 Task: Research Airbnb options in Tonosho, Japan from 6th December, 2023 to 10th December, 2023 for 1 adult.1  bedroom having 1 bed and 1 bathroom. Property type can be hotel. Look for 3 properties as per requirement.
Action: Mouse moved to (428, 86)
Screenshot: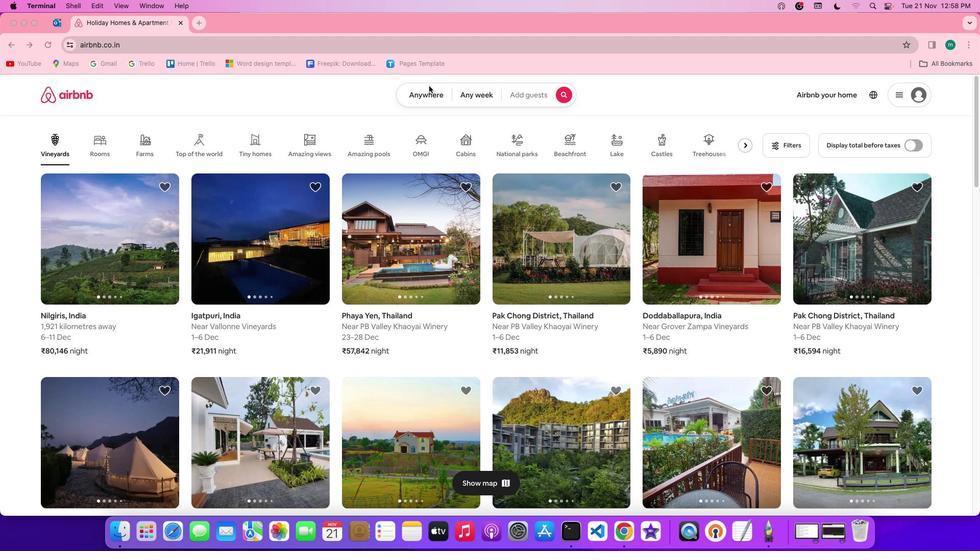
Action: Mouse pressed left at (428, 86)
Screenshot: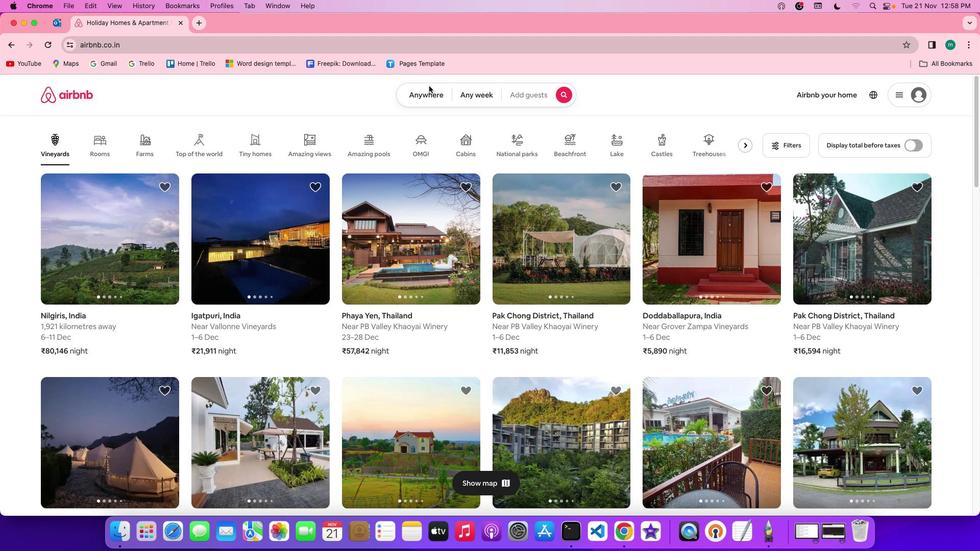 
Action: Mouse pressed left at (428, 86)
Screenshot: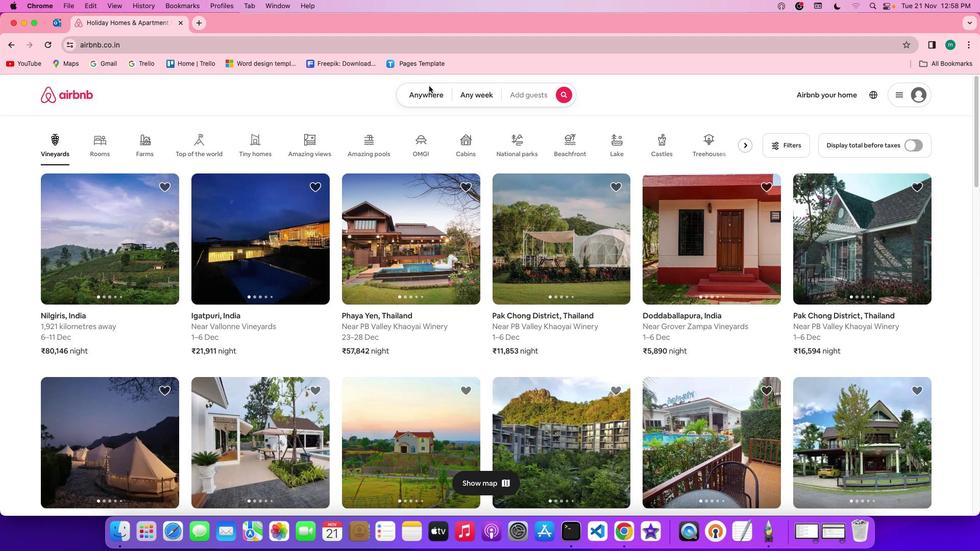 
Action: Mouse moved to (376, 128)
Screenshot: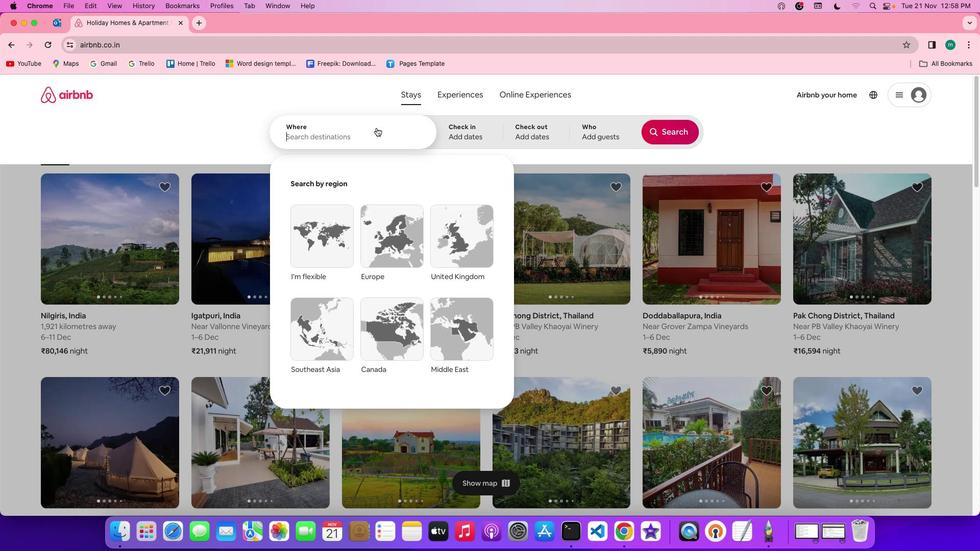 
Action: Mouse pressed left at (376, 128)
Screenshot: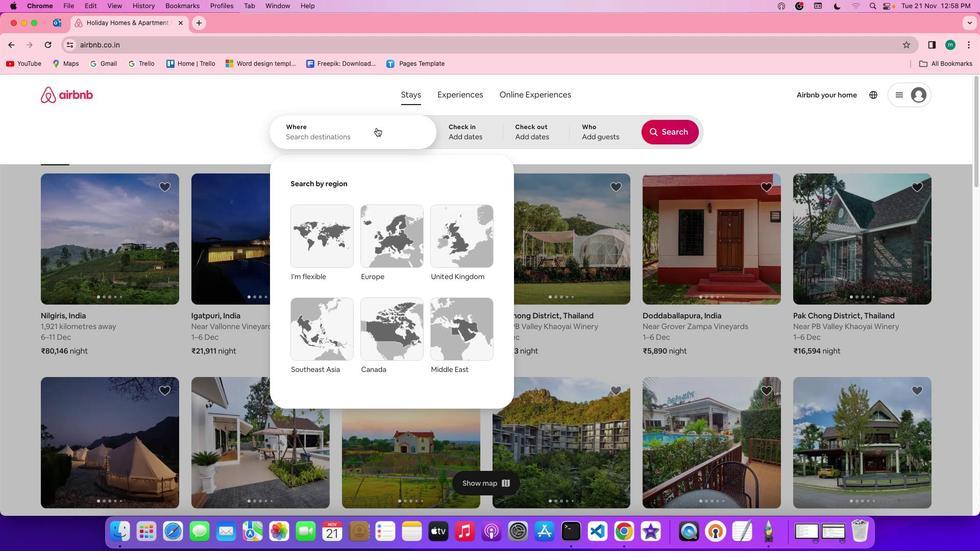 
Action: Key pressed Key.shift'T''o''n''o''s''h''o'','Key.spaceKey.shift'j''a''p''a''n'
Screenshot: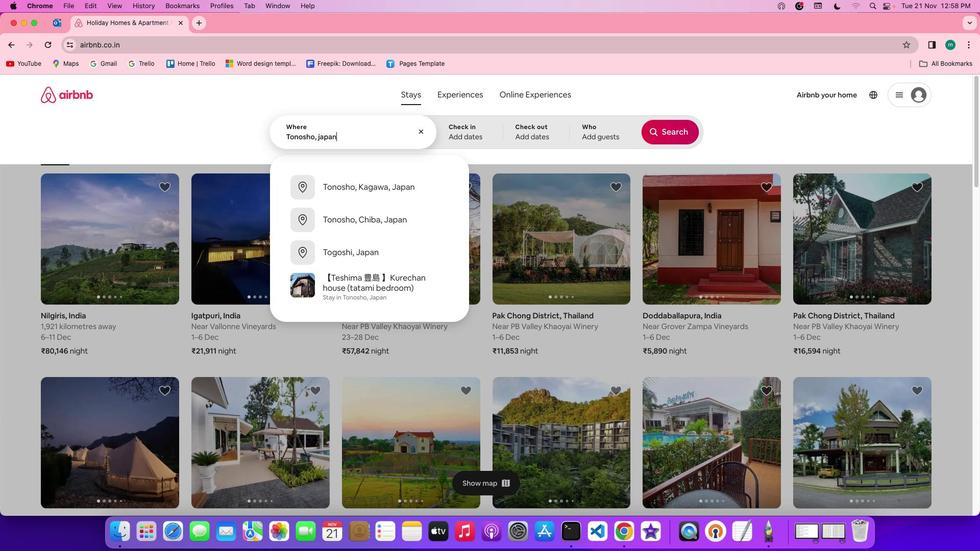 
Action: Mouse moved to (479, 131)
Screenshot: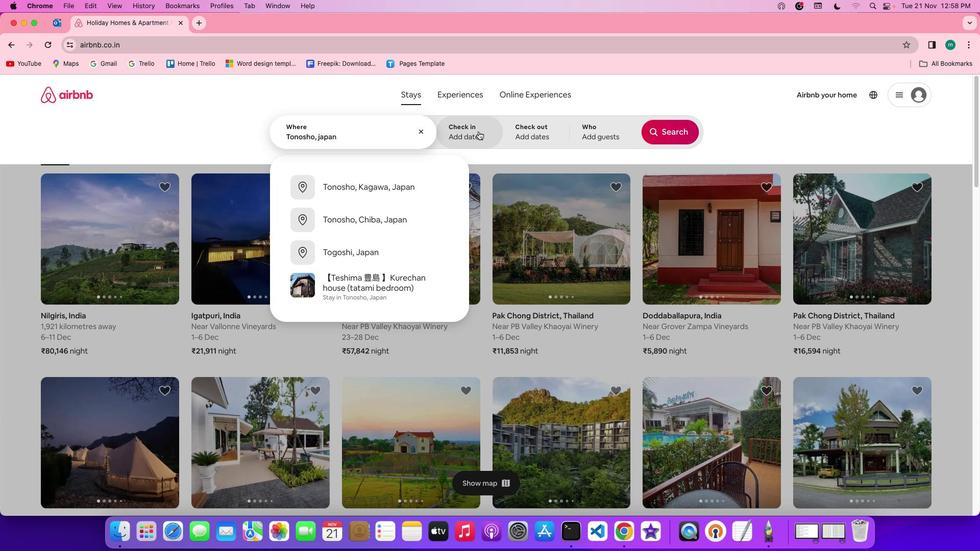 
Action: Mouse pressed left at (479, 131)
Screenshot: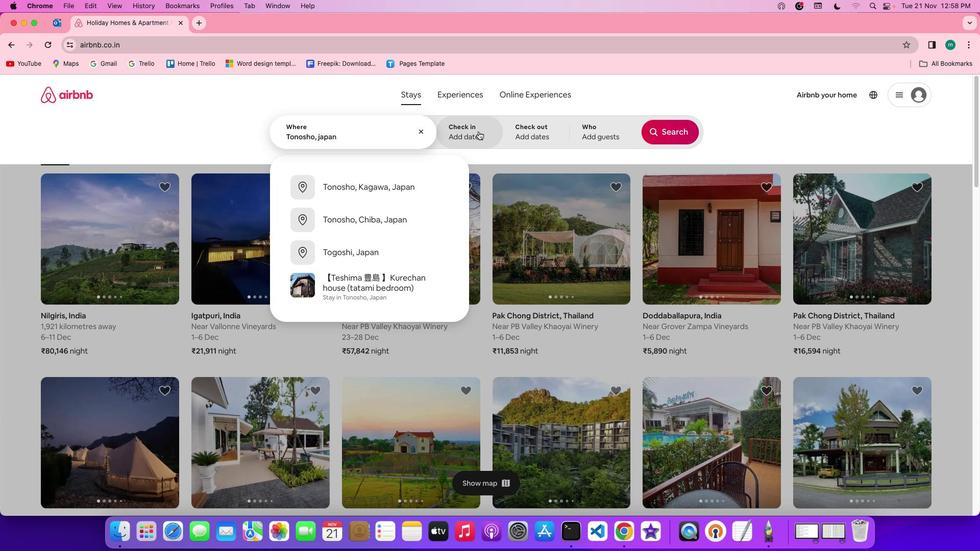 
Action: Mouse moved to (582, 279)
Screenshot: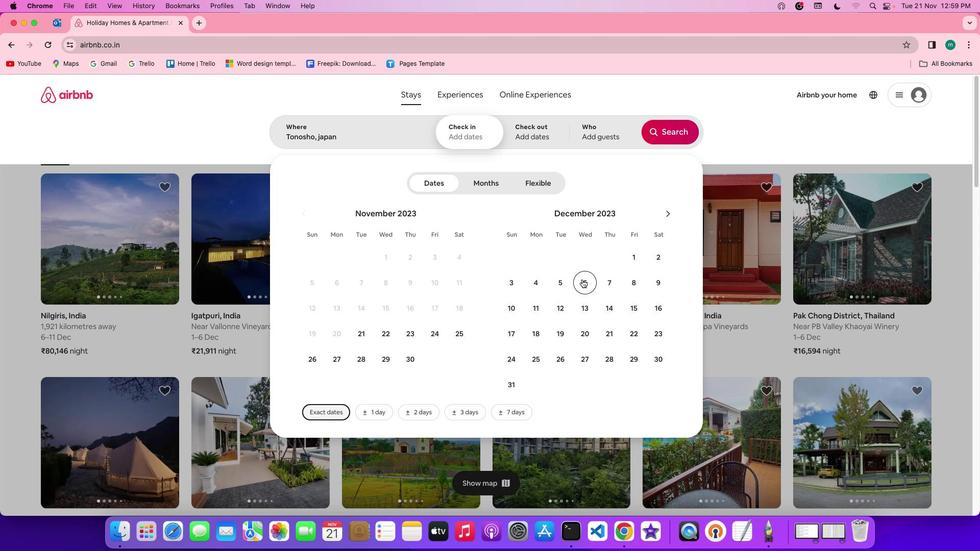 
Action: Mouse pressed left at (582, 279)
Screenshot: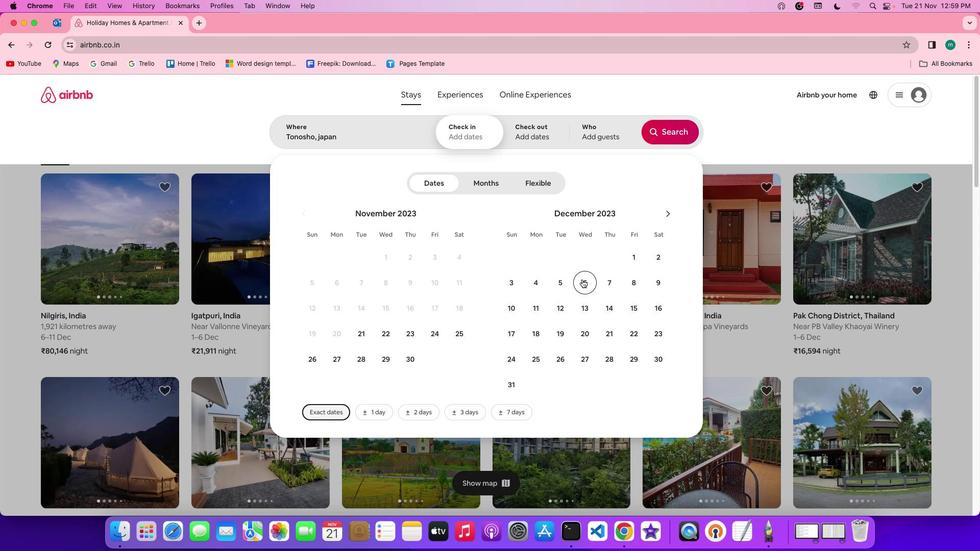 
Action: Mouse moved to (510, 312)
Screenshot: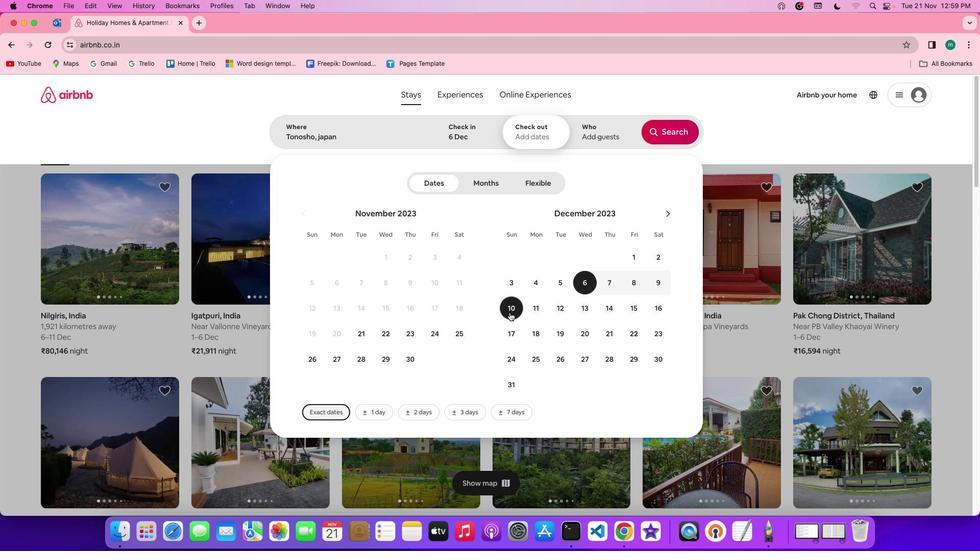 
Action: Mouse pressed left at (510, 312)
Screenshot: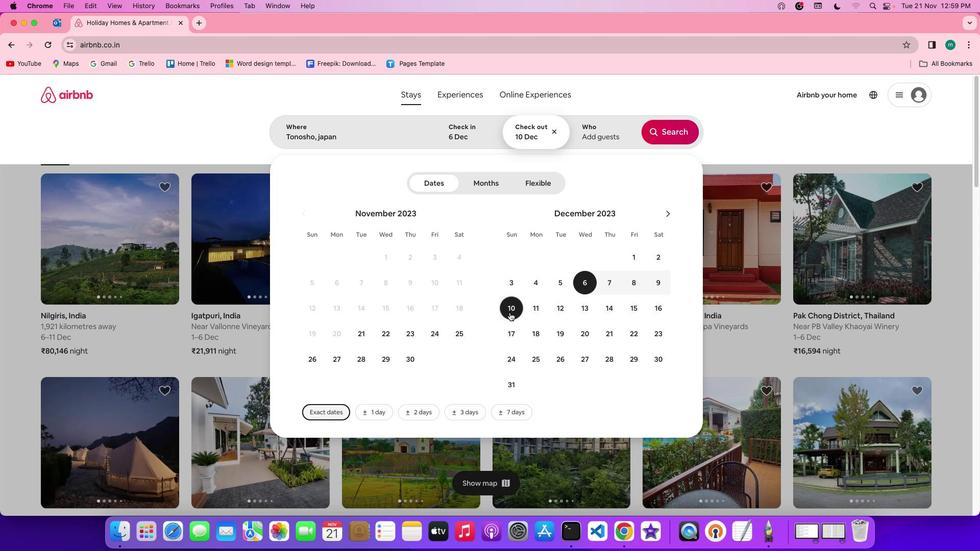 
Action: Mouse moved to (589, 137)
Screenshot: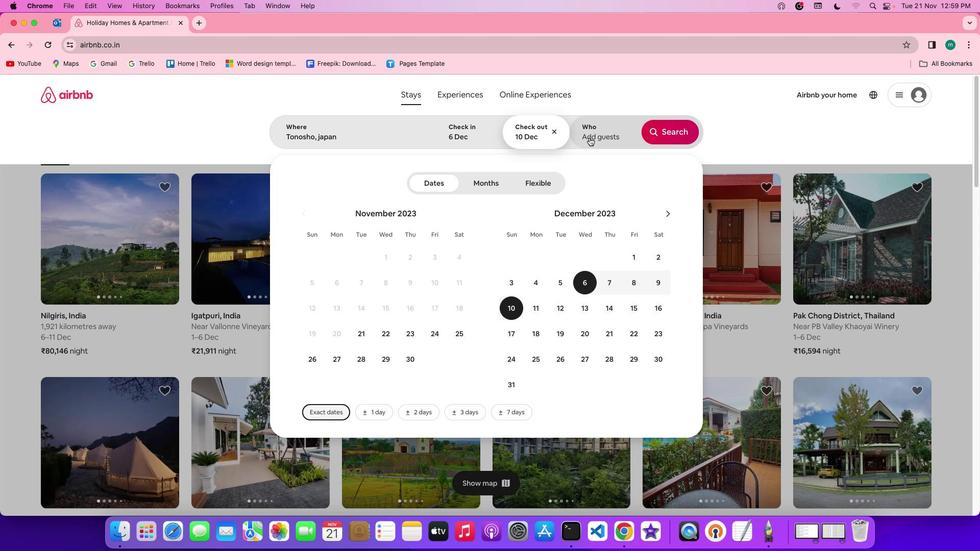 
Action: Mouse pressed left at (589, 137)
Screenshot: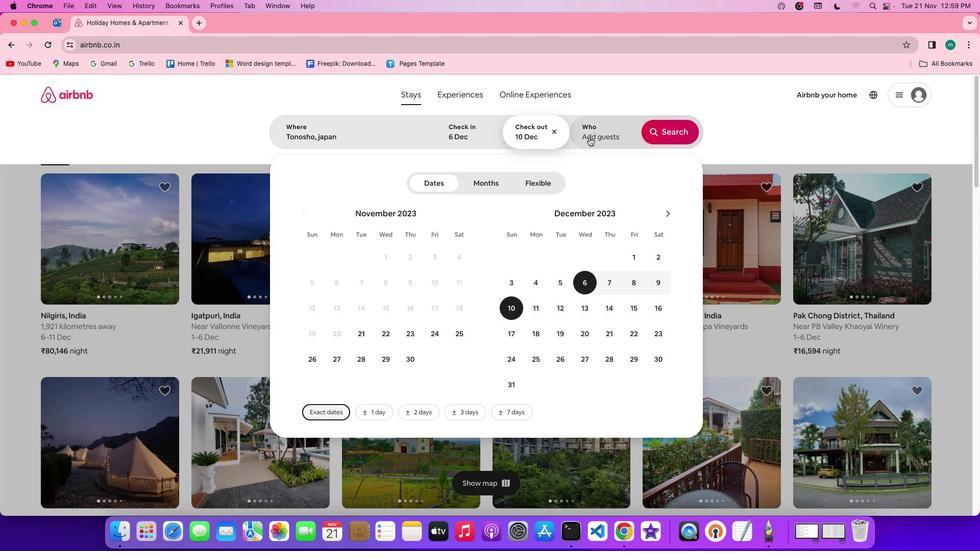 
Action: Mouse moved to (675, 184)
Screenshot: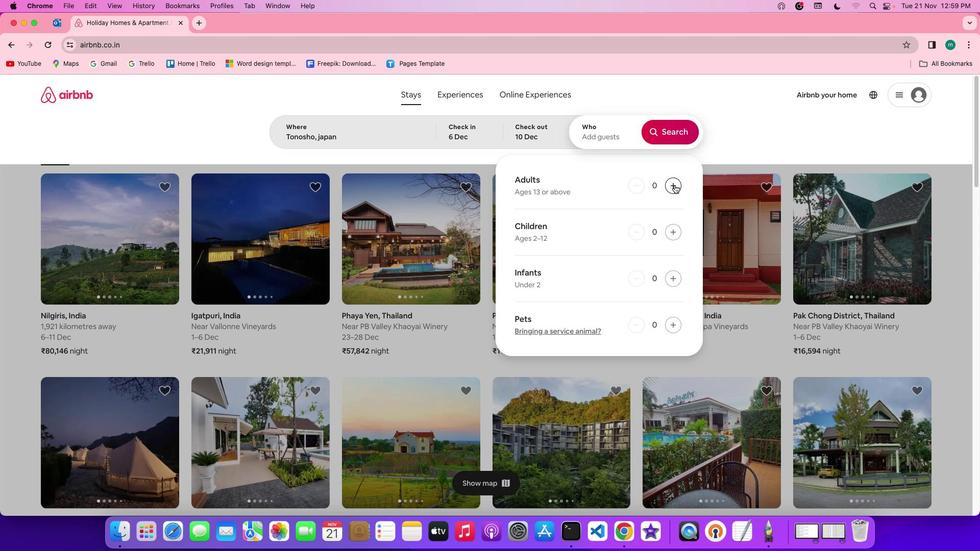 
Action: Mouse pressed left at (675, 184)
Screenshot: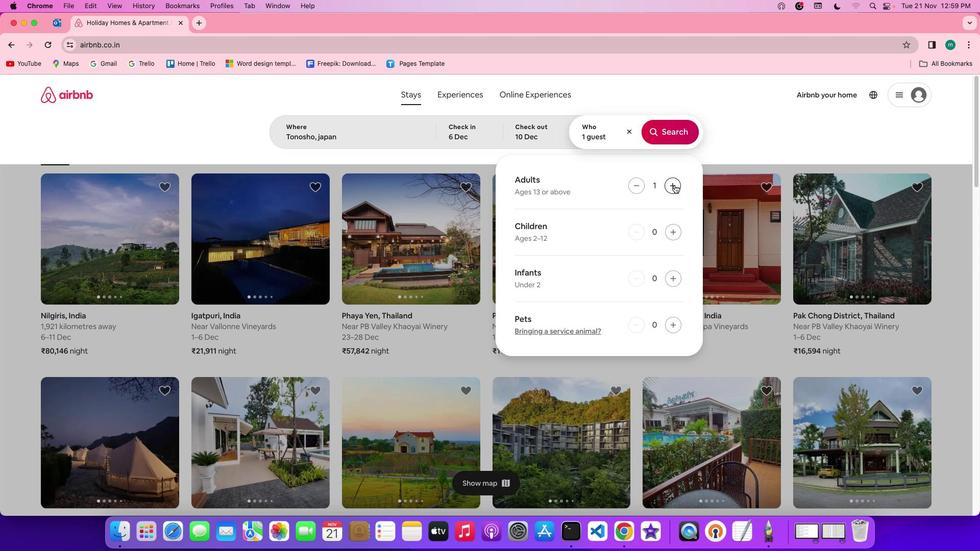 
Action: Mouse moved to (673, 130)
Screenshot: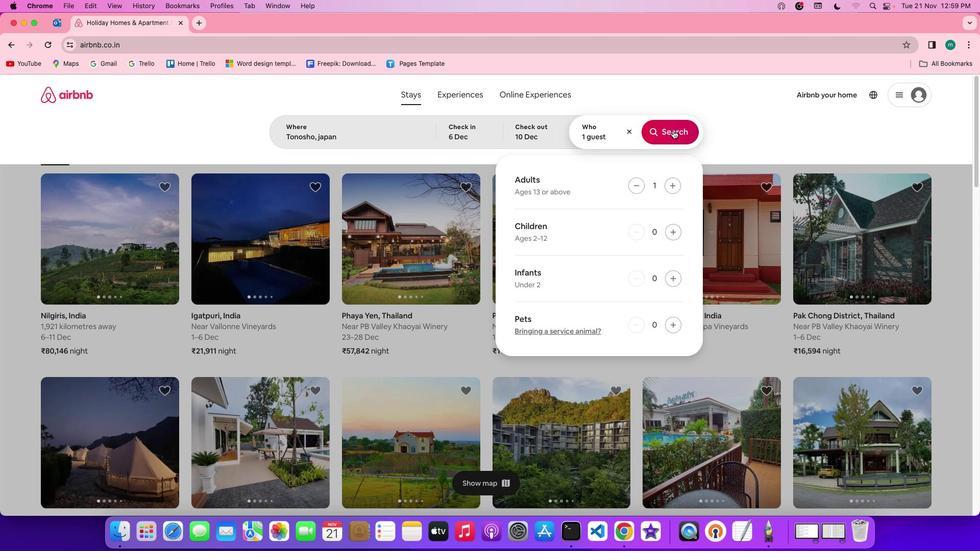 
Action: Mouse pressed left at (673, 130)
Screenshot: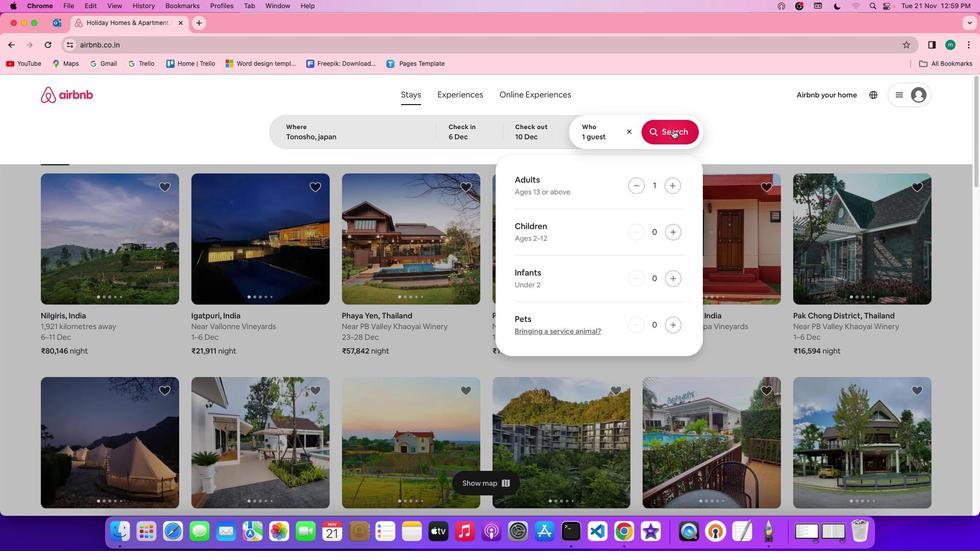 
Action: Mouse moved to (810, 137)
Screenshot: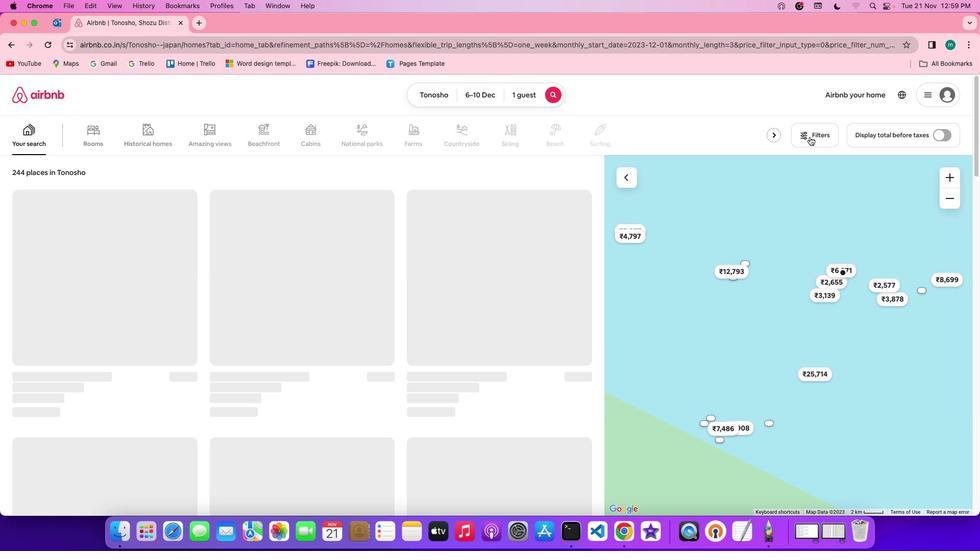 
Action: Mouse pressed left at (810, 137)
Screenshot: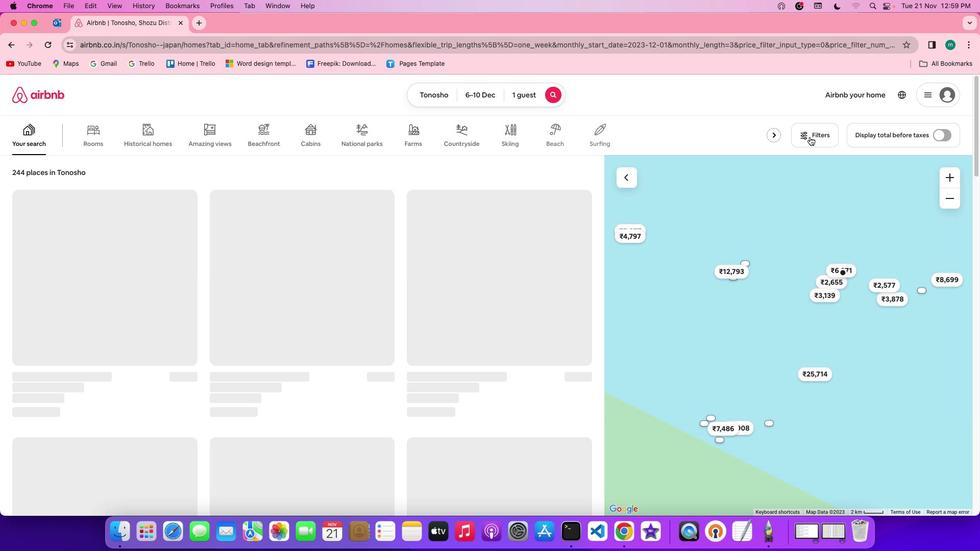 
Action: Mouse moved to (595, 253)
Screenshot: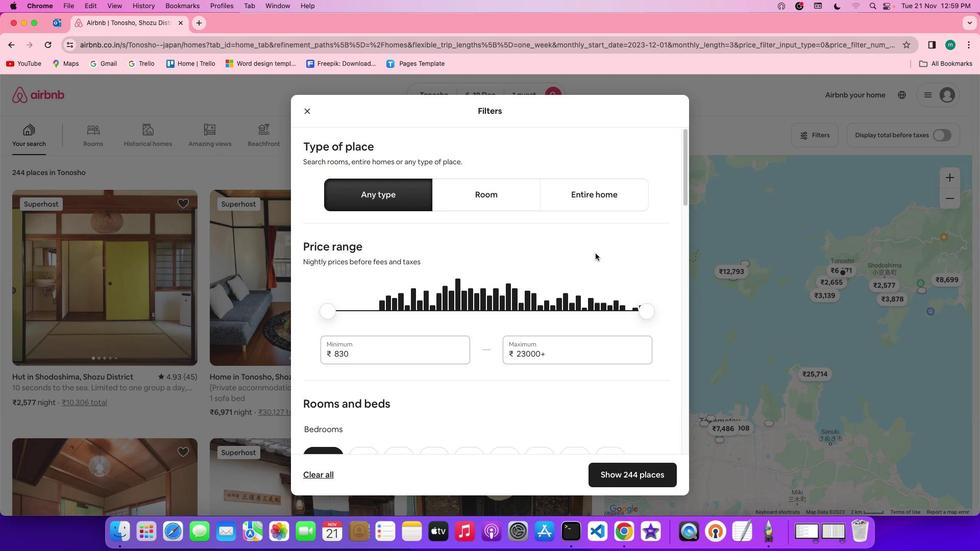 
Action: Mouse scrolled (595, 253) with delta (0, 0)
Screenshot: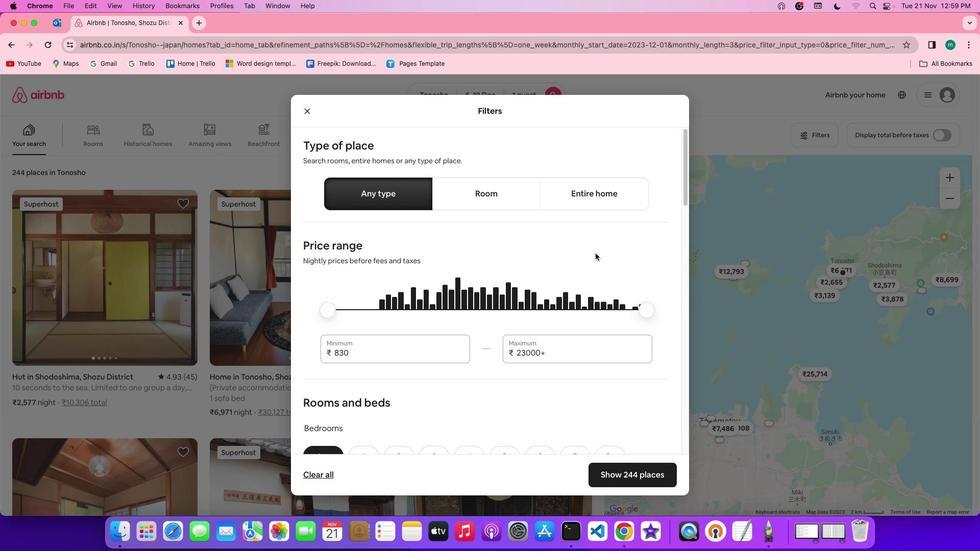 
Action: Mouse moved to (595, 253)
Screenshot: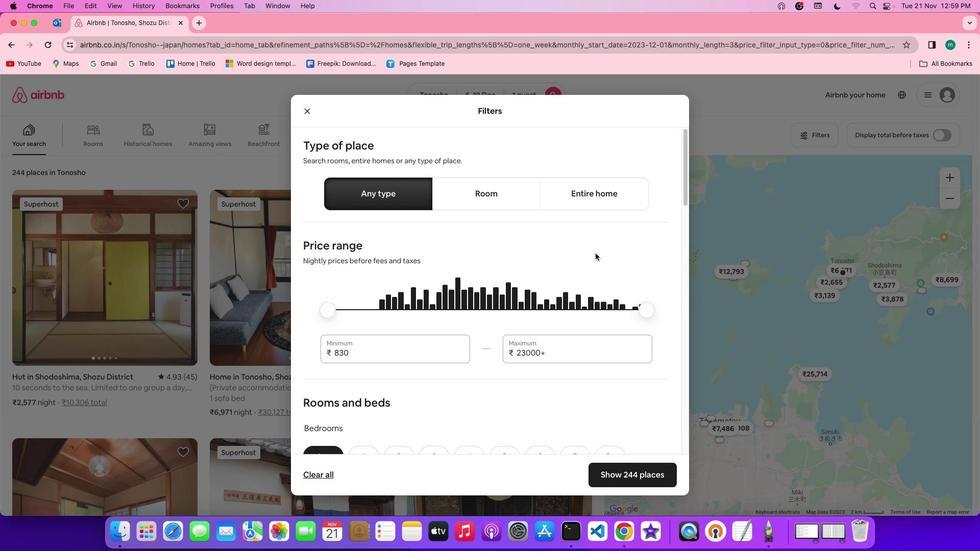 
Action: Mouse scrolled (595, 253) with delta (0, 0)
Screenshot: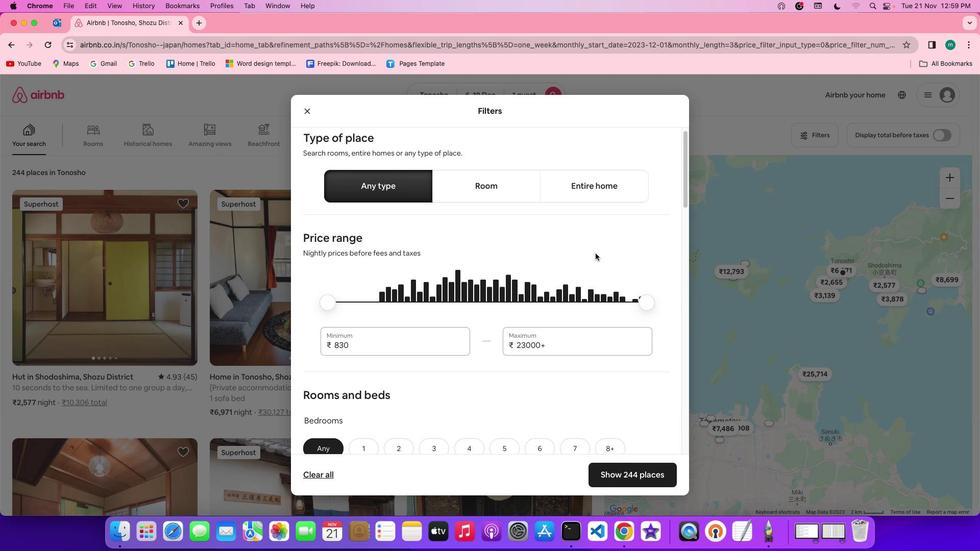 
Action: Mouse scrolled (595, 253) with delta (0, -1)
Screenshot: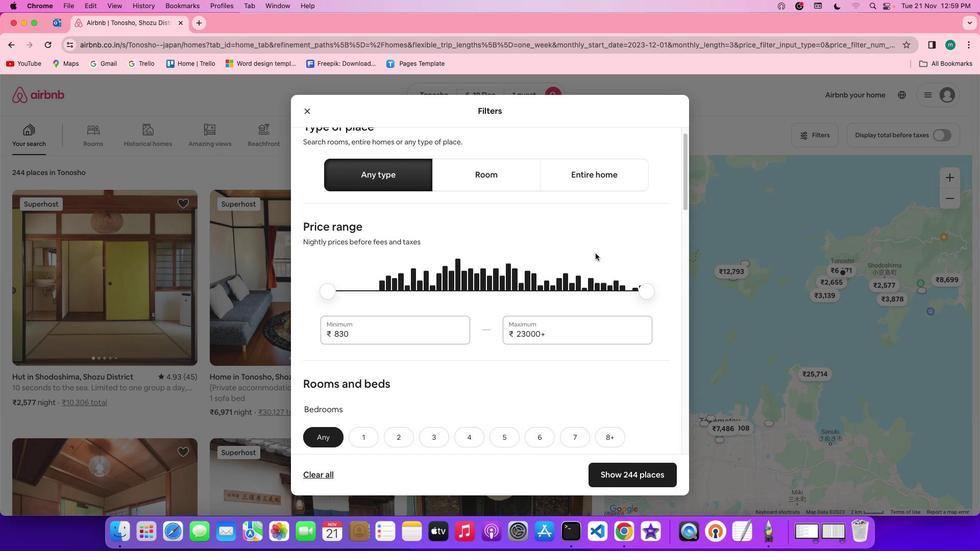 
Action: Mouse scrolled (595, 253) with delta (0, 0)
Screenshot: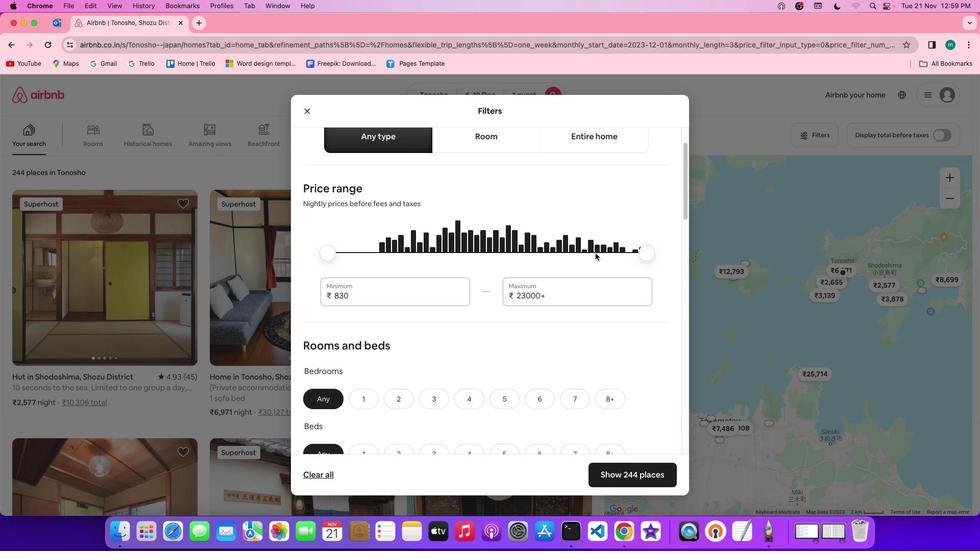 
Action: Mouse scrolled (595, 253) with delta (0, 0)
Screenshot: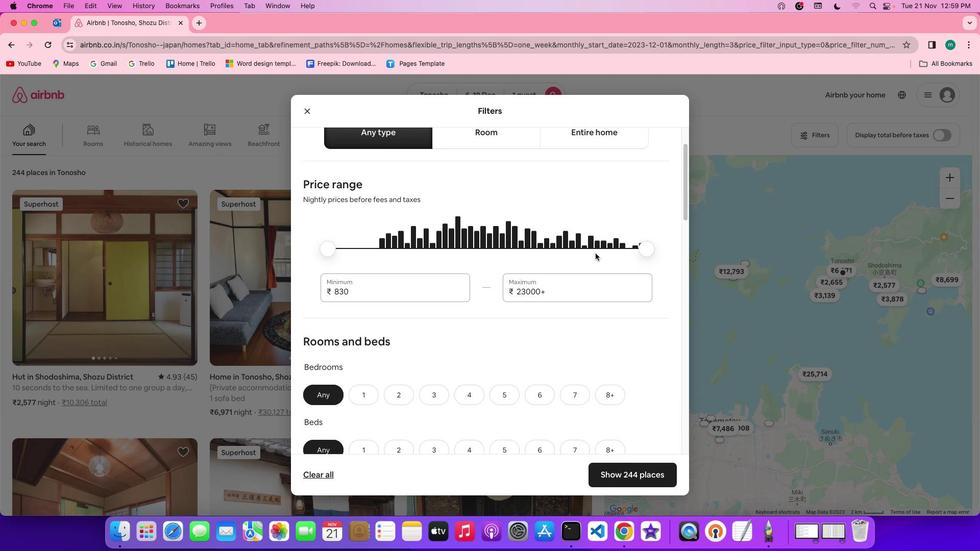 
Action: Mouse scrolled (595, 253) with delta (0, -1)
Screenshot: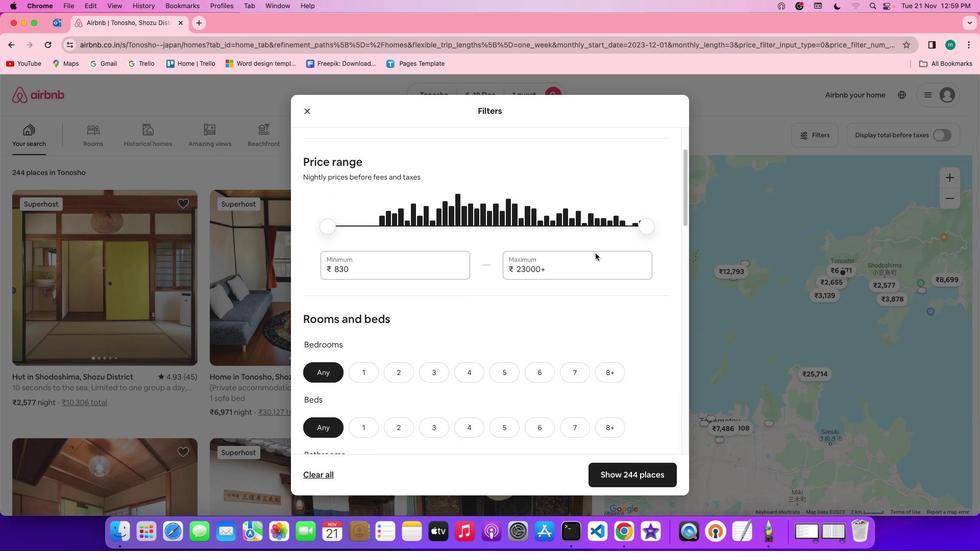 
Action: Mouse scrolled (595, 253) with delta (0, 0)
Screenshot: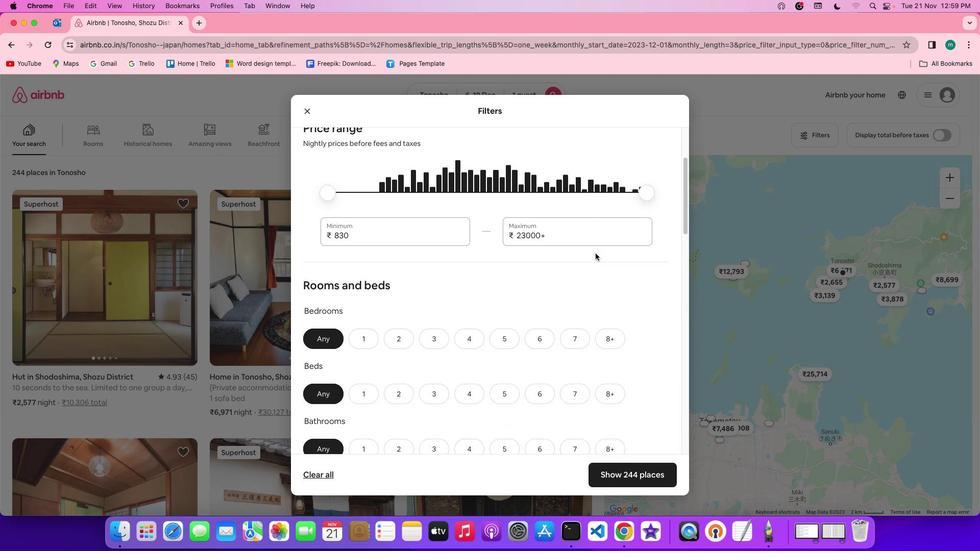 
Action: Mouse scrolled (595, 253) with delta (0, 0)
Screenshot: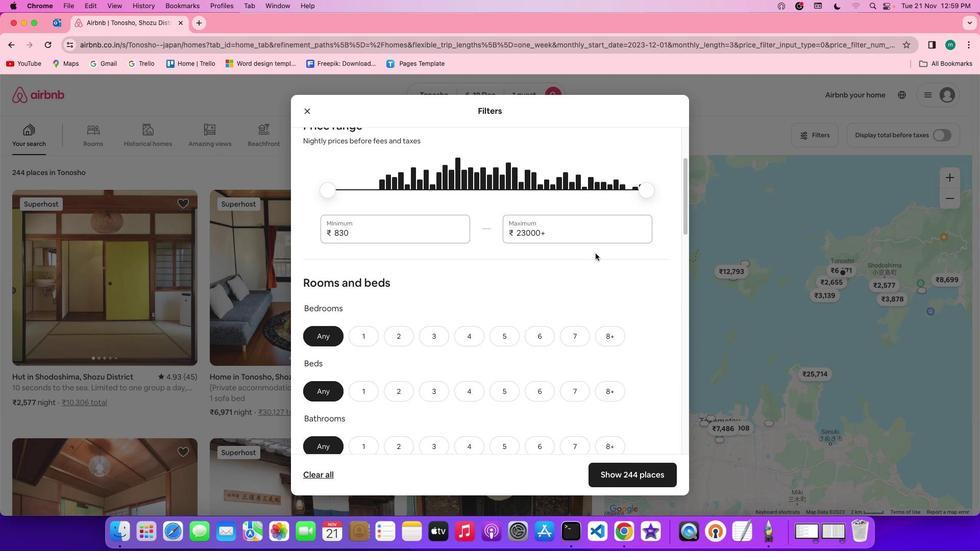 
Action: Mouse scrolled (595, 253) with delta (0, 0)
Screenshot: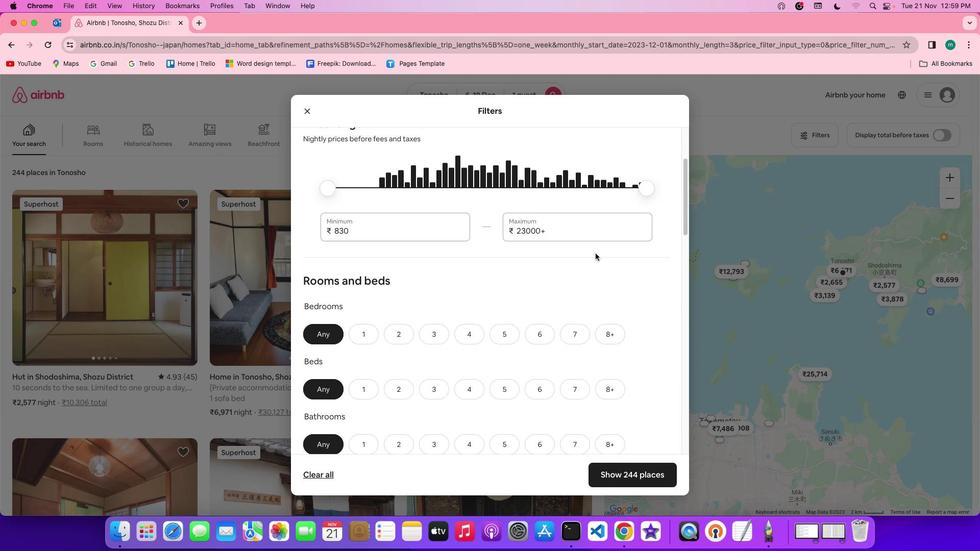 
Action: Mouse scrolled (595, 253) with delta (0, 0)
Screenshot: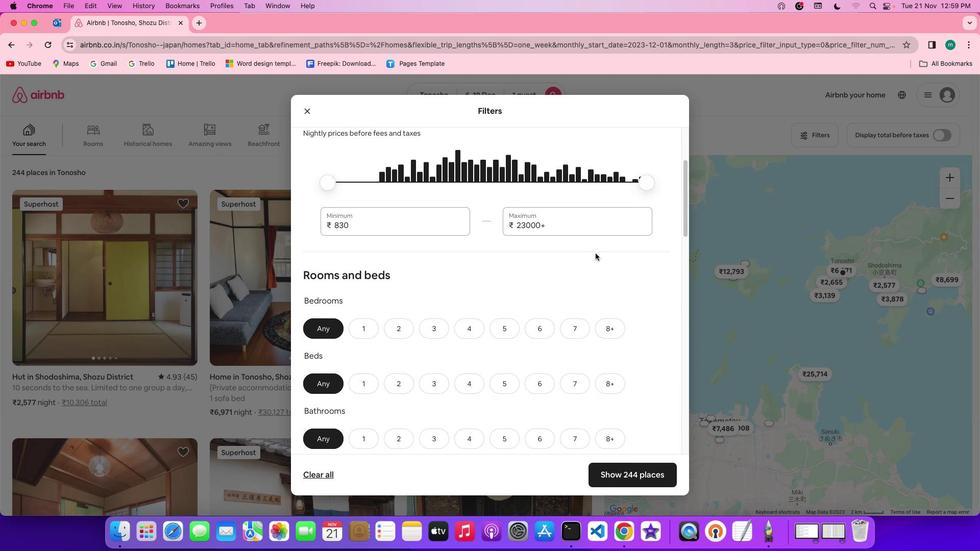 
Action: Mouse scrolled (595, 253) with delta (0, 0)
Screenshot: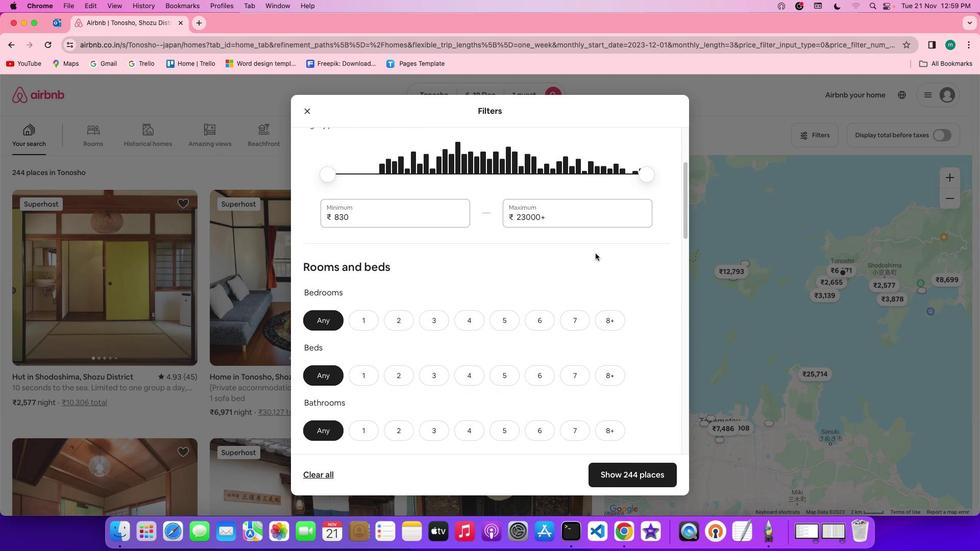 
Action: Mouse moved to (360, 317)
Screenshot: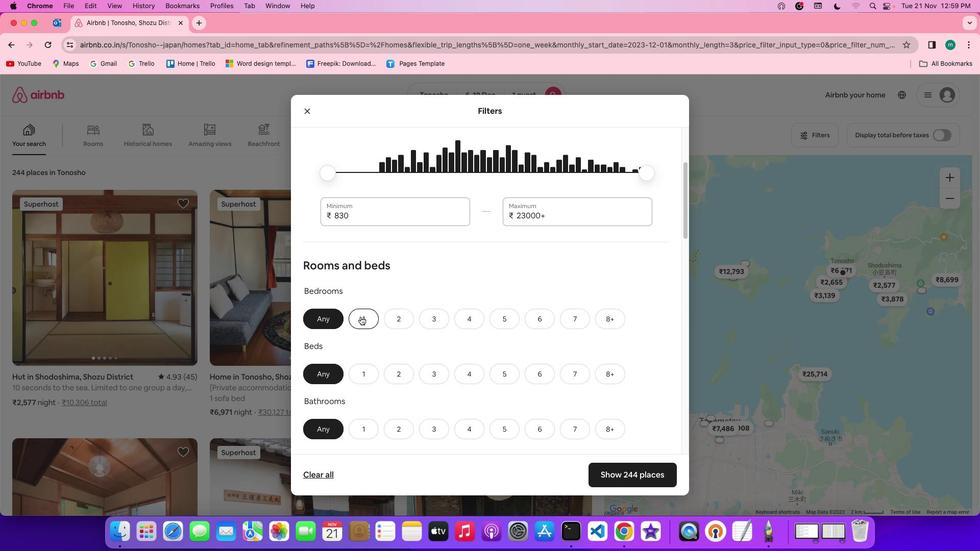 
Action: Mouse pressed left at (360, 317)
Screenshot: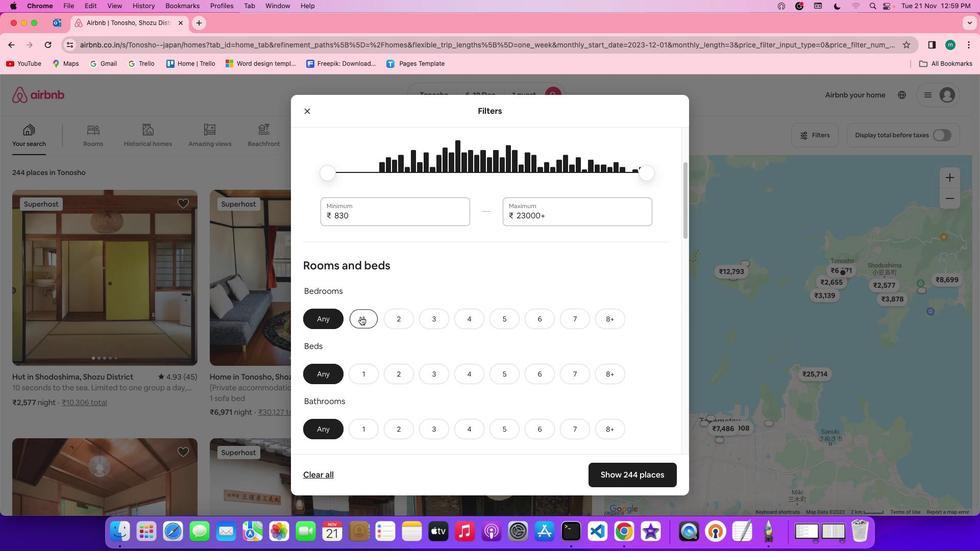 
Action: Mouse moved to (360, 369)
Screenshot: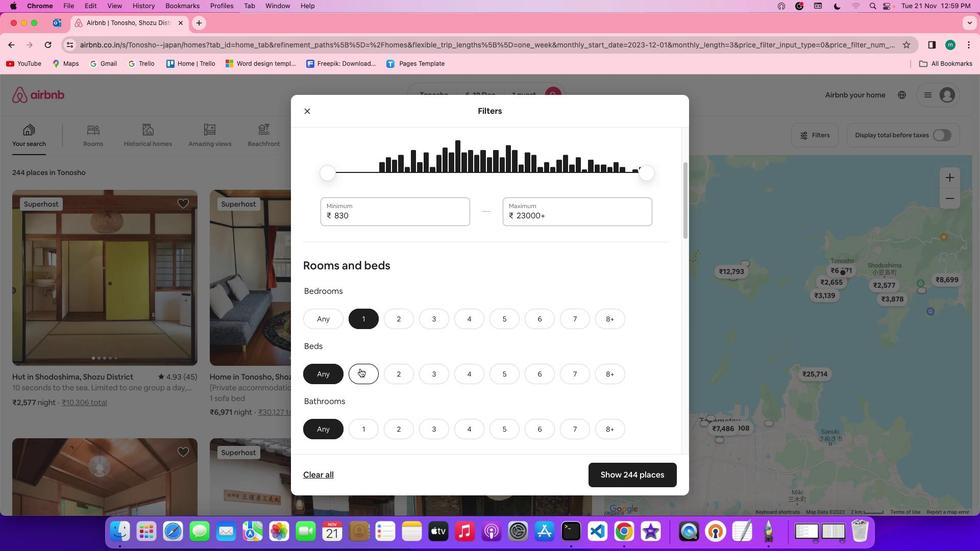 
Action: Mouse pressed left at (360, 369)
Screenshot: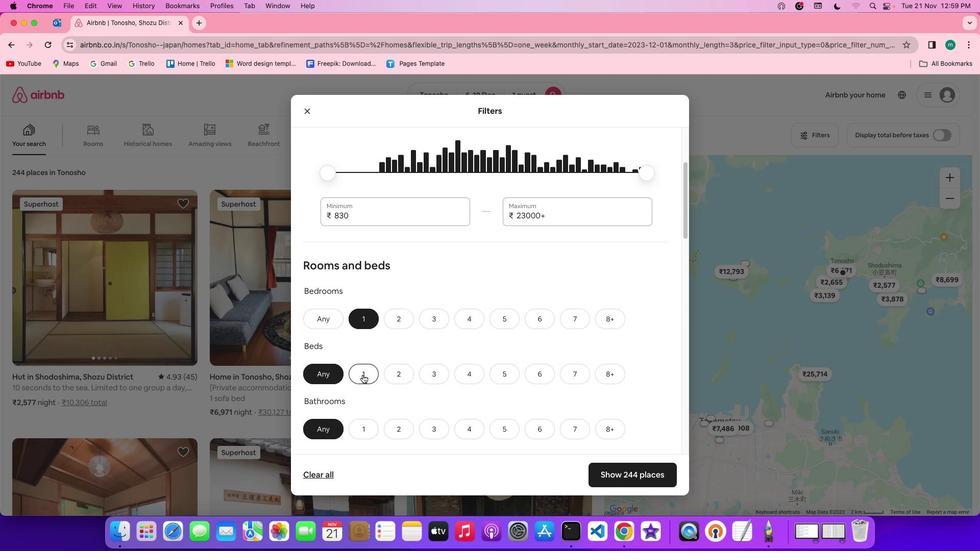 
Action: Mouse moved to (368, 425)
Screenshot: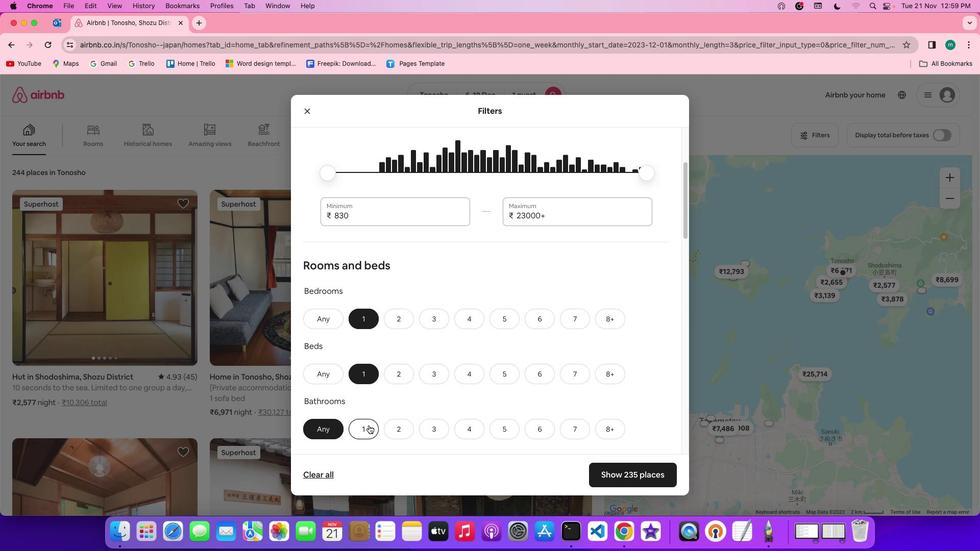 
Action: Mouse pressed left at (368, 425)
Screenshot: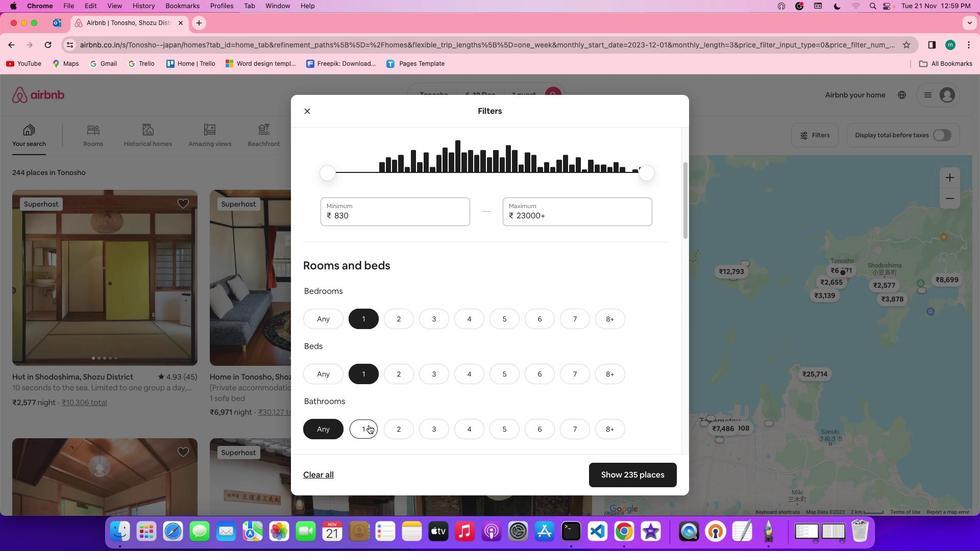 
Action: Mouse moved to (505, 393)
Screenshot: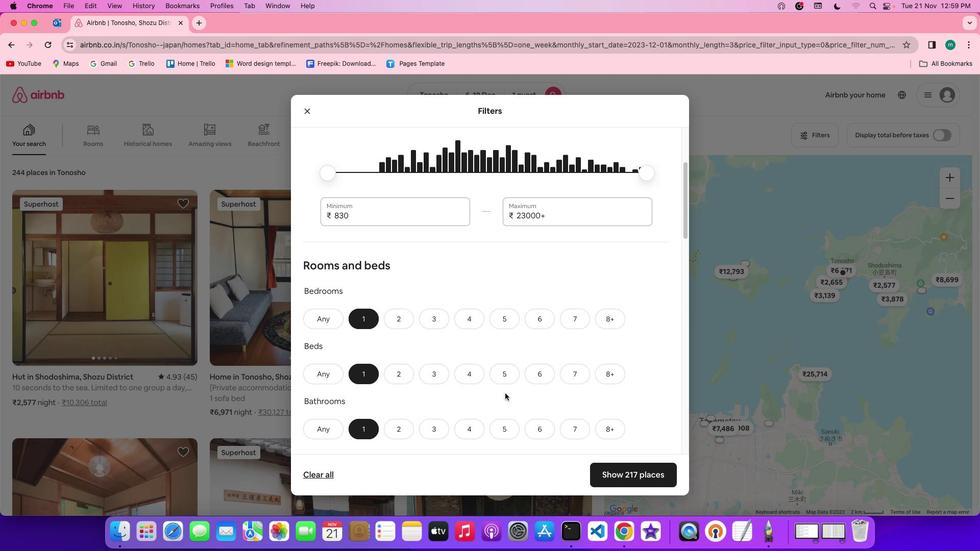 
Action: Mouse scrolled (505, 393) with delta (0, 0)
Screenshot: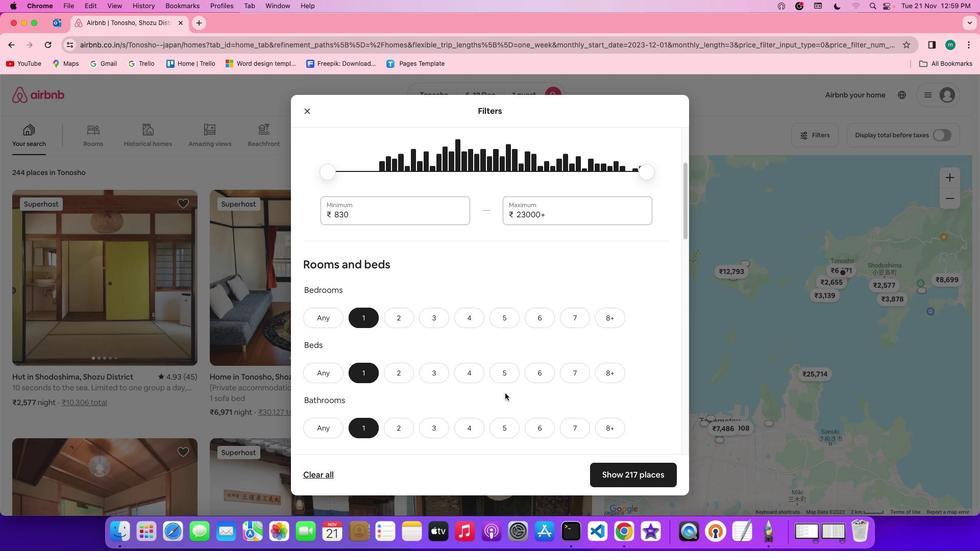 
Action: Mouse scrolled (505, 393) with delta (0, 0)
Screenshot: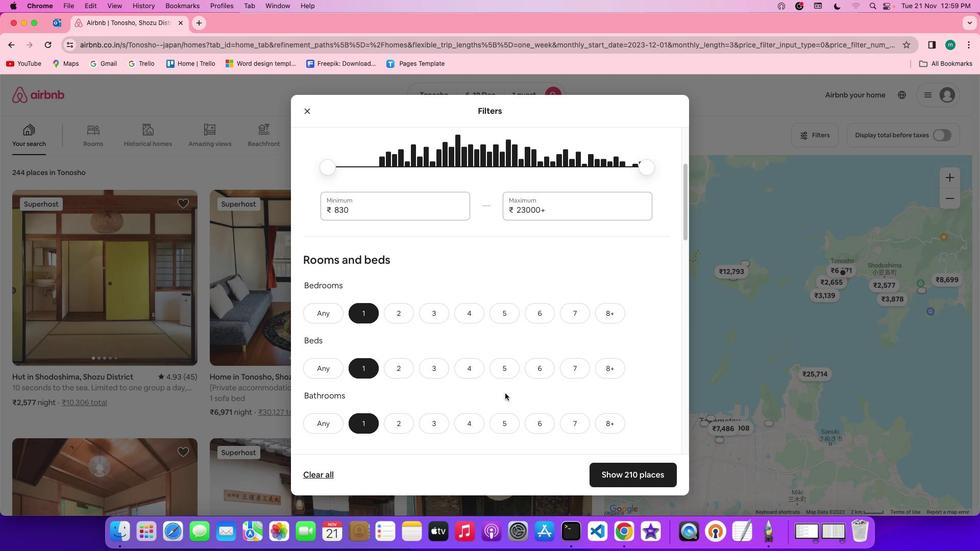 
Action: Mouse scrolled (505, 393) with delta (0, 0)
Screenshot: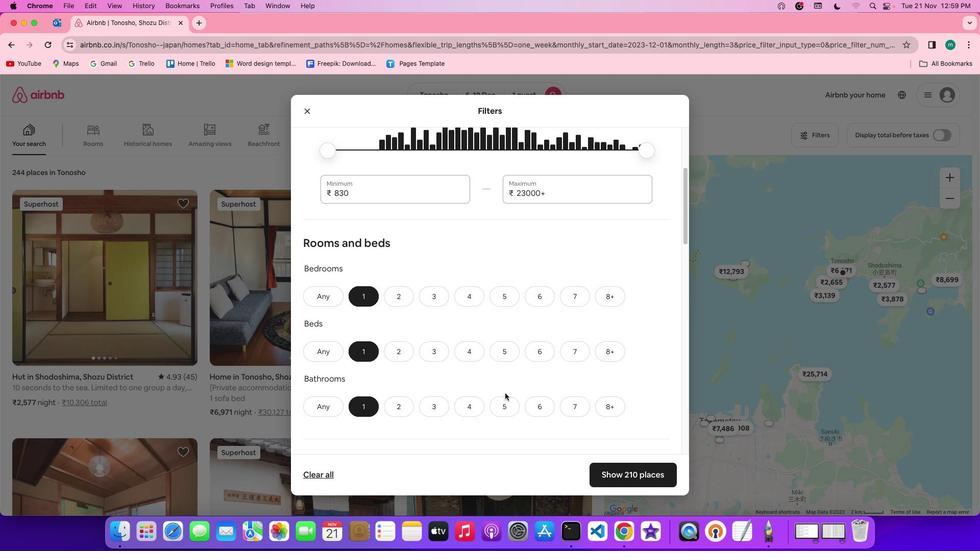 
Action: Mouse scrolled (505, 393) with delta (0, 0)
Screenshot: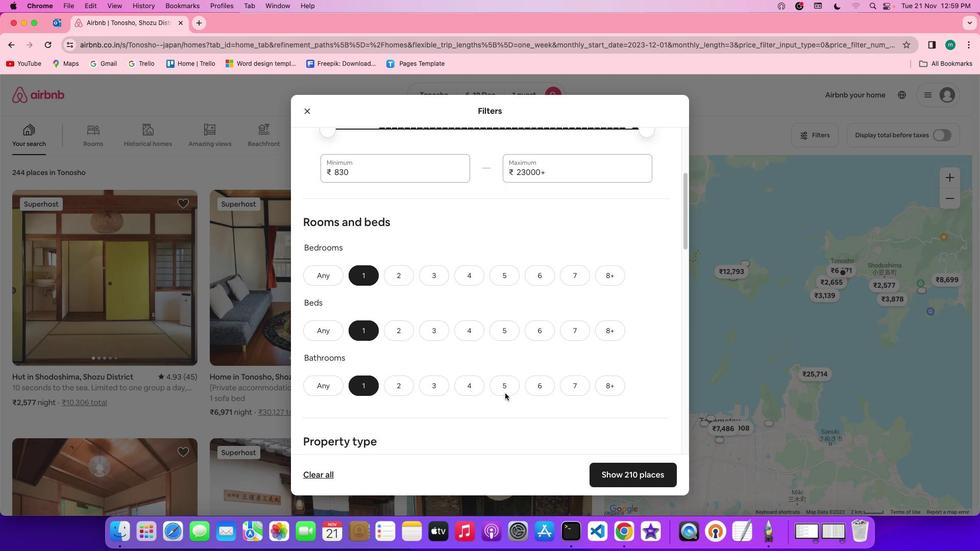 
Action: Mouse moved to (506, 393)
Screenshot: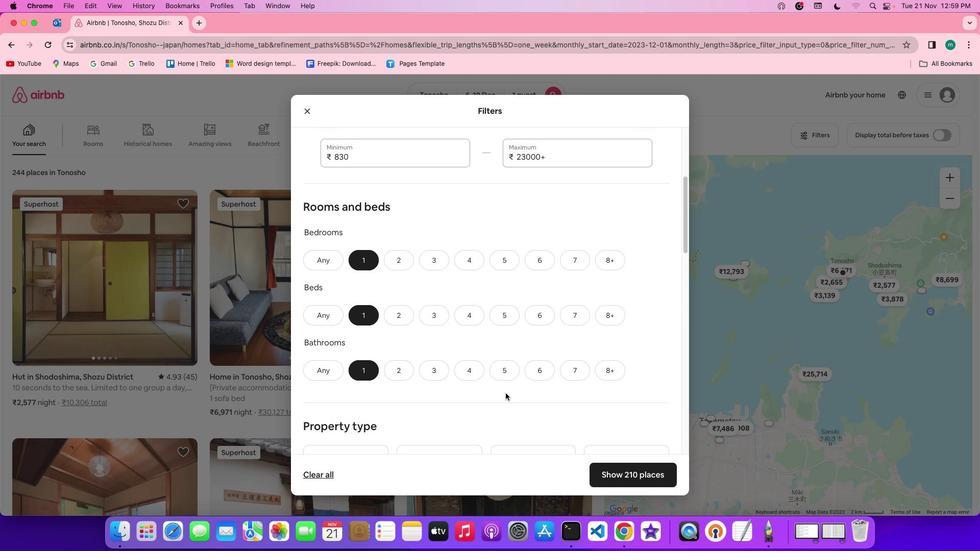 
Action: Mouse scrolled (506, 393) with delta (0, 0)
Screenshot: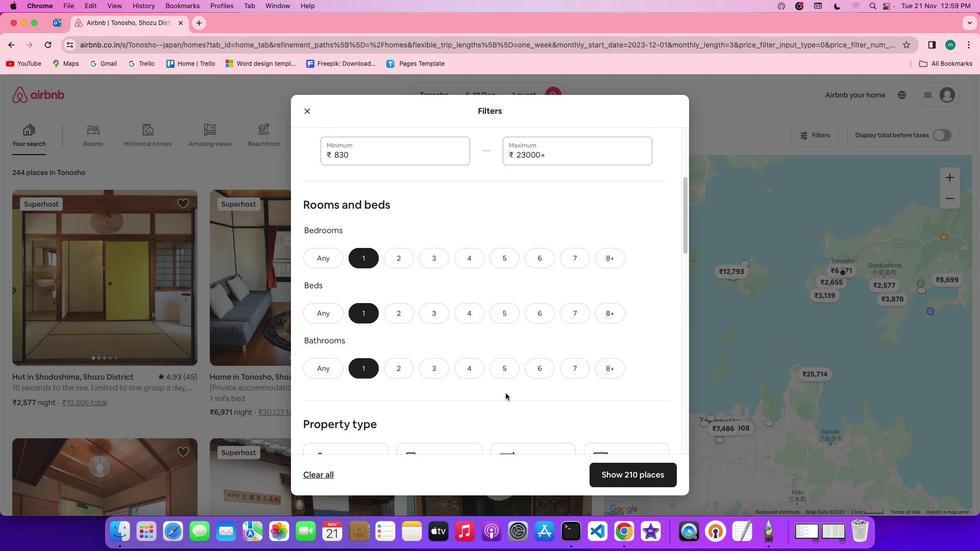 
Action: Mouse scrolled (506, 393) with delta (0, 0)
Screenshot: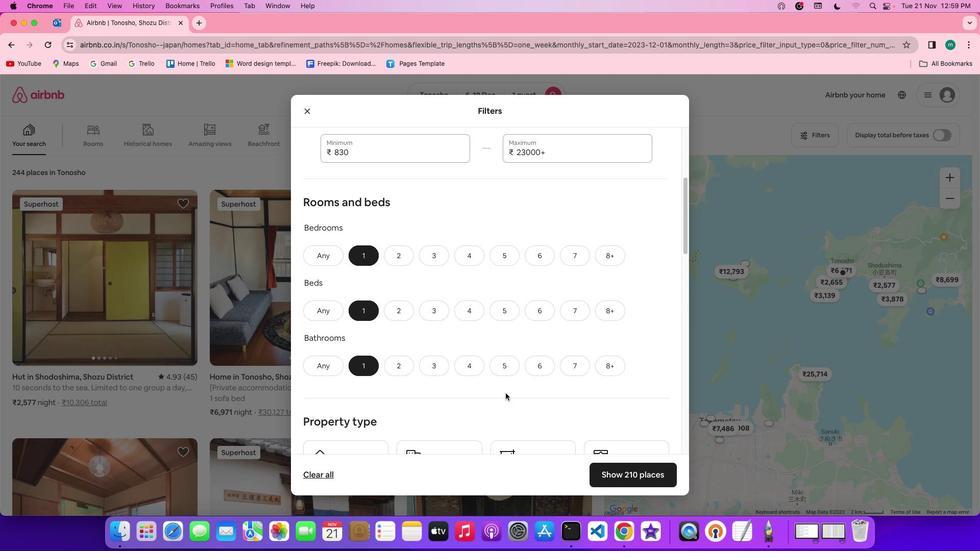 
Action: Mouse scrolled (506, 393) with delta (0, 0)
Screenshot: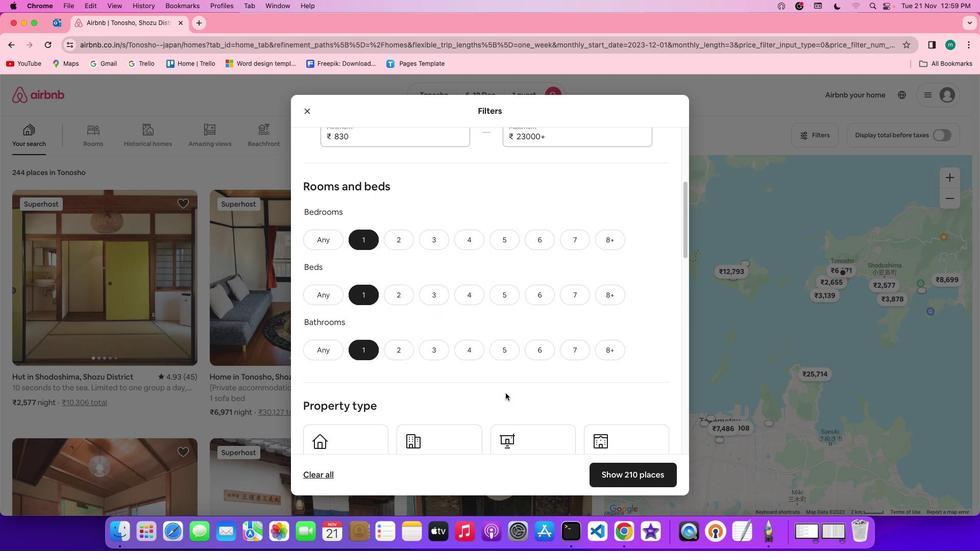 
Action: Mouse moved to (506, 392)
Screenshot: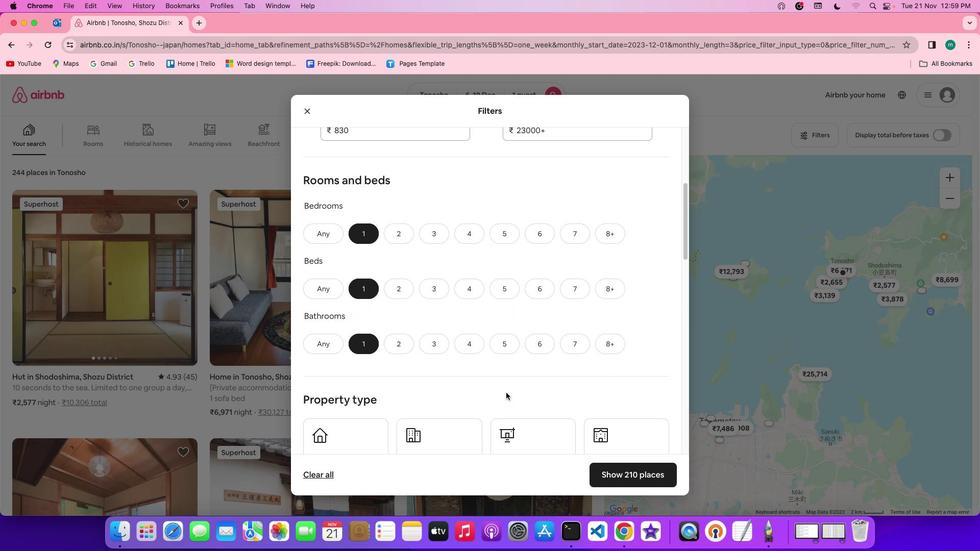 
Action: Mouse scrolled (506, 392) with delta (0, 0)
Screenshot: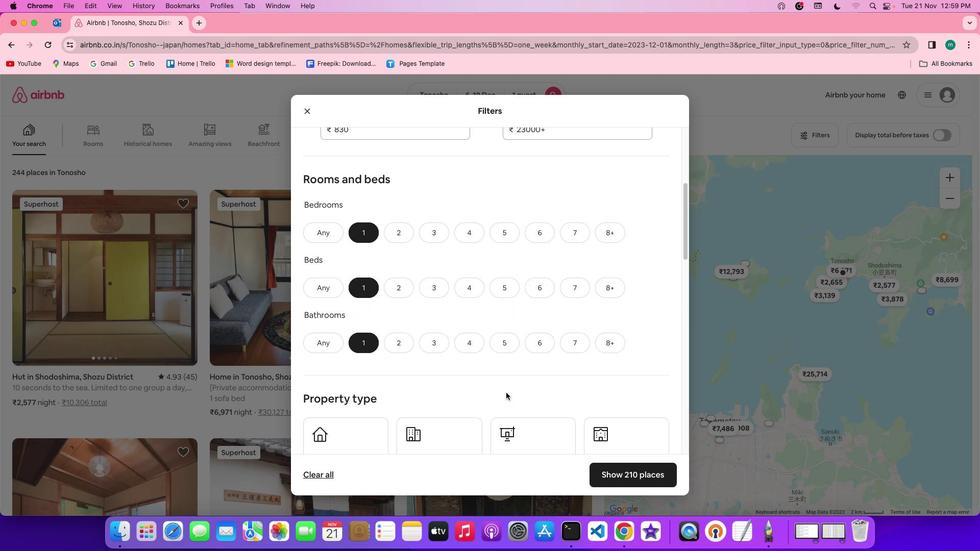 
Action: Mouse scrolled (506, 392) with delta (0, 0)
Screenshot: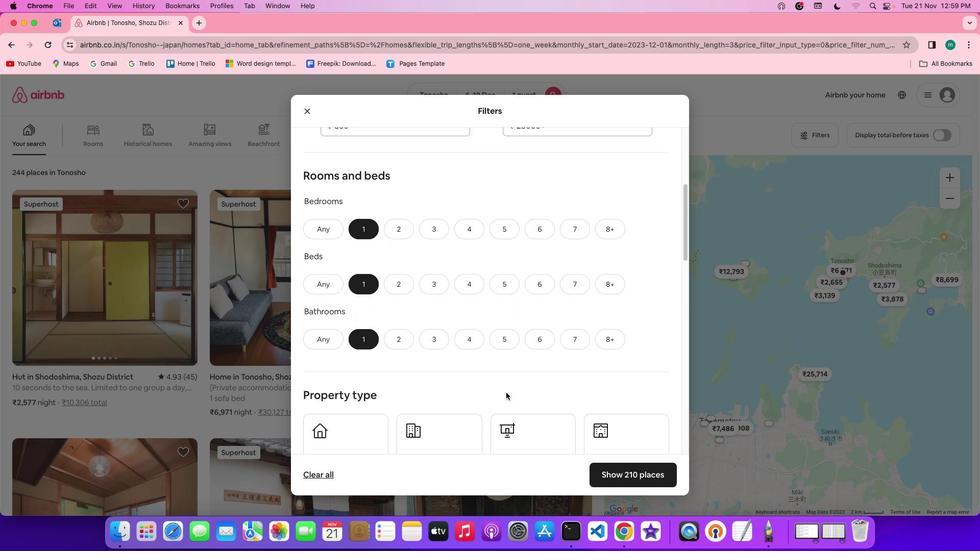 
Action: Mouse scrolled (506, 392) with delta (0, 0)
Screenshot: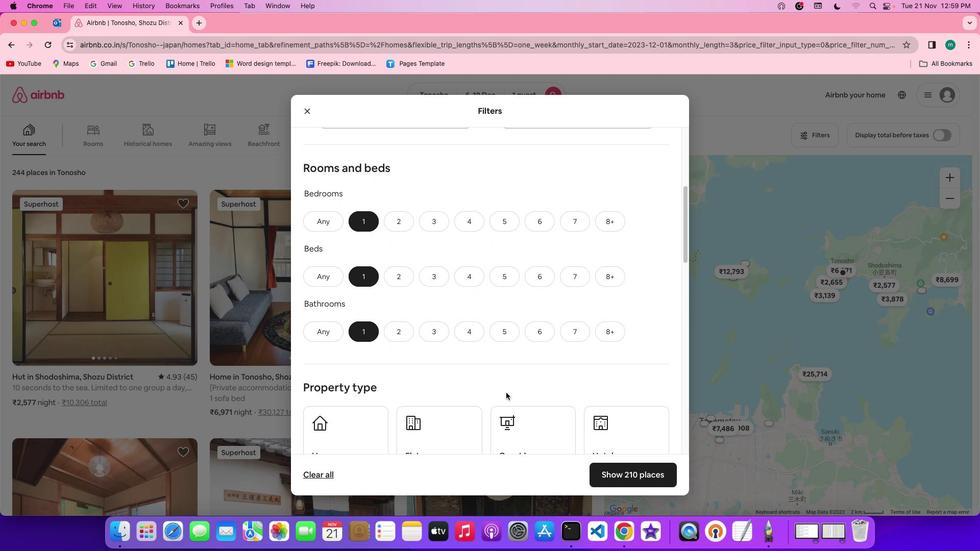 
Action: Mouse scrolled (506, 392) with delta (0, 0)
Screenshot: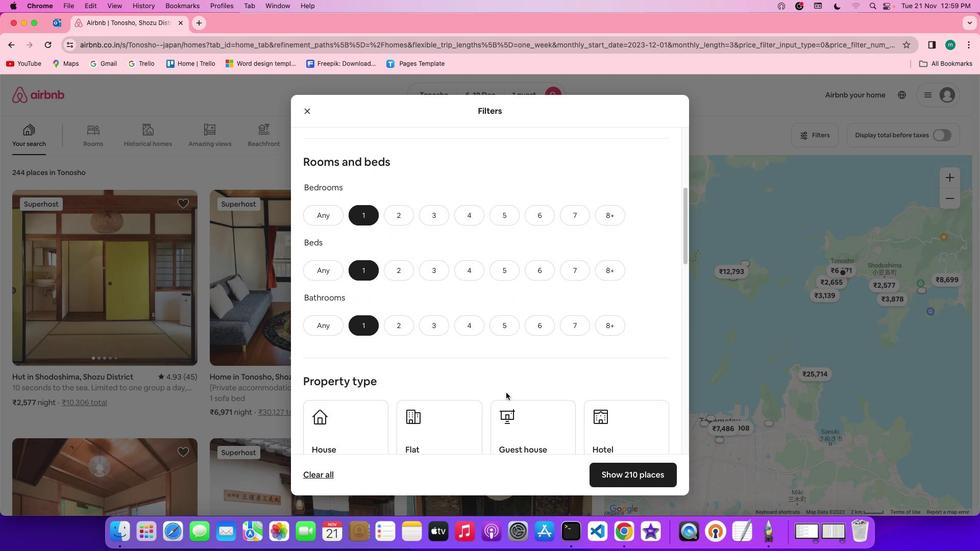 
Action: Mouse scrolled (506, 392) with delta (0, -1)
Screenshot: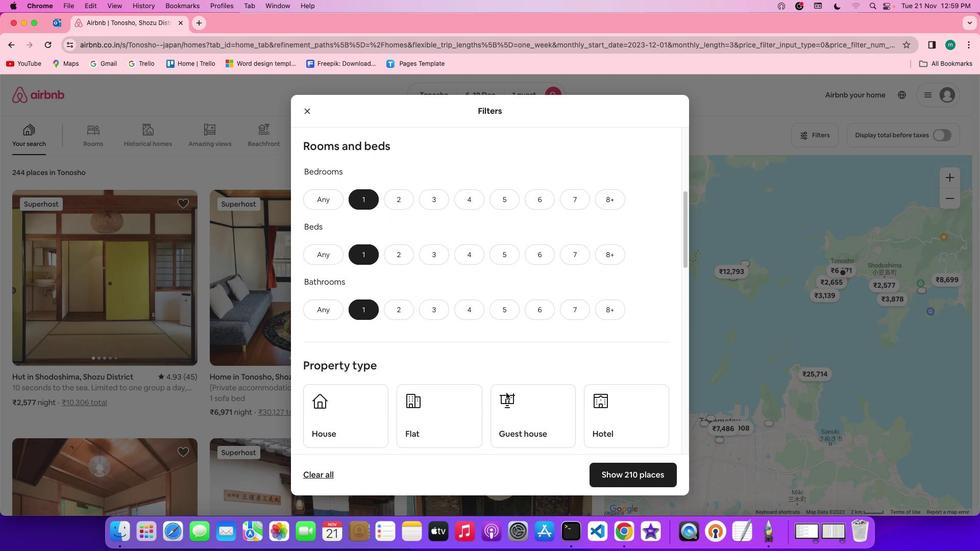 
Action: Mouse scrolled (506, 392) with delta (0, -1)
Screenshot: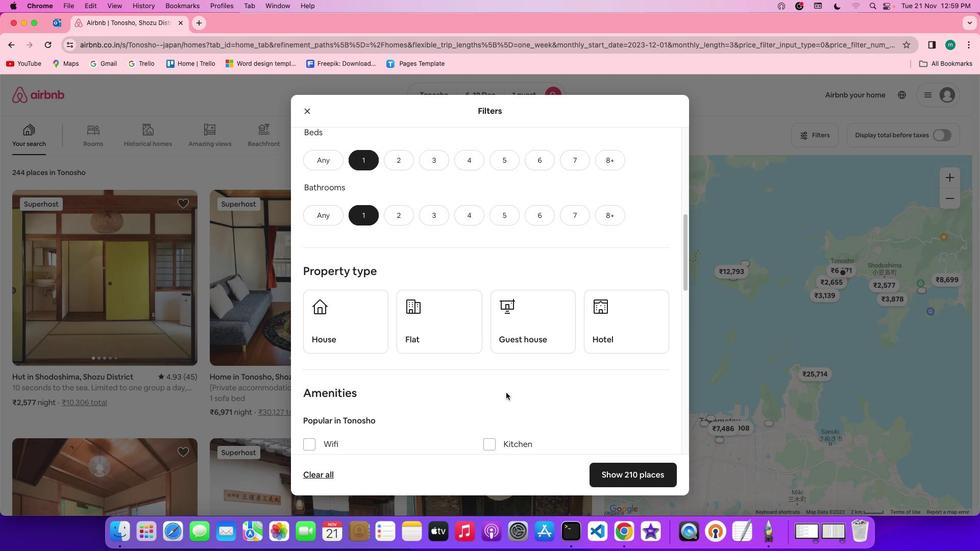 
Action: Mouse moved to (613, 306)
Screenshot: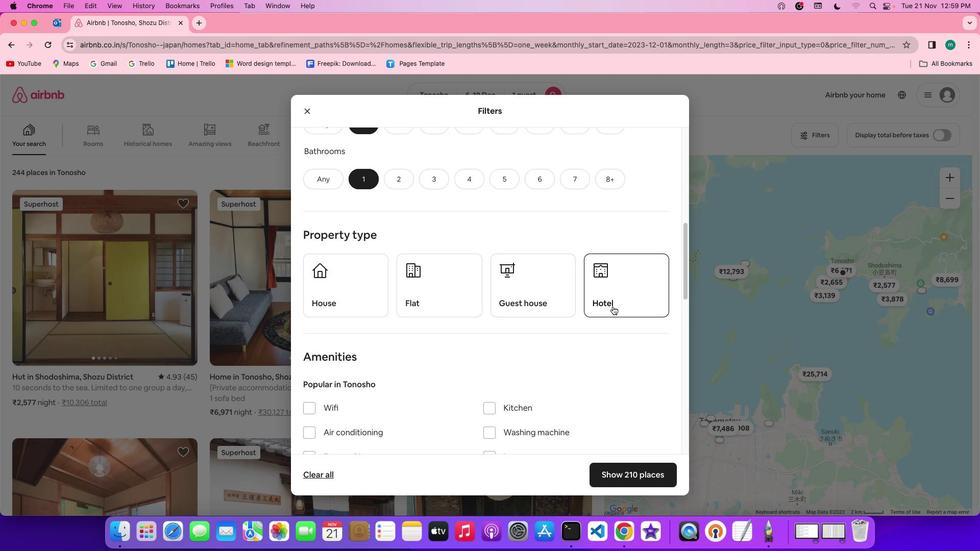 
Action: Mouse pressed left at (613, 306)
Screenshot: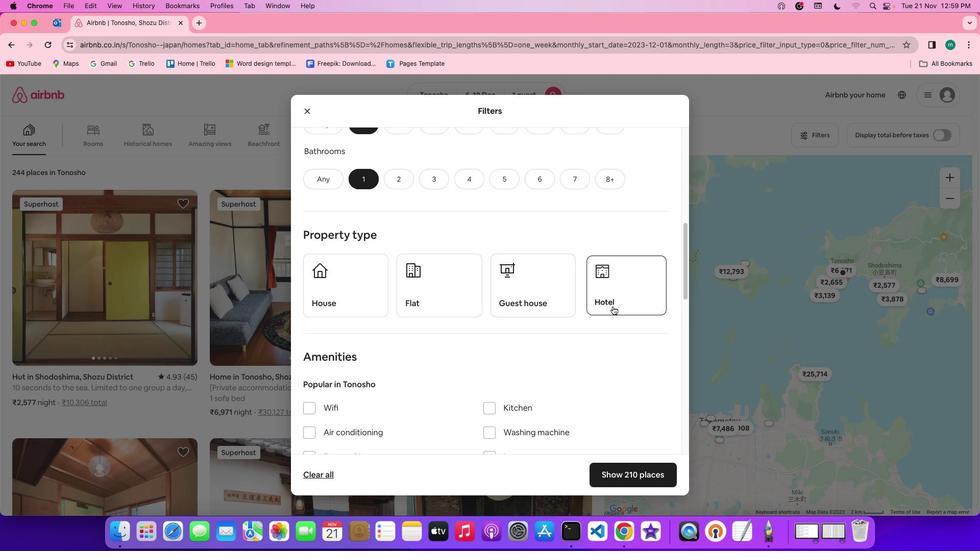 
Action: Mouse moved to (607, 322)
Screenshot: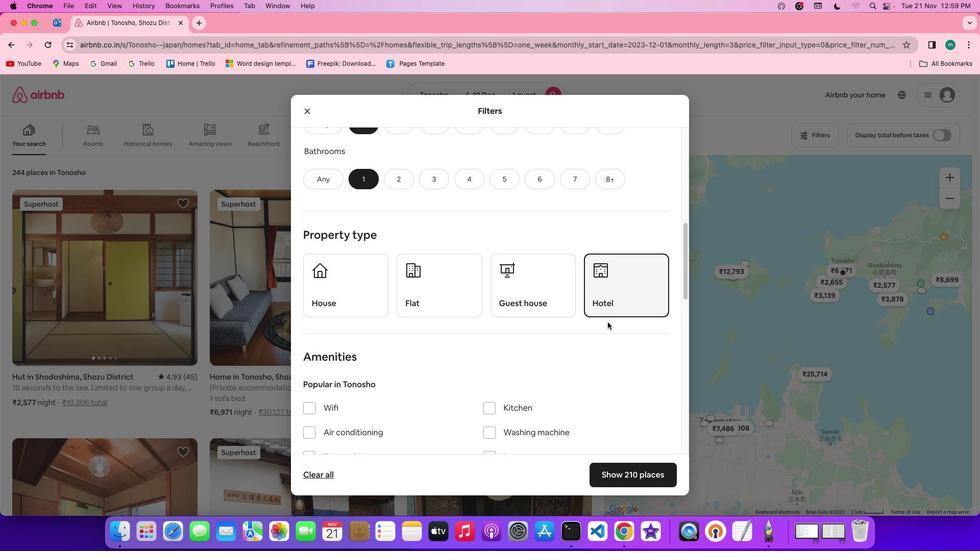 
Action: Mouse scrolled (607, 322) with delta (0, 0)
Screenshot: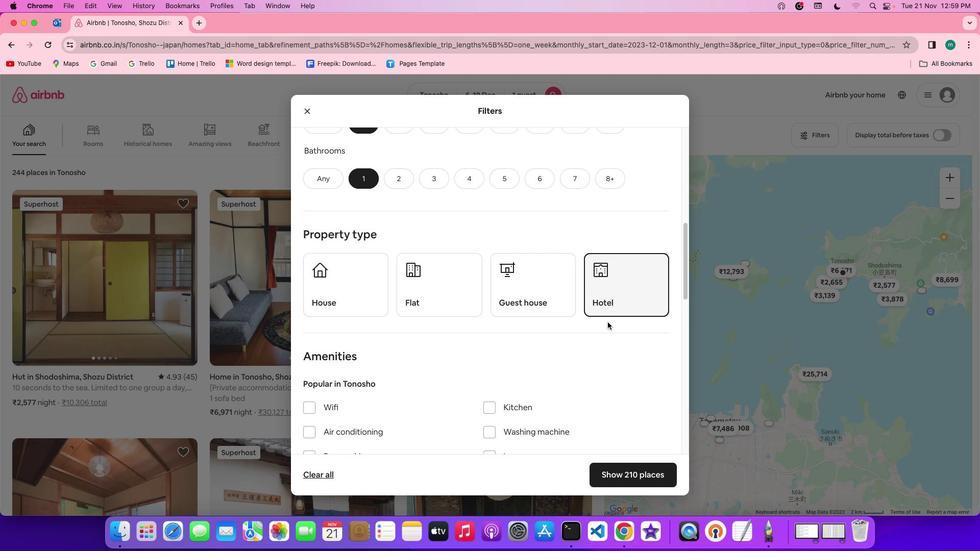 
Action: Mouse scrolled (607, 322) with delta (0, 0)
Screenshot: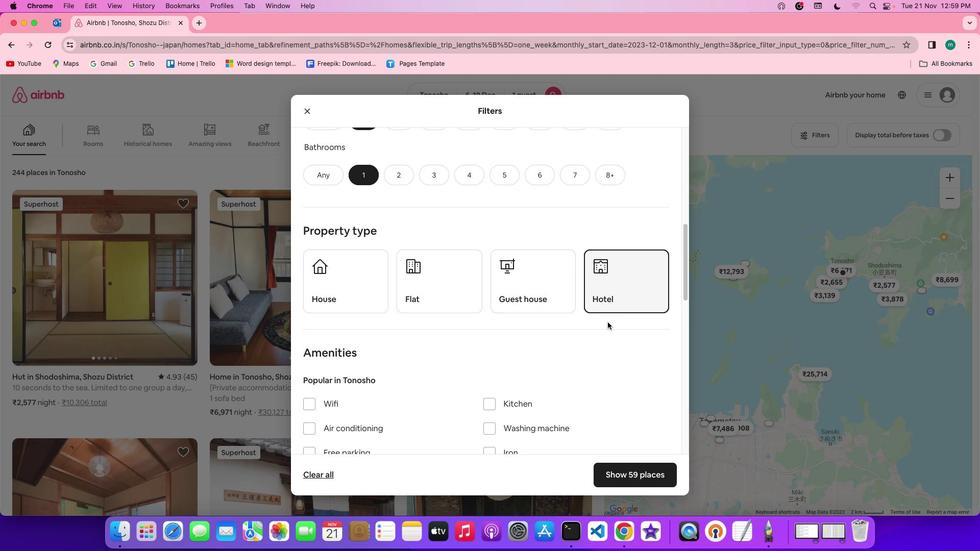 
Action: Mouse scrolled (607, 322) with delta (0, 0)
Screenshot: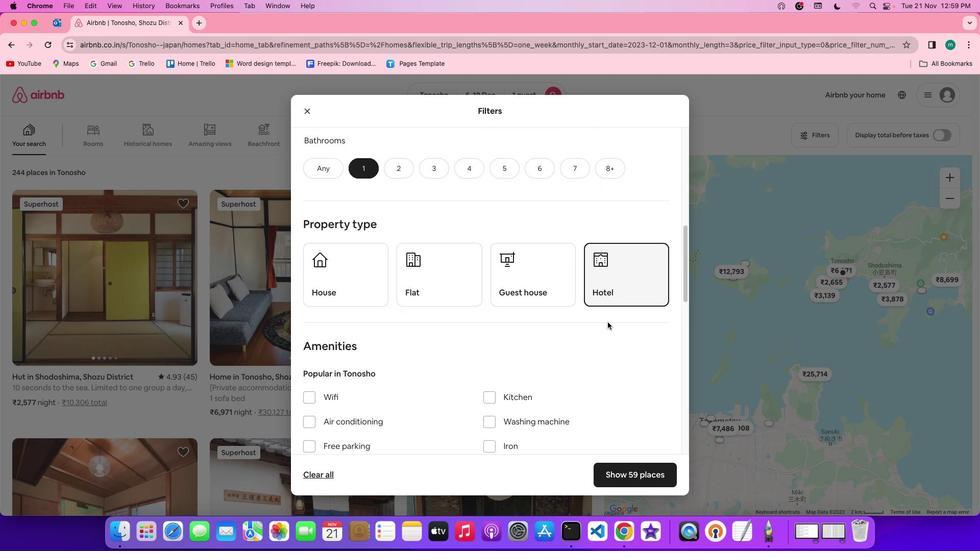 
Action: Mouse scrolled (607, 322) with delta (0, 0)
Screenshot: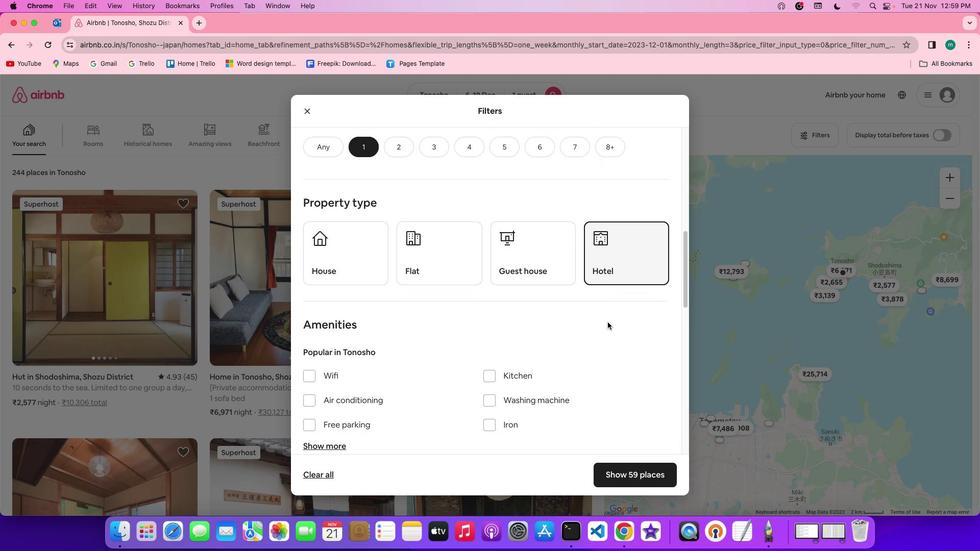 
Action: Mouse scrolled (607, 322) with delta (0, 0)
Screenshot: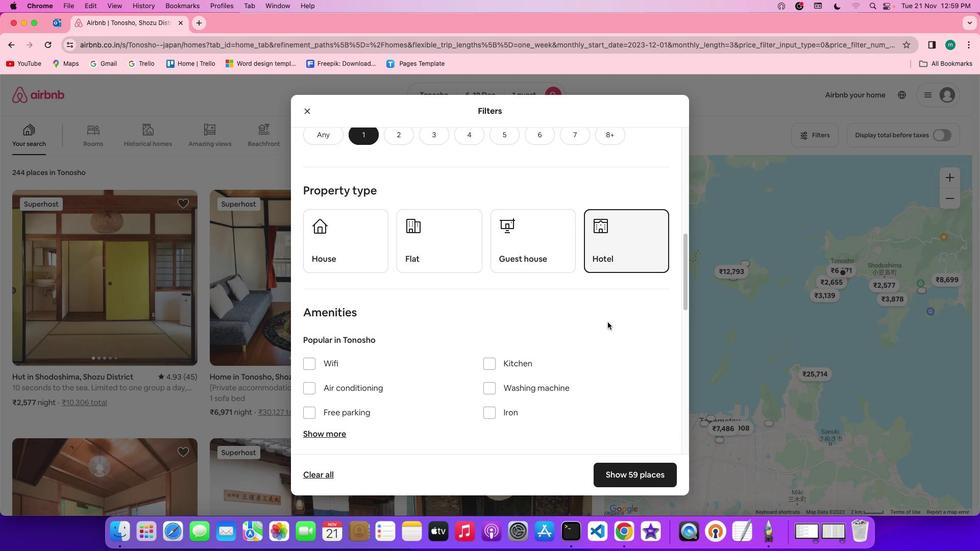 
Action: Mouse scrolled (607, 322) with delta (0, 0)
Screenshot: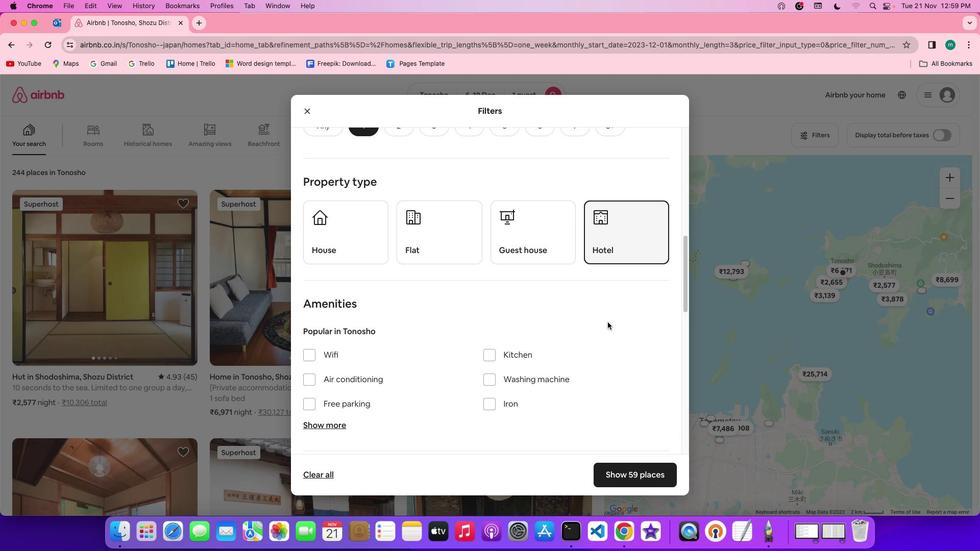 
Action: Mouse scrolled (607, 322) with delta (0, 0)
Screenshot: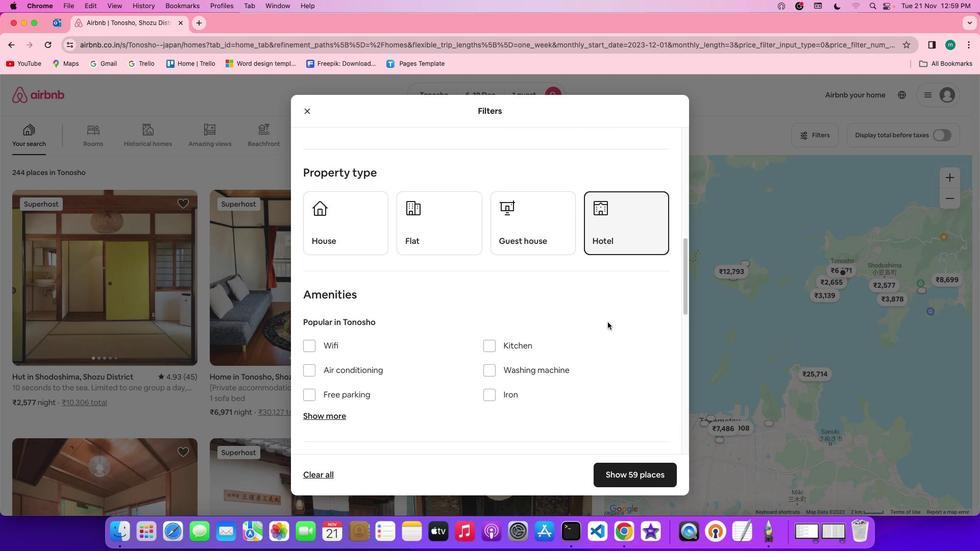 
Action: Mouse scrolled (607, 322) with delta (0, 0)
Screenshot: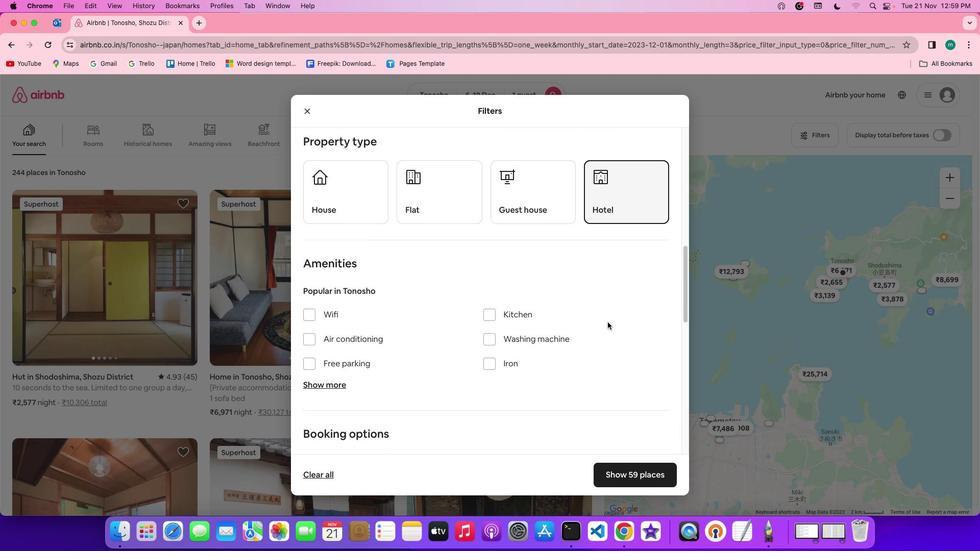 
Action: Mouse scrolled (607, 322) with delta (0, 0)
Screenshot: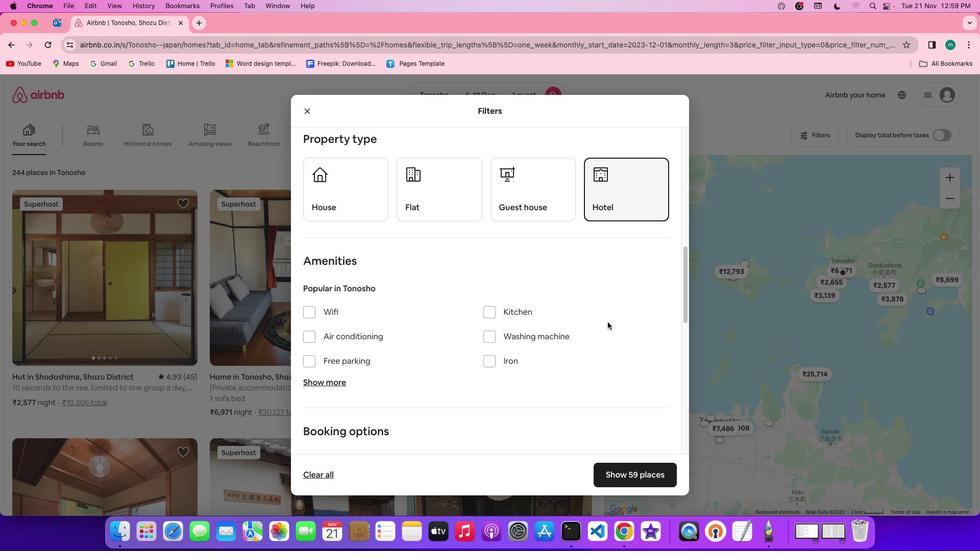 
Action: Mouse scrolled (607, 322) with delta (0, 0)
Screenshot: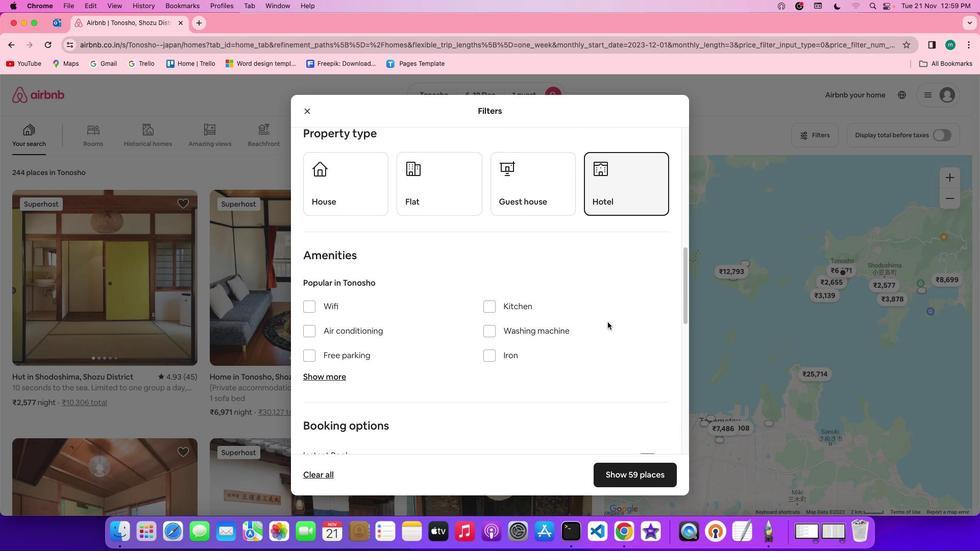 
Action: Mouse scrolled (607, 322) with delta (0, 0)
Screenshot: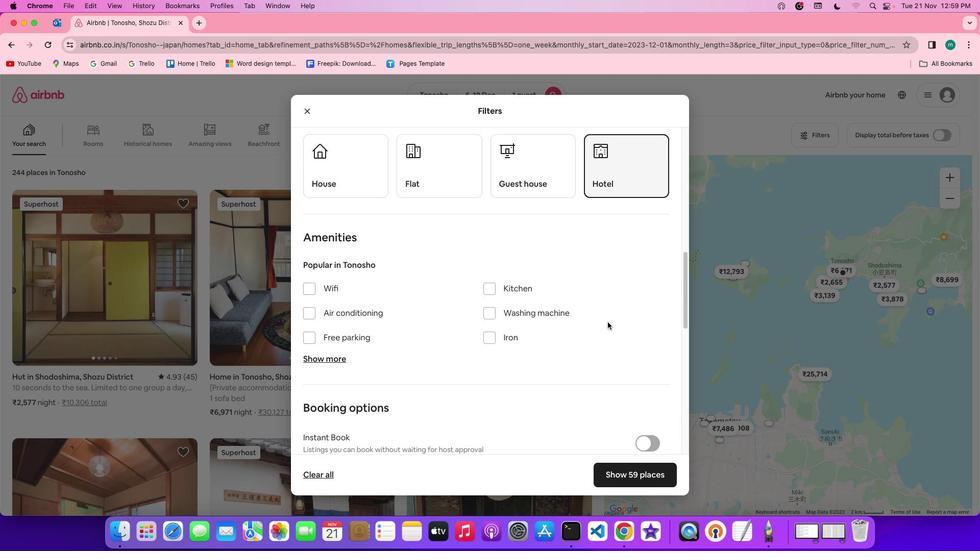 
Action: Mouse scrolled (607, 322) with delta (0, 0)
Screenshot: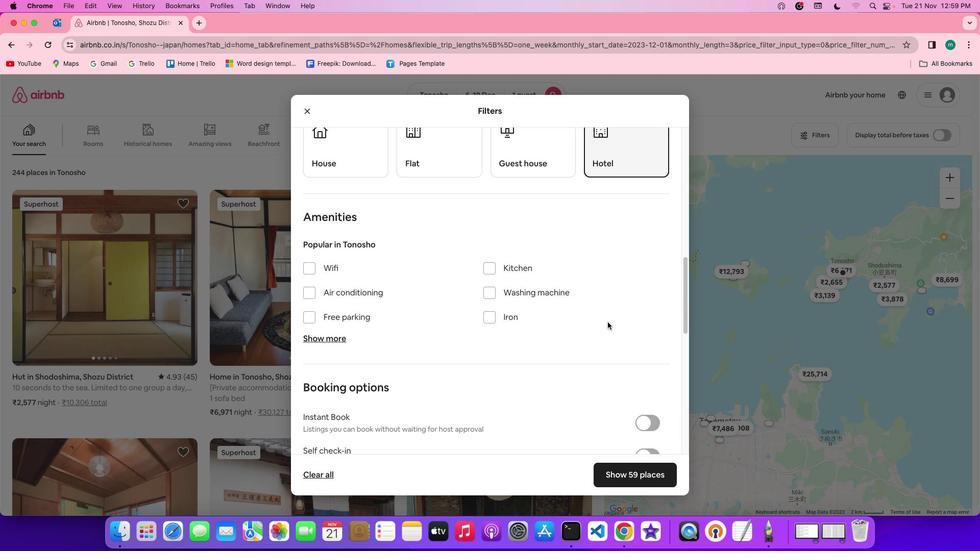 
Action: Mouse scrolled (607, 322) with delta (0, 0)
Screenshot: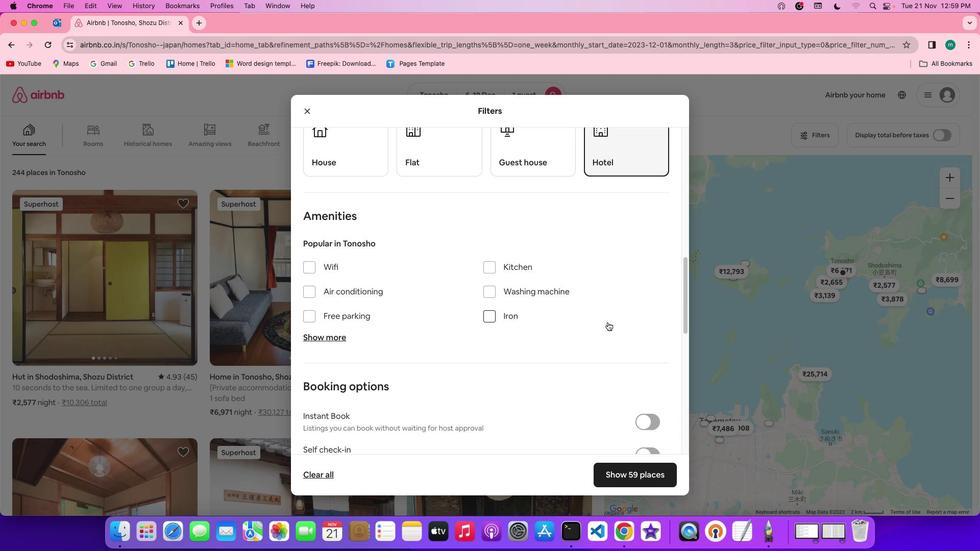 
Action: Mouse scrolled (607, 322) with delta (0, 0)
Screenshot: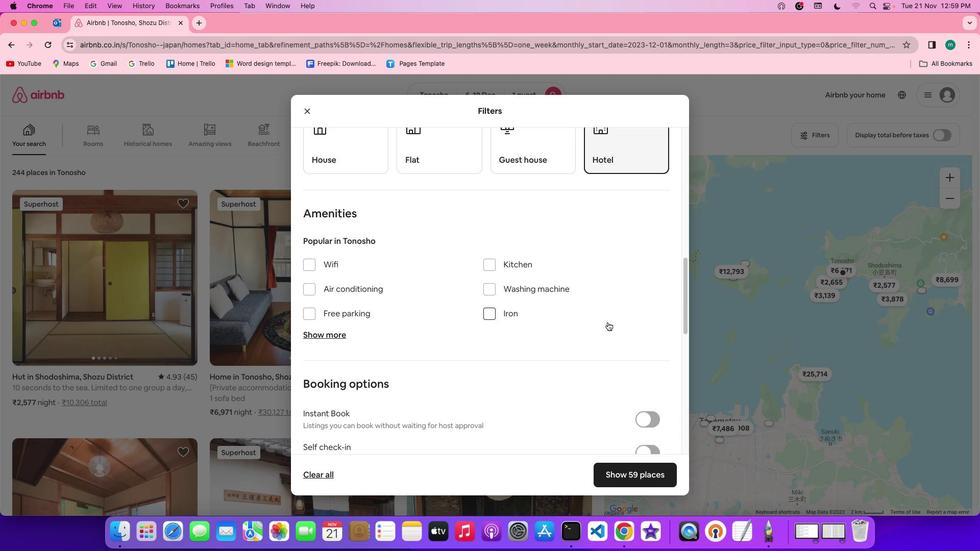 
Action: Mouse scrolled (607, 322) with delta (0, 0)
Screenshot: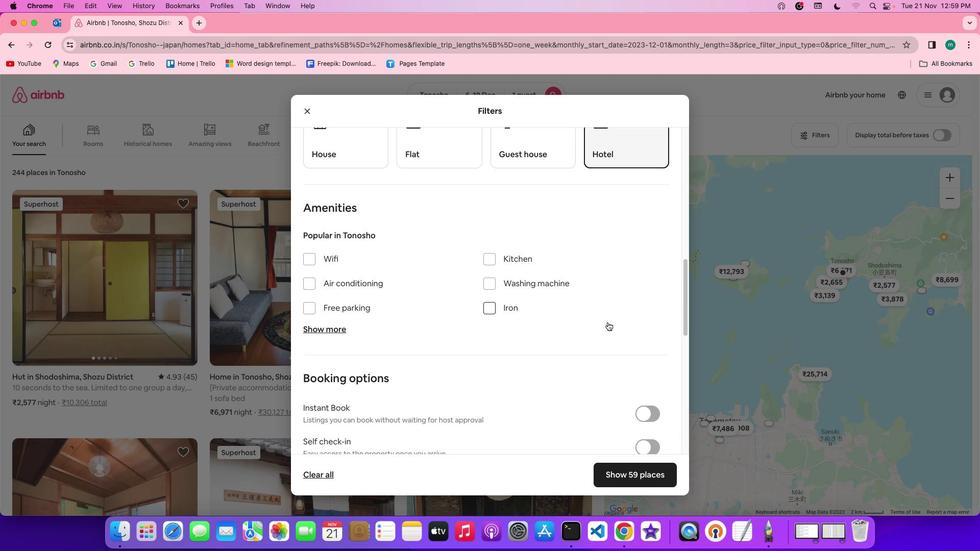 
Action: Mouse scrolled (607, 322) with delta (0, 0)
Screenshot: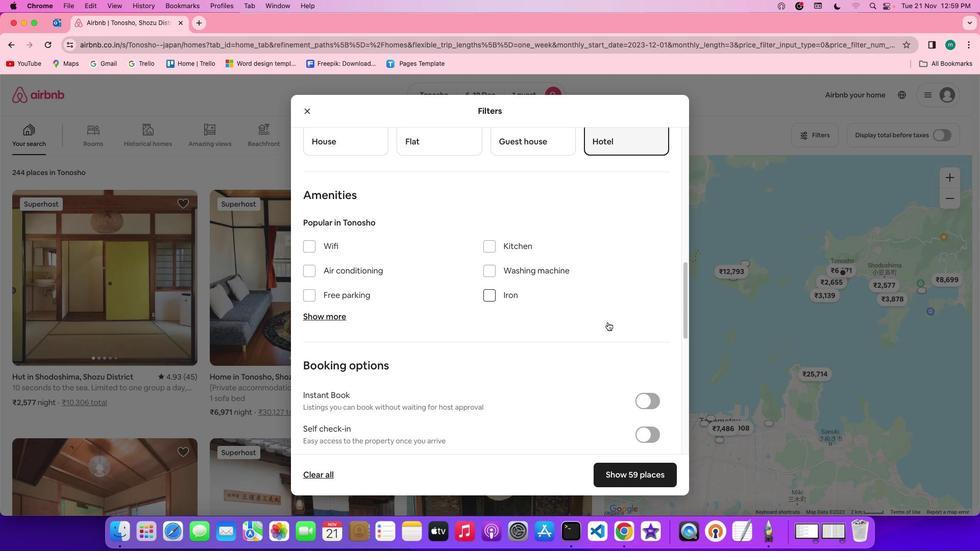 
Action: Mouse scrolled (607, 322) with delta (0, 0)
Screenshot: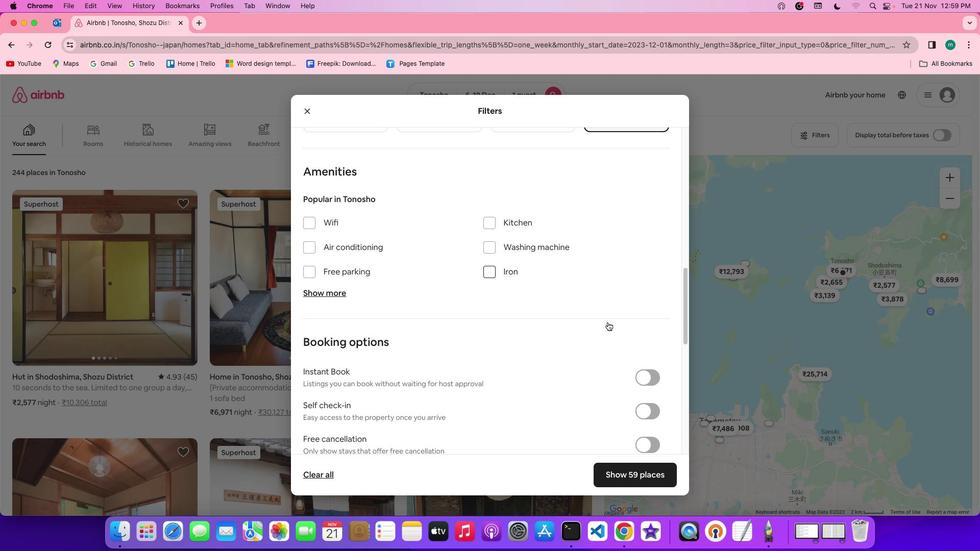 
Action: Mouse scrolled (607, 322) with delta (0, -1)
Screenshot: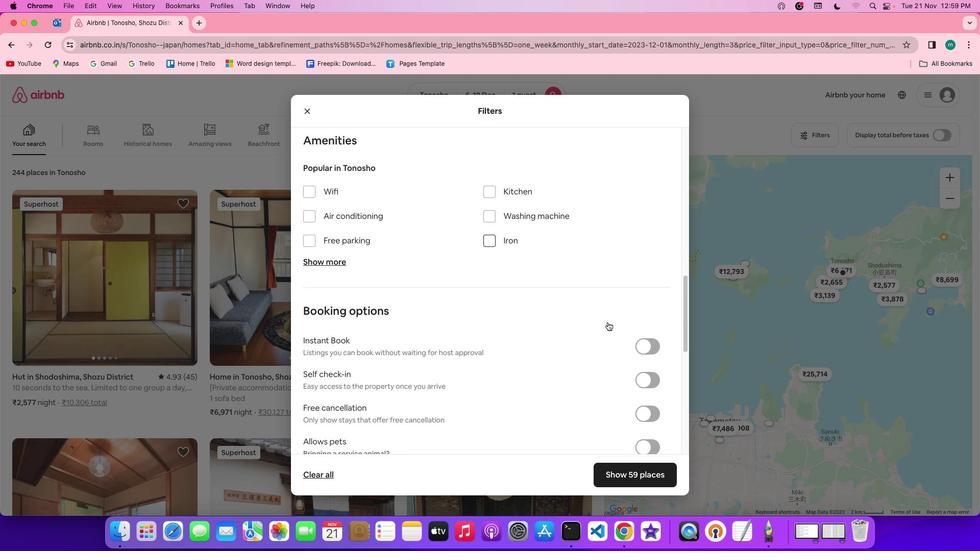 
Action: Mouse scrolled (607, 322) with delta (0, -1)
Screenshot: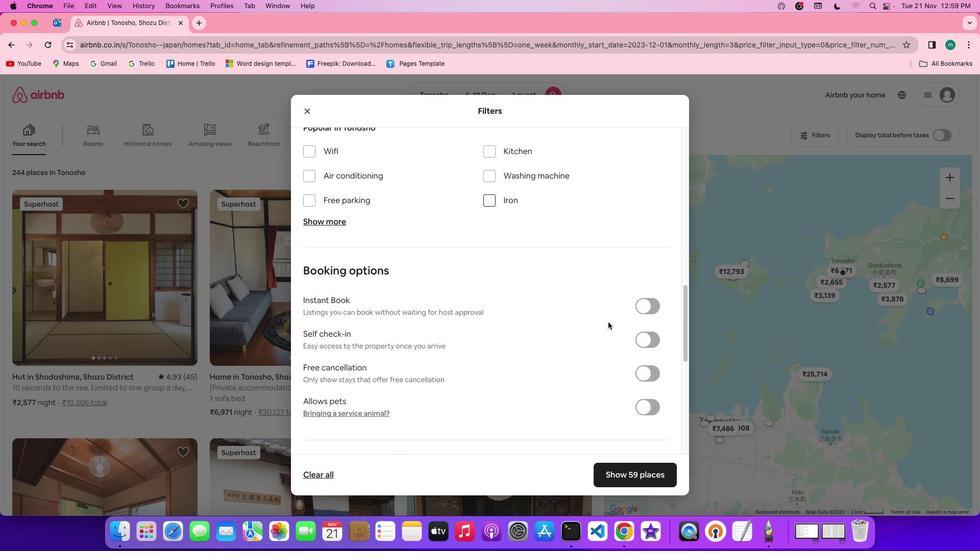 
Action: Mouse moved to (610, 323)
Screenshot: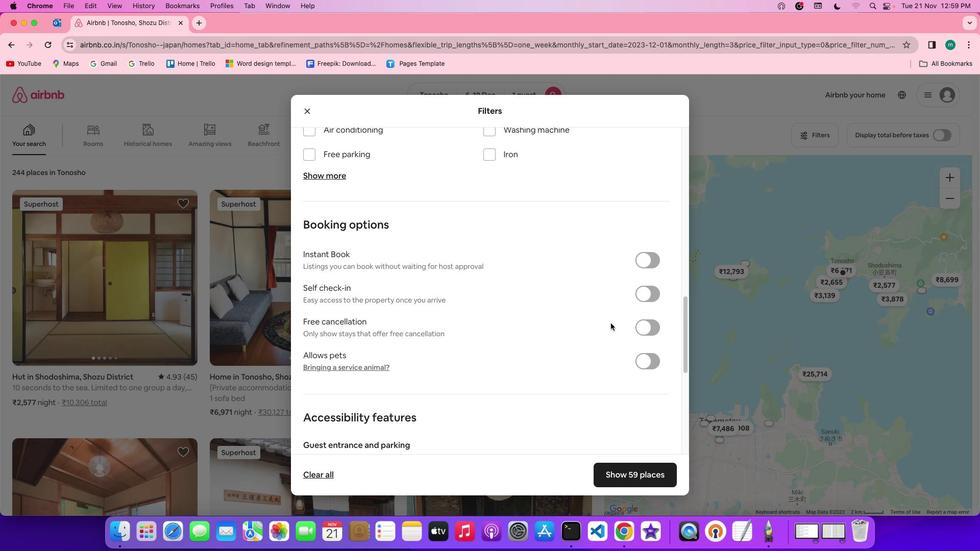
Action: Mouse scrolled (610, 323) with delta (0, 0)
Screenshot: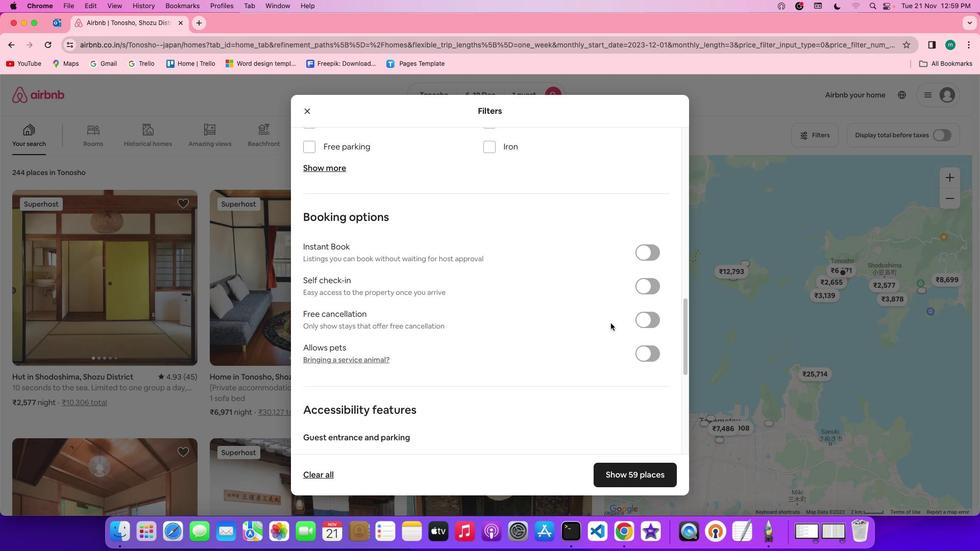 
Action: Mouse scrolled (610, 323) with delta (0, 0)
Screenshot: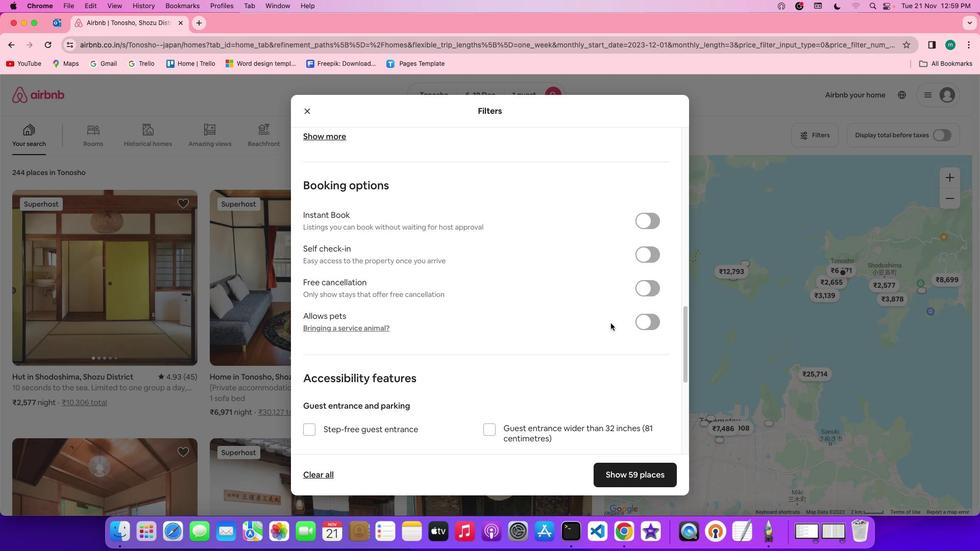 
Action: Mouse scrolled (610, 323) with delta (0, -1)
Screenshot: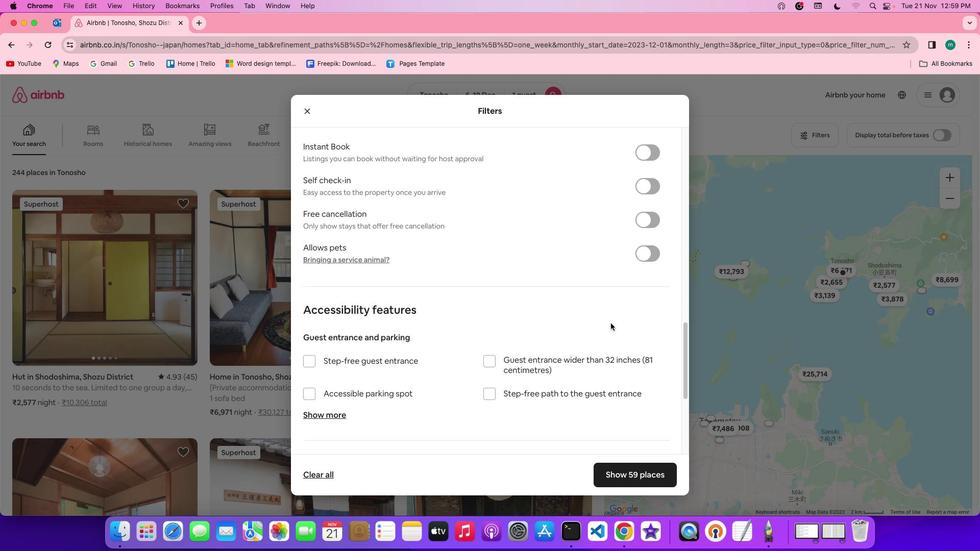 
Action: Mouse scrolled (610, 323) with delta (0, -2)
Screenshot: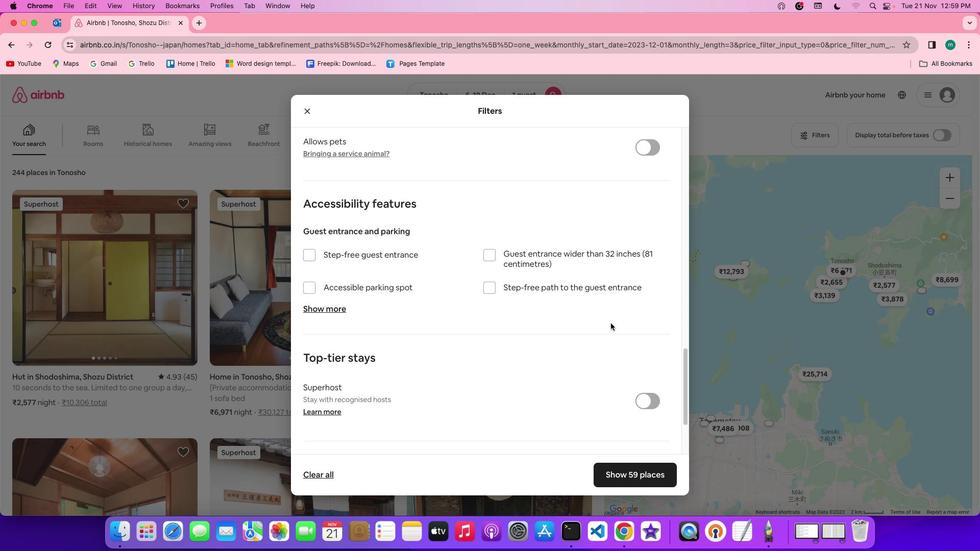 
Action: Mouse scrolled (610, 323) with delta (0, -2)
Screenshot: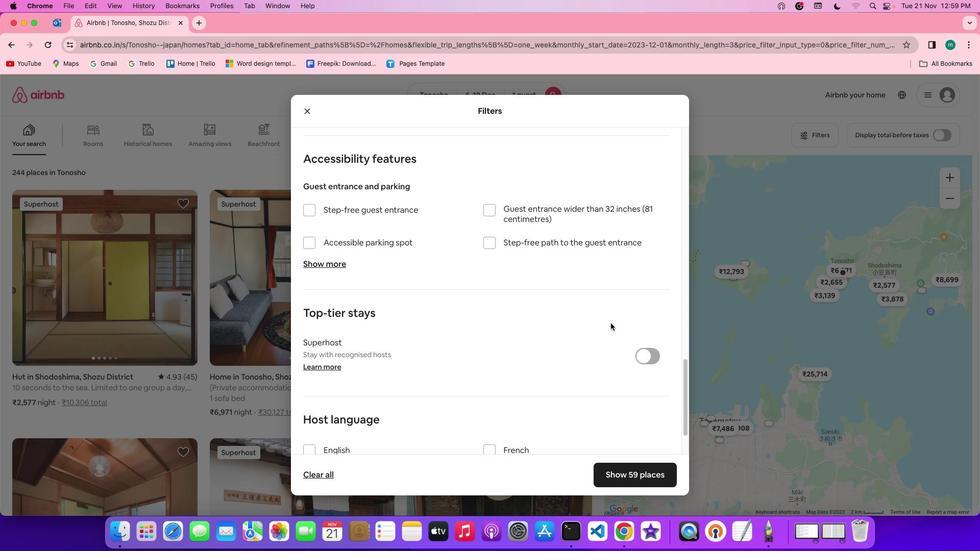 
Action: Mouse scrolled (610, 323) with delta (0, 0)
Screenshot: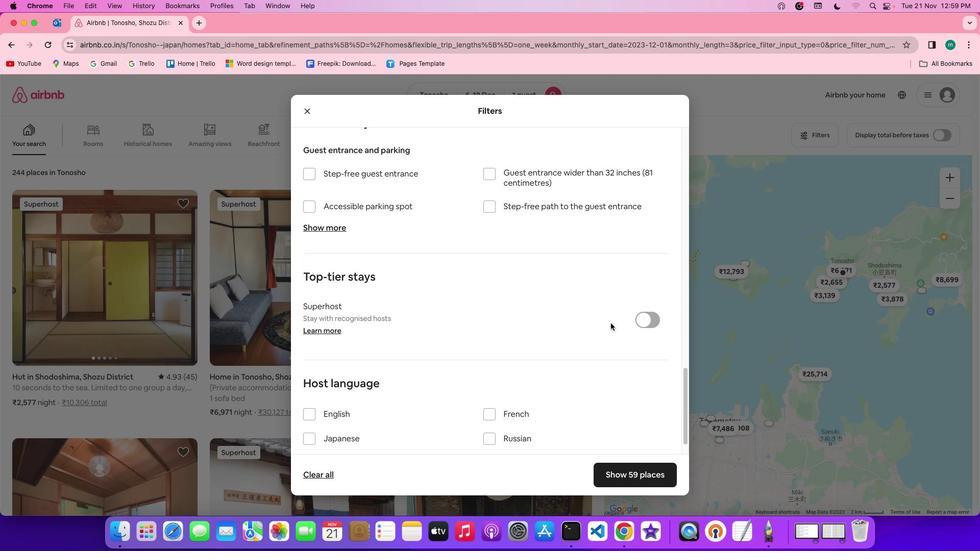 
Action: Mouse scrolled (610, 323) with delta (0, 0)
Screenshot: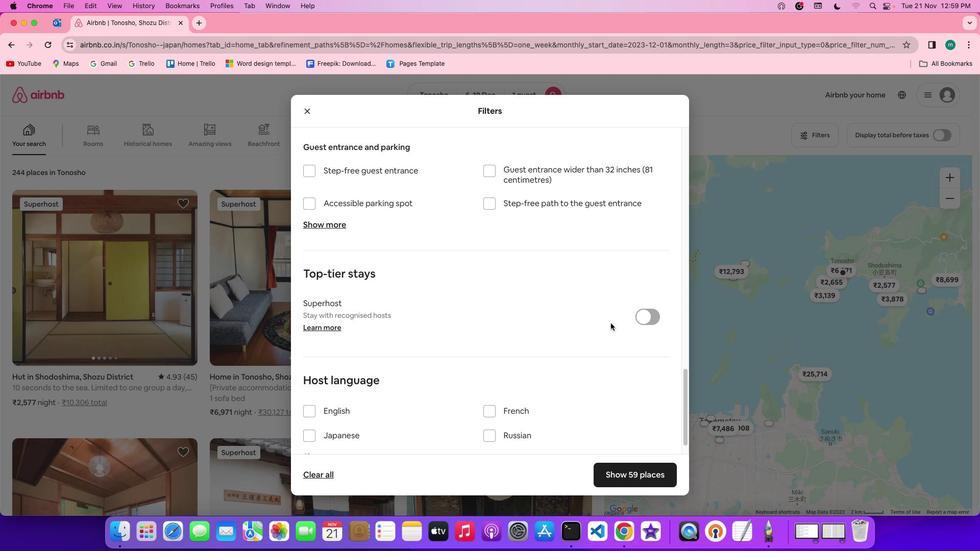 
Action: Mouse scrolled (610, 323) with delta (0, 0)
Screenshot: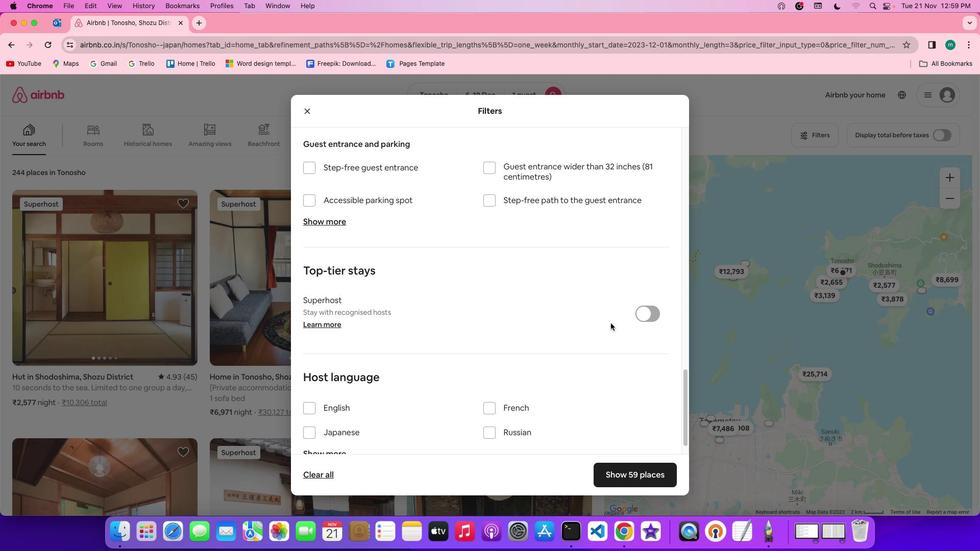 
Action: Mouse scrolled (610, 323) with delta (0, 0)
Screenshot: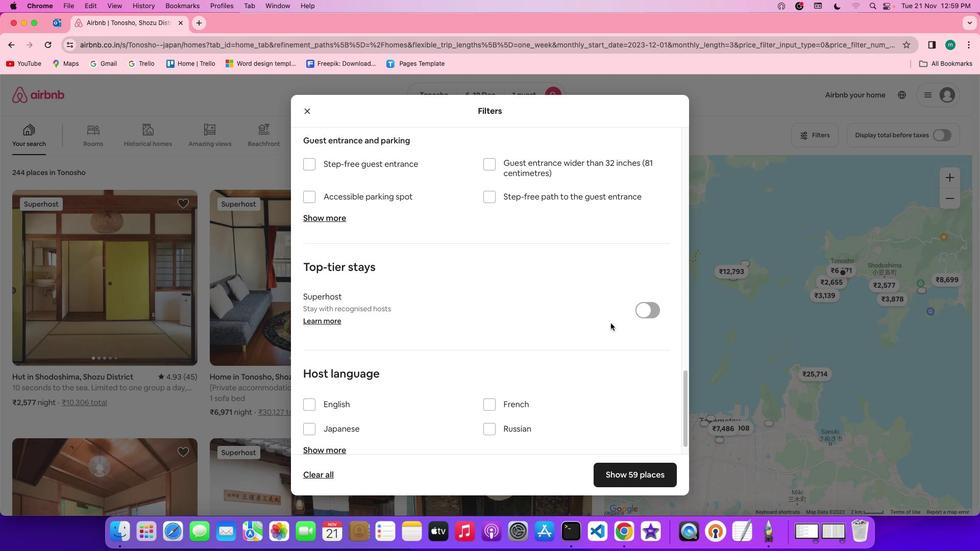 
Action: Mouse scrolled (610, 323) with delta (0, 0)
Screenshot: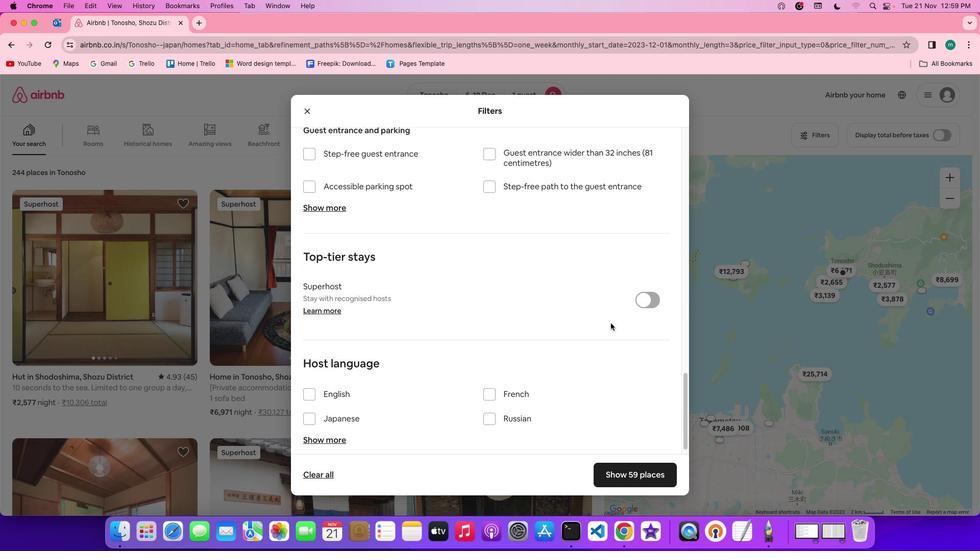 
Action: Mouse moved to (609, 323)
Screenshot: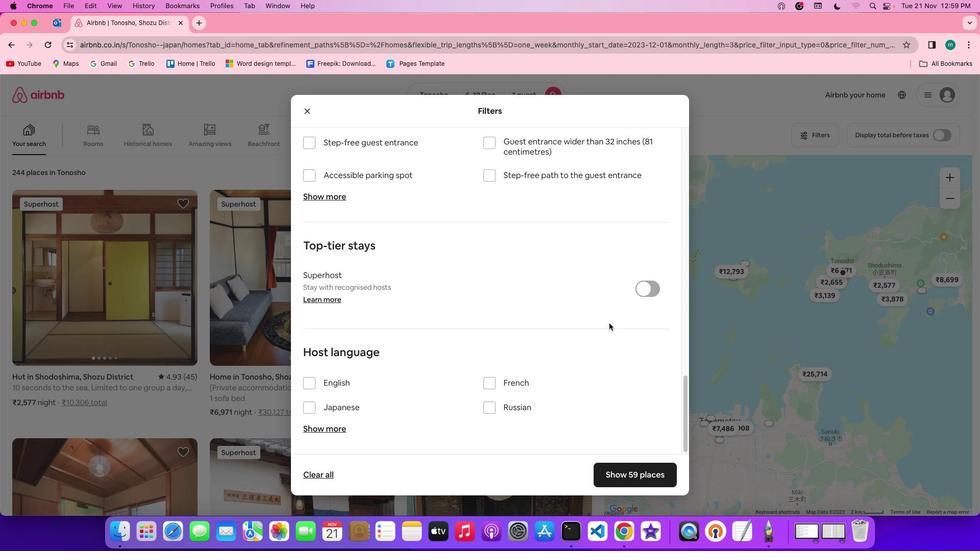 
Action: Mouse scrolled (609, 323) with delta (0, 0)
Screenshot: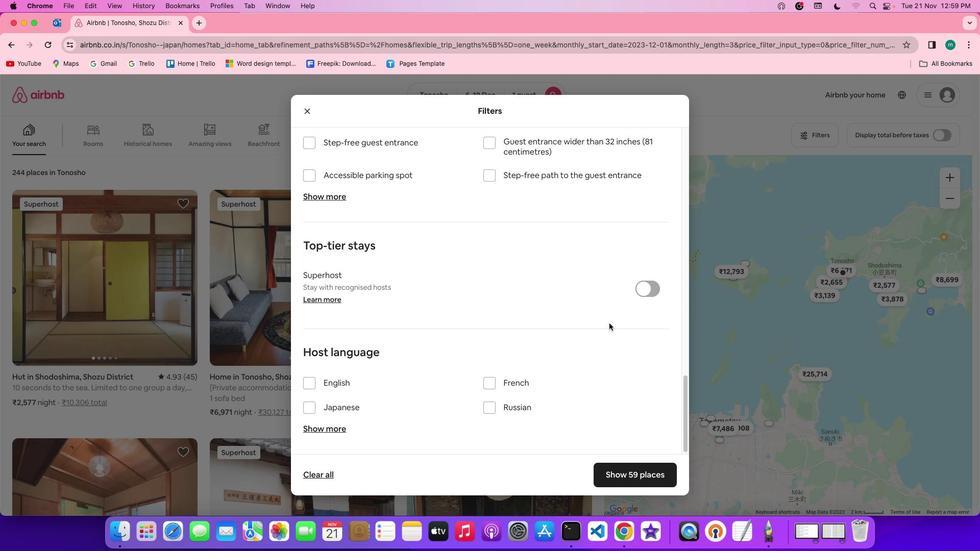 
Action: Mouse scrolled (609, 323) with delta (0, 0)
Screenshot: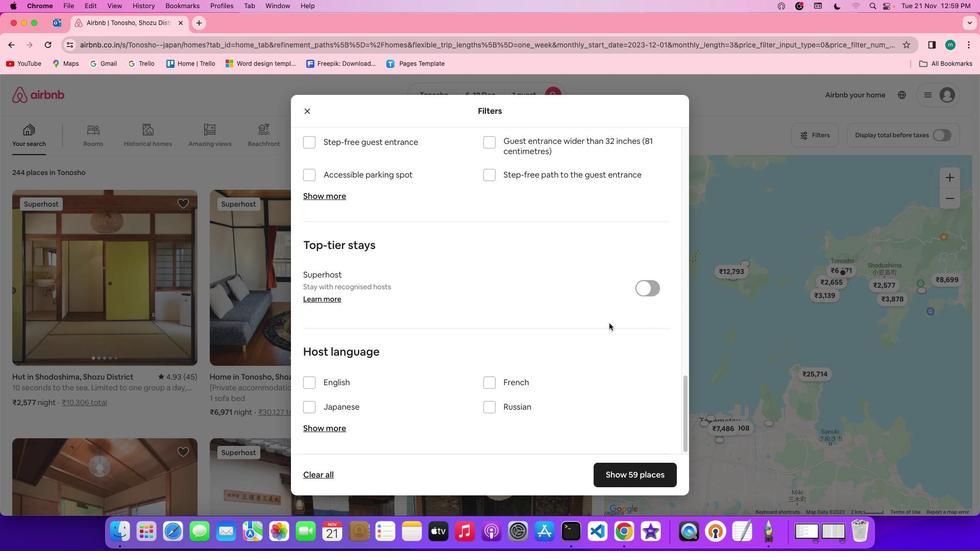
Action: Mouse scrolled (609, 323) with delta (0, 0)
Screenshot: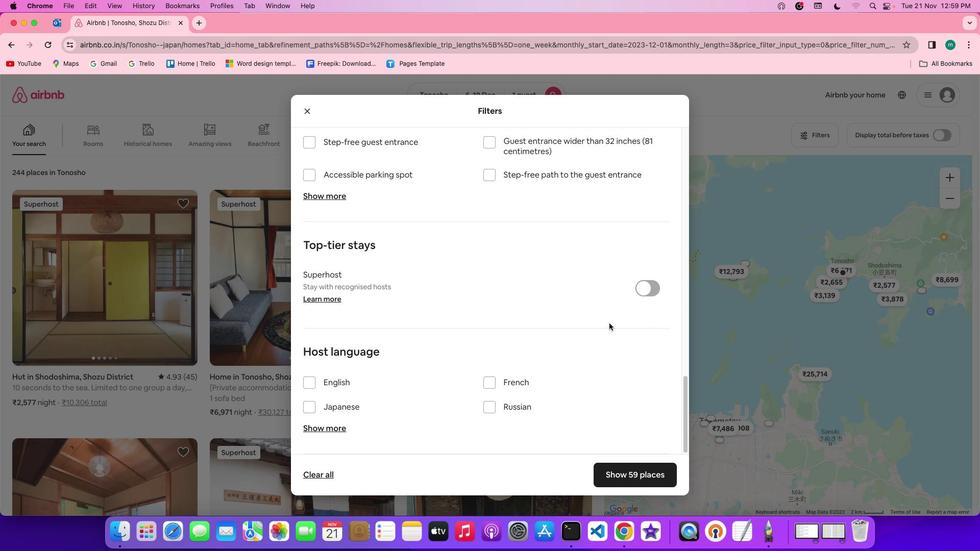 
Action: Mouse scrolled (609, 323) with delta (0, 0)
Screenshot: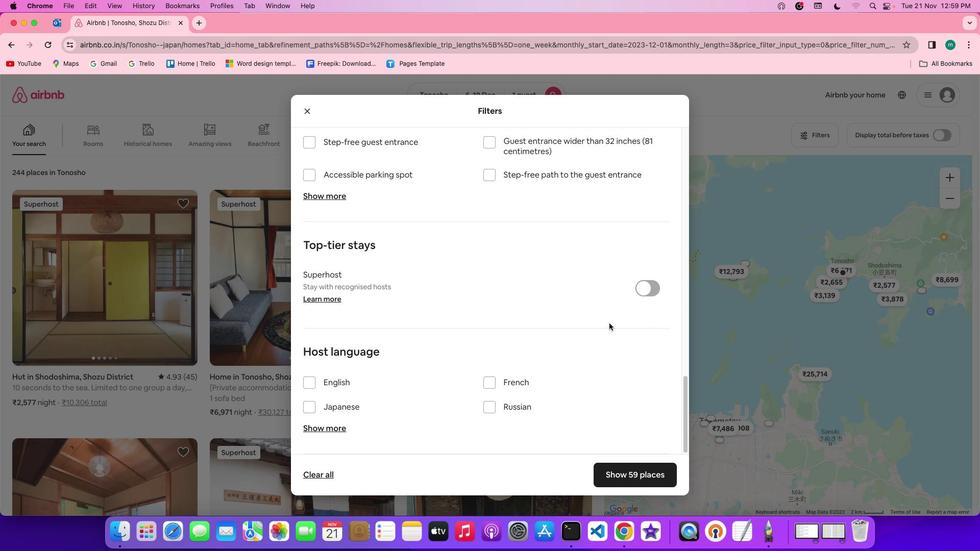 
Action: Mouse scrolled (609, 323) with delta (0, 0)
Screenshot: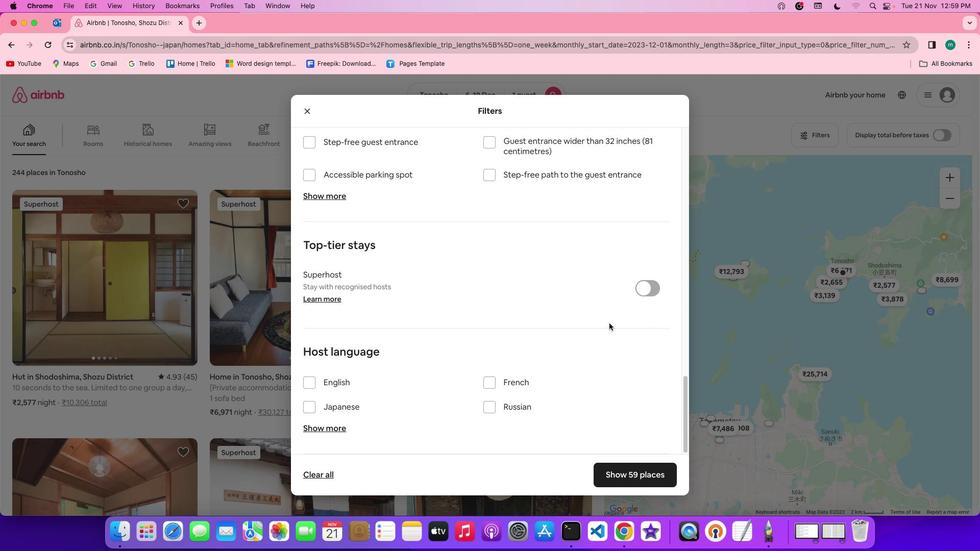 
Action: Mouse scrolled (609, 323) with delta (0, -1)
Screenshot: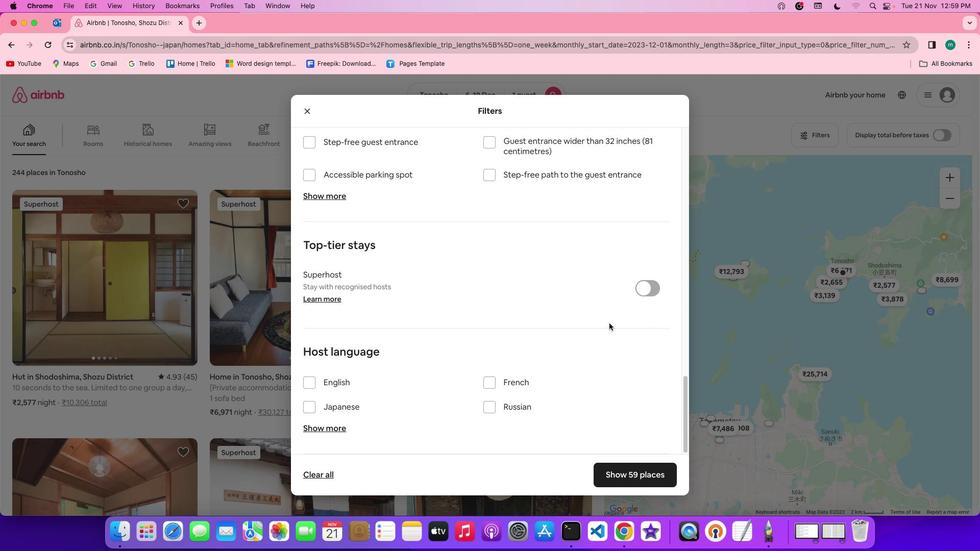 
Action: Mouse scrolled (609, 323) with delta (0, -2)
Screenshot: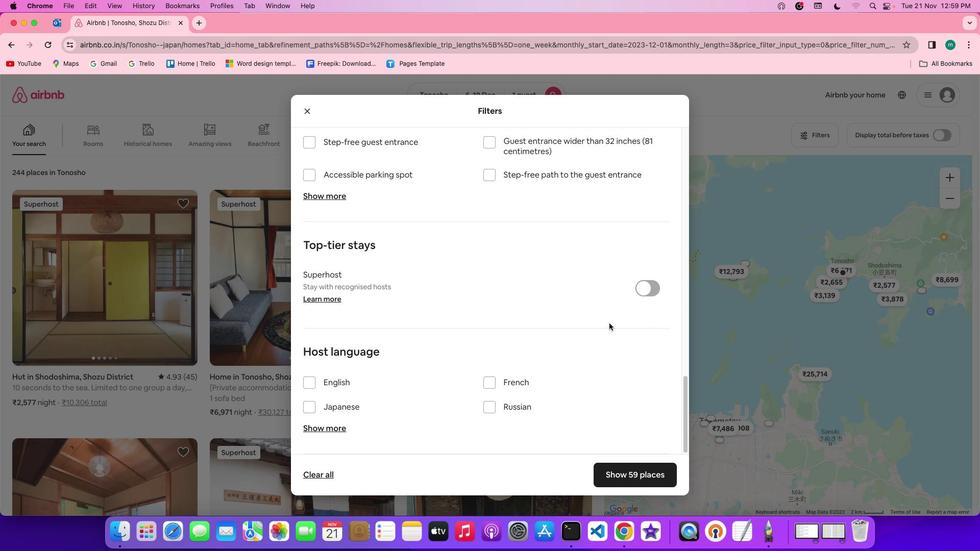 
Action: Mouse moved to (658, 475)
Screenshot: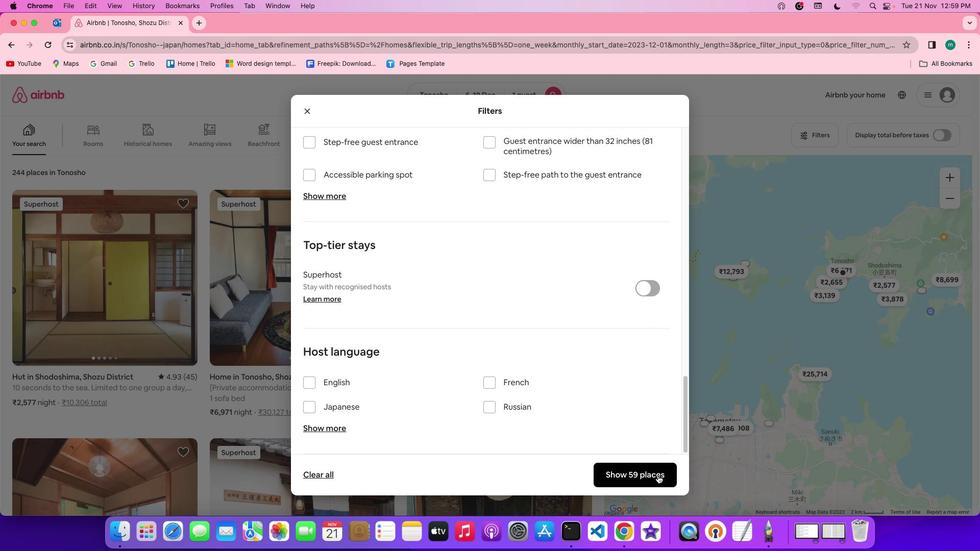 
Action: Mouse pressed left at (658, 475)
Screenshot: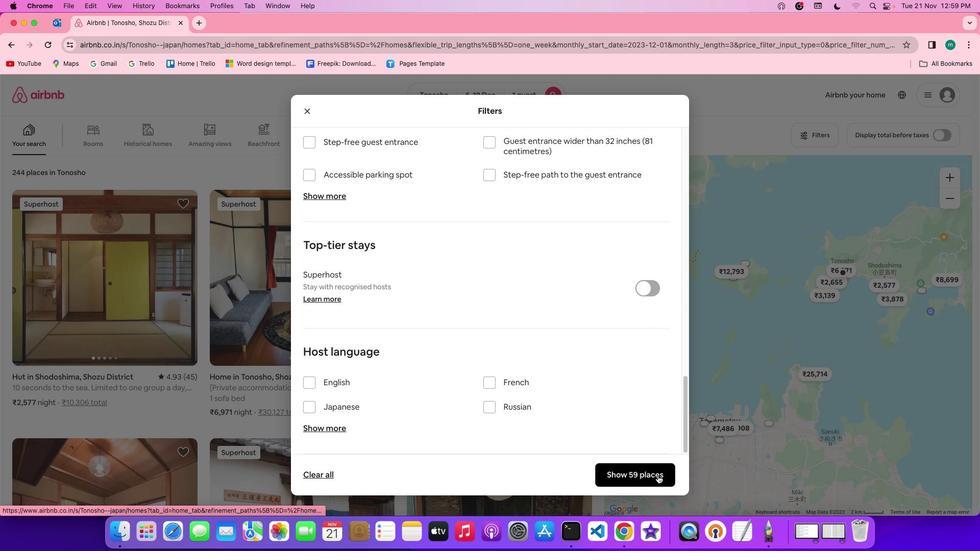 
Action: Mouse moved to (394, 259)
Screenshot: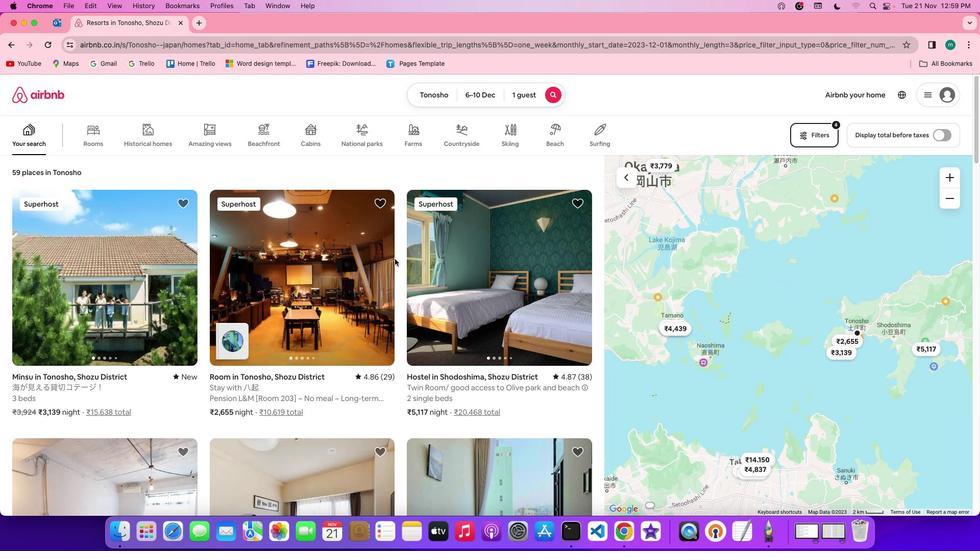 
Action: Mouse scrolled (394, 259) with delta (0, 0)
Screenshot: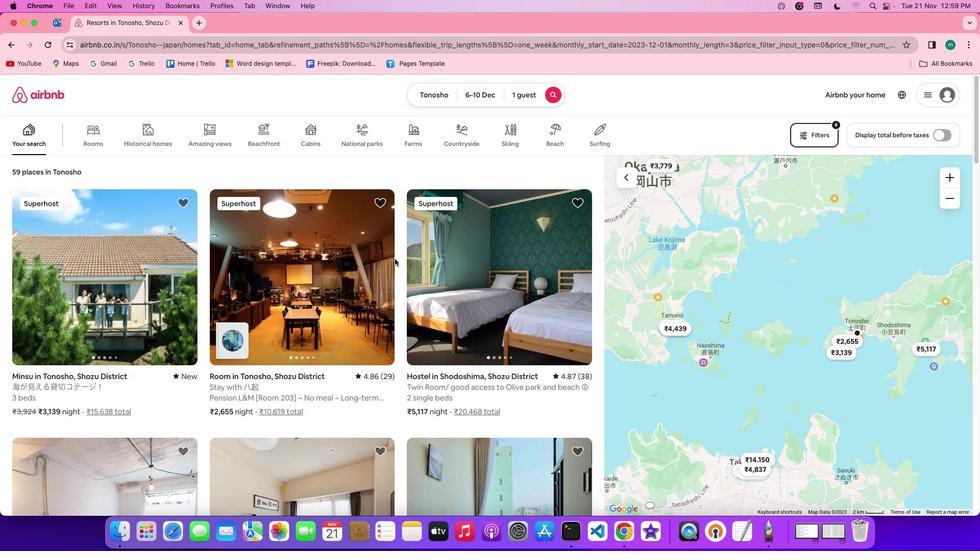 
Action: Mouse scrolled (394, 259) with delta (0, 0)
Screenshot: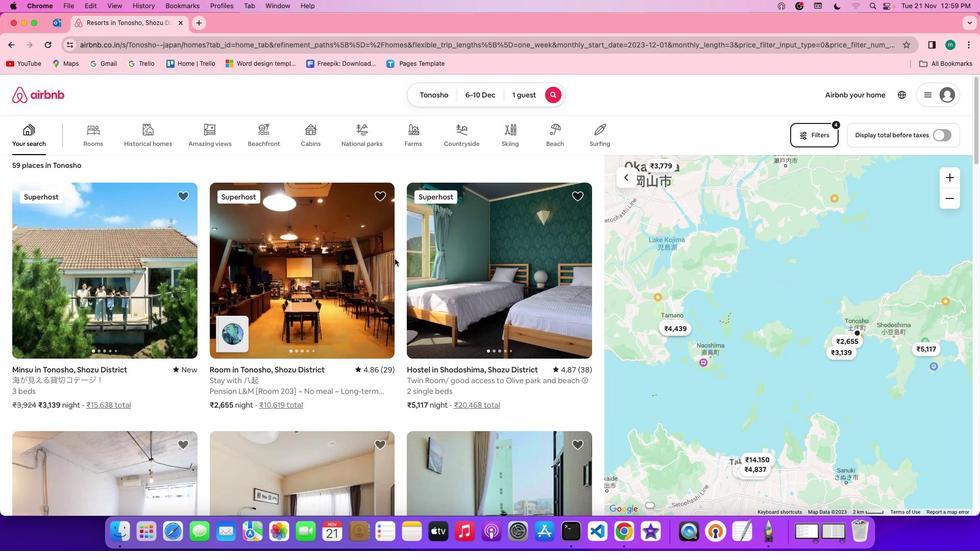 
Action: Mouse scrolled (394, 259) with delta (0, 0)
Screenshot: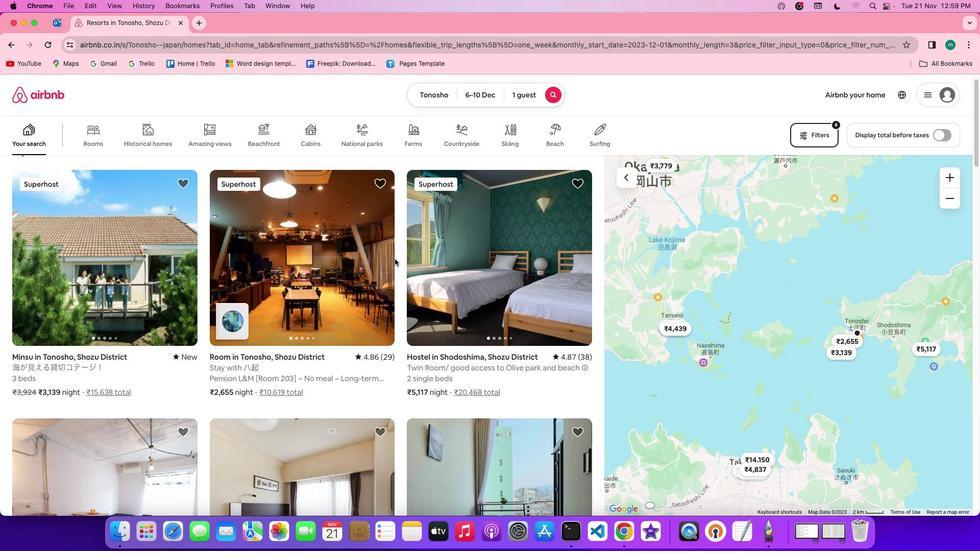
Action: Mouse moved to (318, 247)
Screenshot: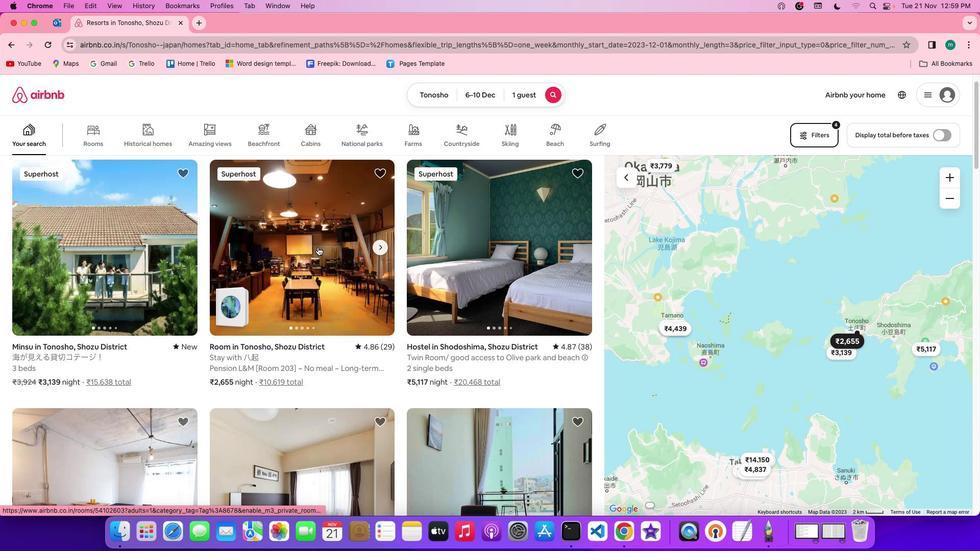 
Action: Mouse scrolled (318, 247) with delta (0, 0)
Screenshot: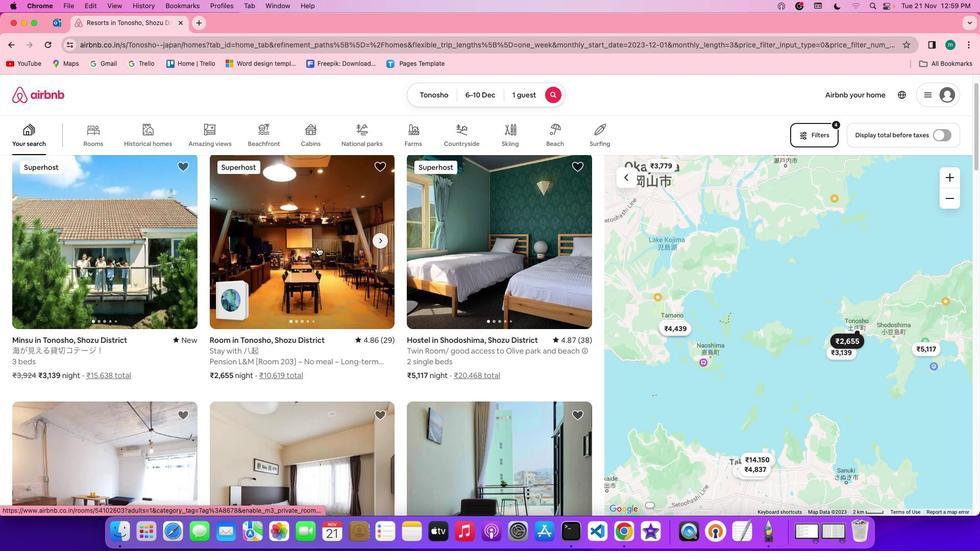 
Action: Mouse scrolled (318, 247) with delta (0, 0)
Screenshot: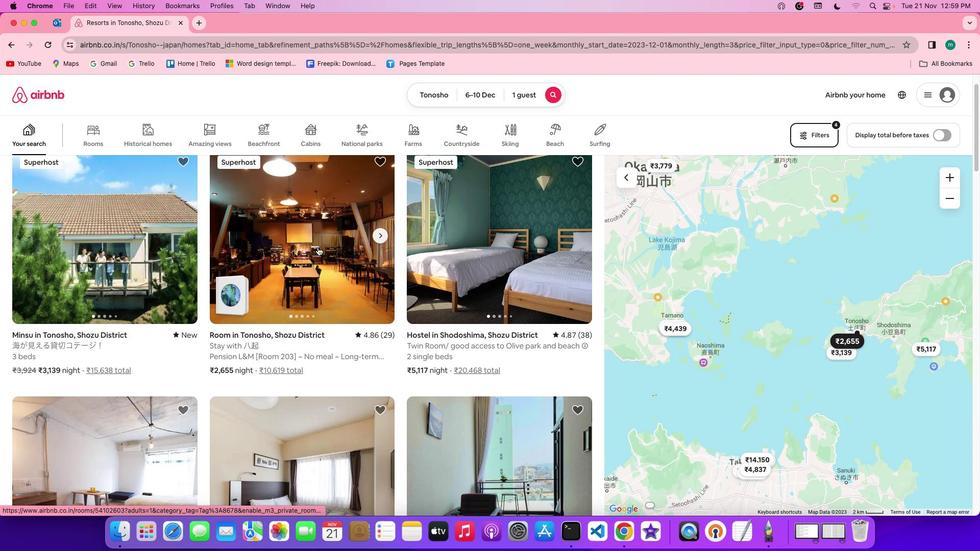 
Action: Mouse scrolled (318, 247) with delta (0, -1)
Screenshot: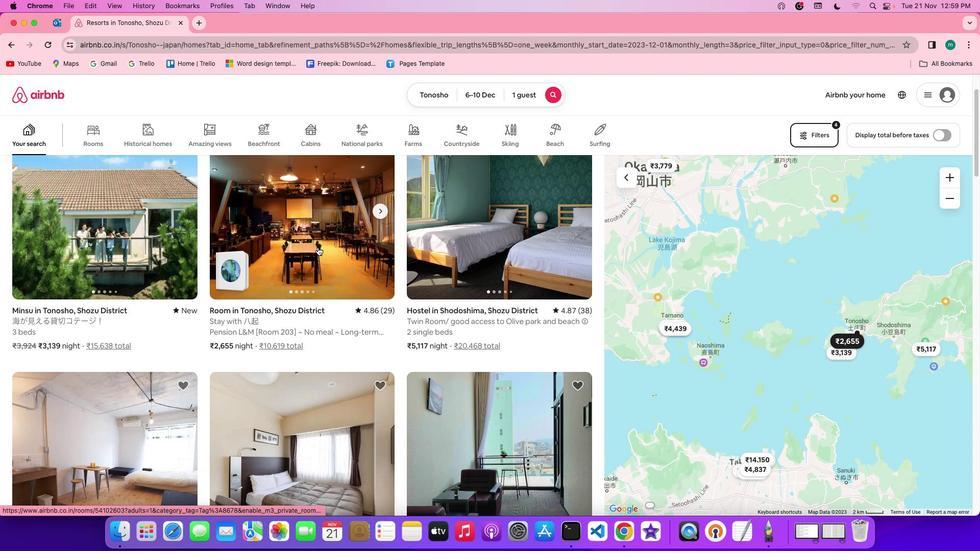 
Action: Mouse scrolled (318, 247) with delta (0, -1)
Screenshot: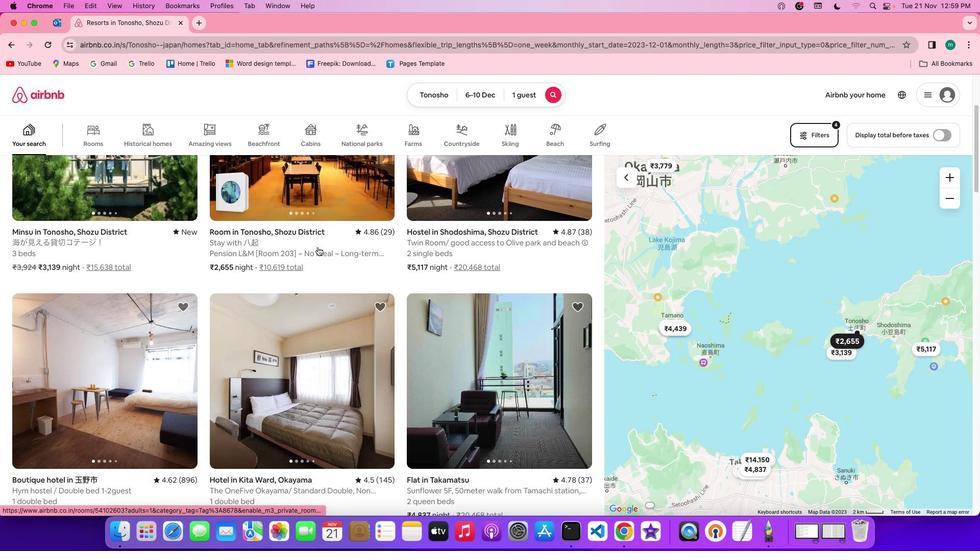 
Action: Mouse moved to (319, 246)
Screenshot: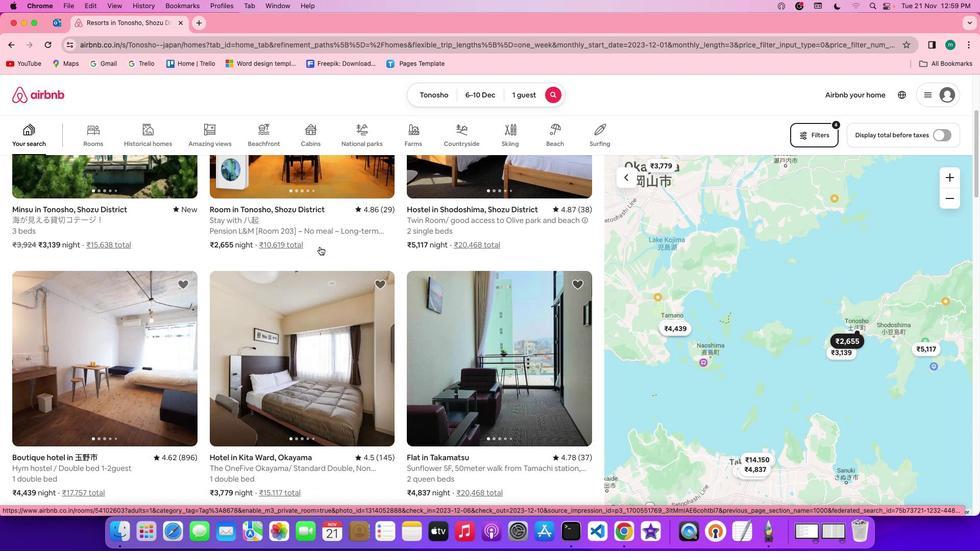 
Action: Mouse scrolled (319, 246) with delta (0, 0)
Screenshot: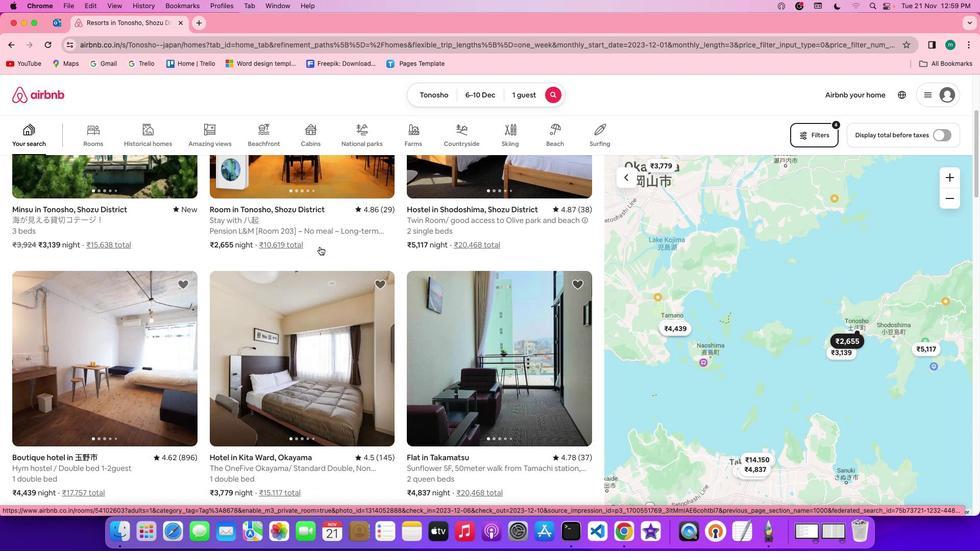
Action: Mouse moved to (320, 246)
Screenshot: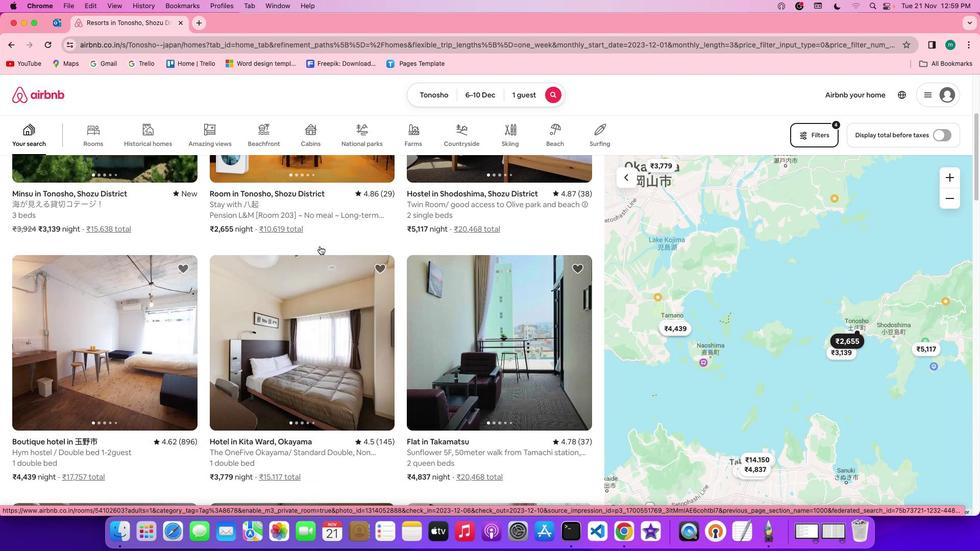 
Action: Mouse scrolled (320, 246) with delta (0, 0)
Screenshot: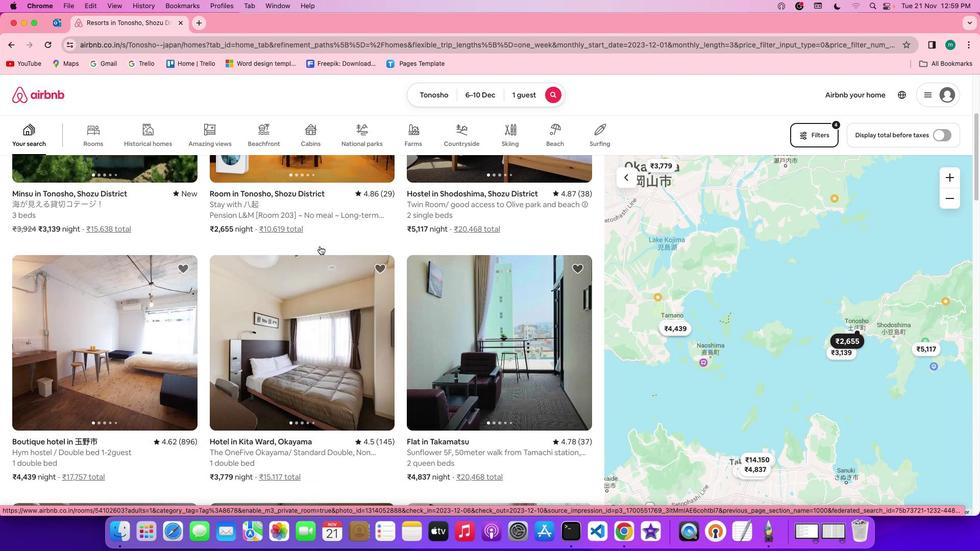 
Action: Mouse scrolled (320, 246) with delta (0, -1)
Screenshot: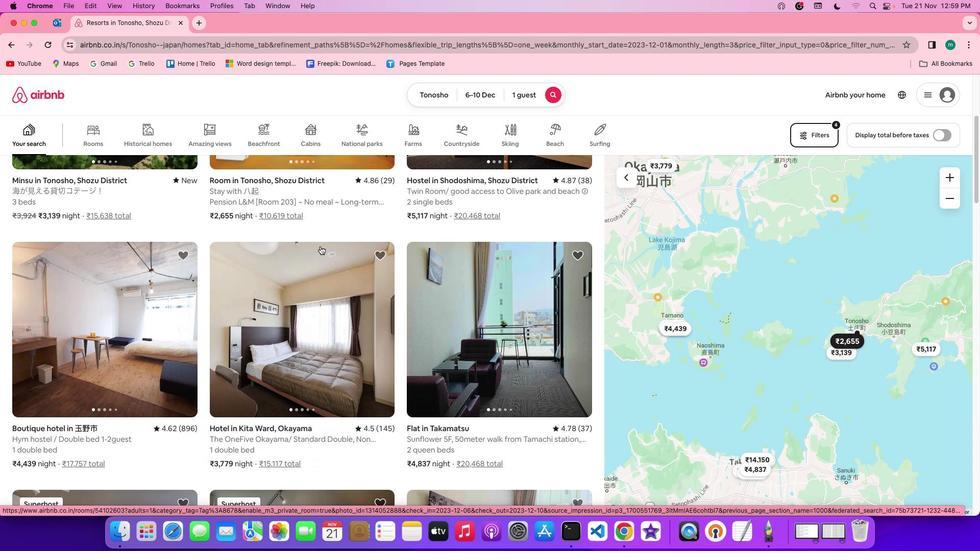 
Action: Mouse scrolled (320, 246) with delta (0, -2)
Screenshot: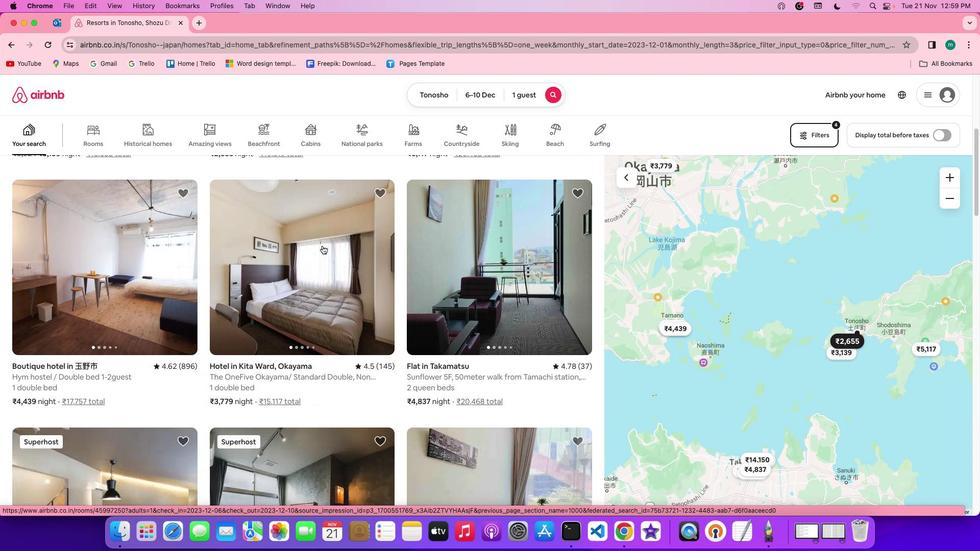 
Action: Mouse moved to (323, 245)
Screenshot: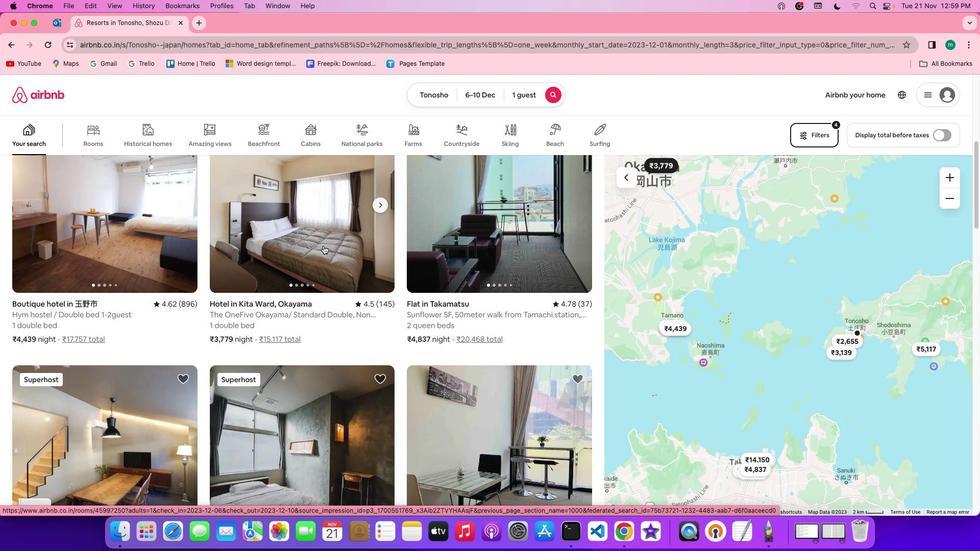 
Action: Mouse scrolled (323, 245) with delta (0, 0)
Screenshot: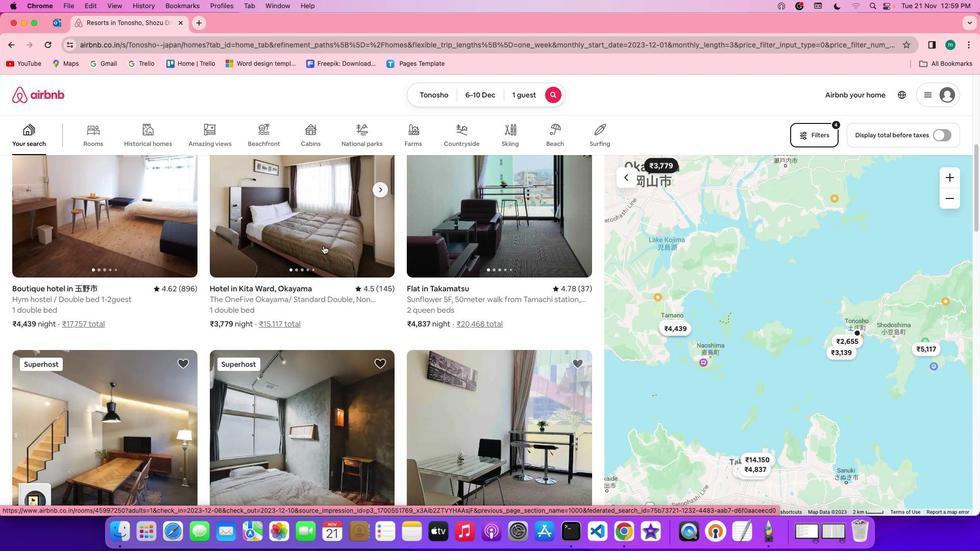 
Action: Mouse scrolled (323, 245) with delta (0, 0)
Screenshot: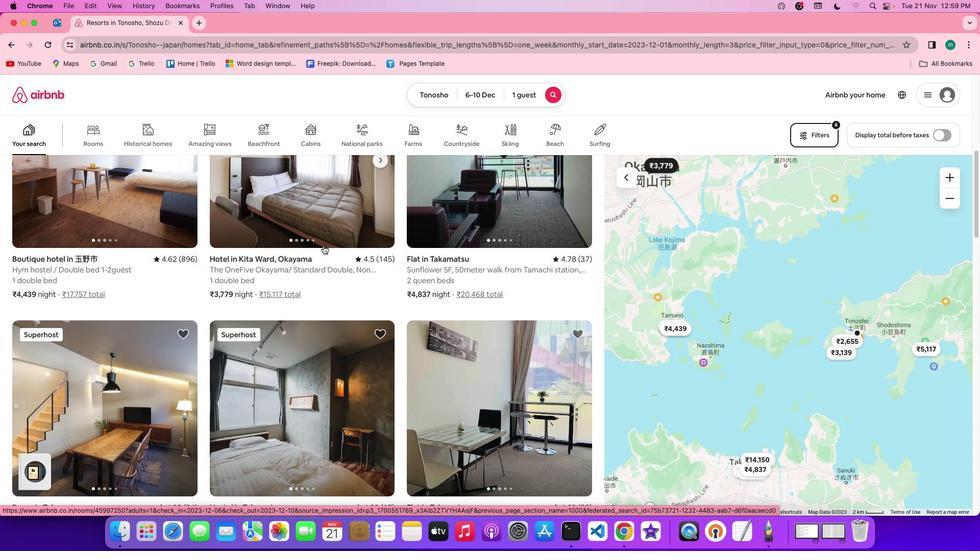 
Action: Mouse scrolled (323, 245) with delta (0, -1)
Screenshot: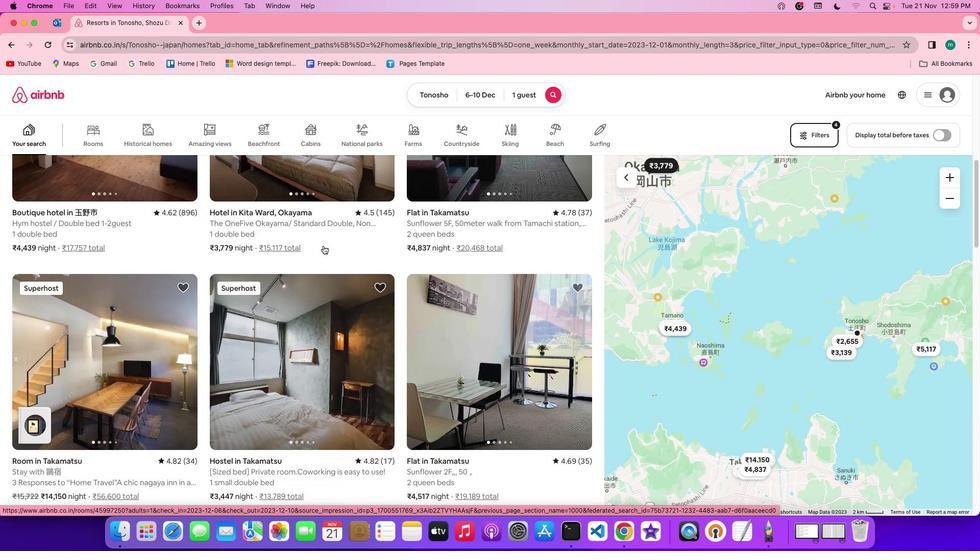 
Action: Mouse scrolled (323, 245) with delta (0, -2)
Screenshot: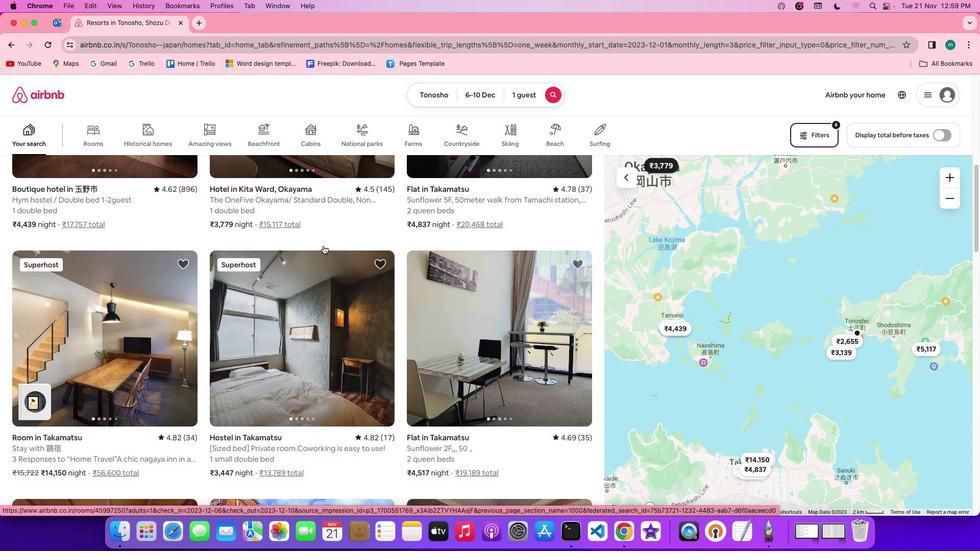 
Action: Mouse moved to (323, 245)
Screenshot: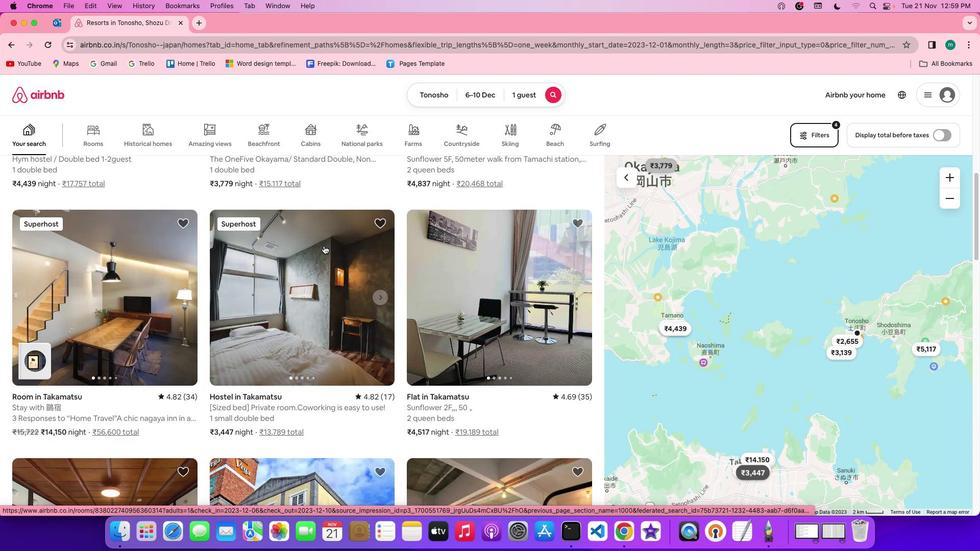 
Action: Mouse scrolled (323, 245) with delta (0, 0)
Screenshot: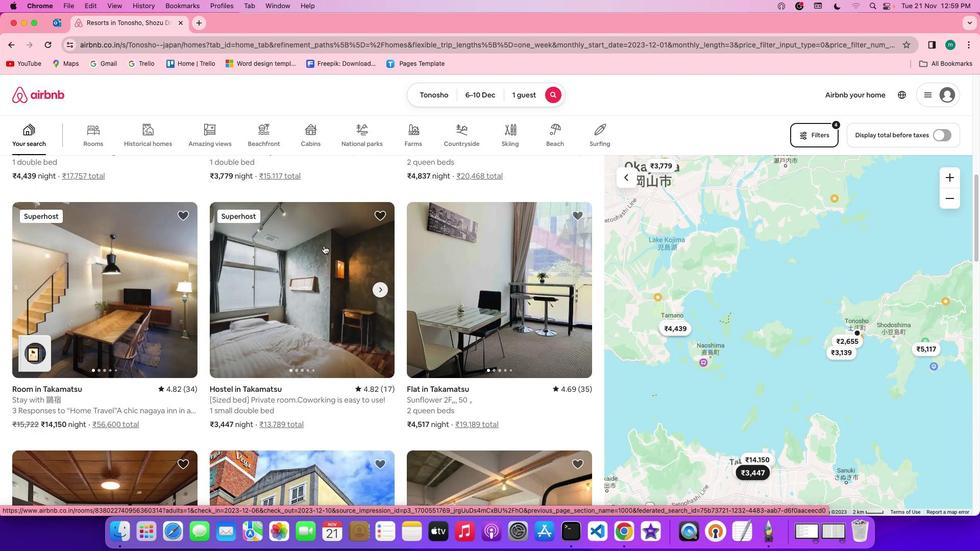 
Action: Mouse scrolled (323, 245) with delta (0, 0)
Screenshot: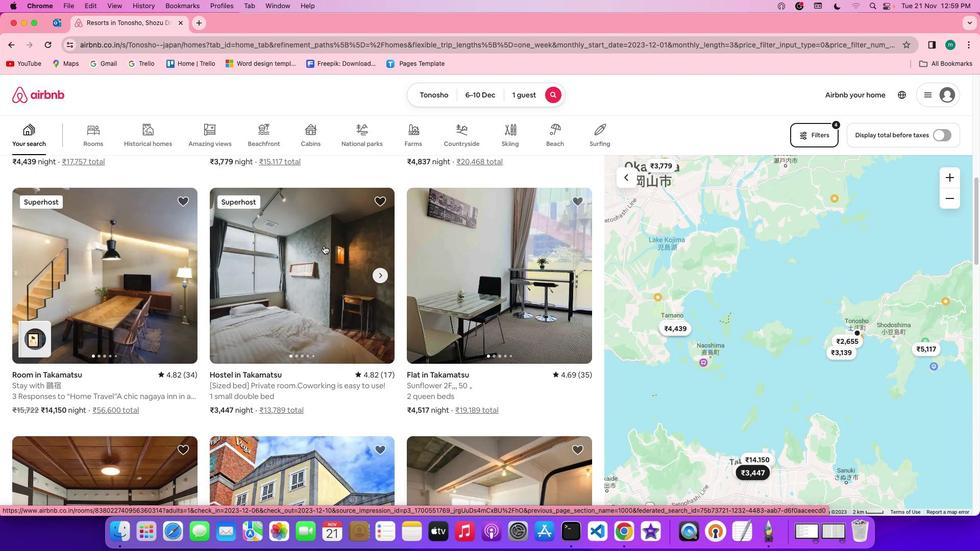 
Action: Mouse scrolled (323, 245) with delta (0, -1)
Screenshot: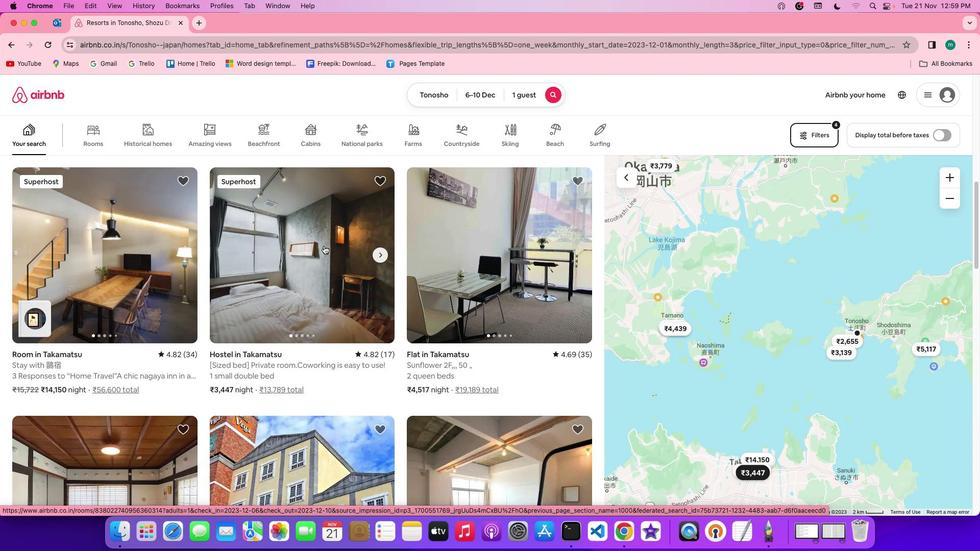 
Action: Mouse scrolled (323, 245) with delta (0, -1)
Screenshot: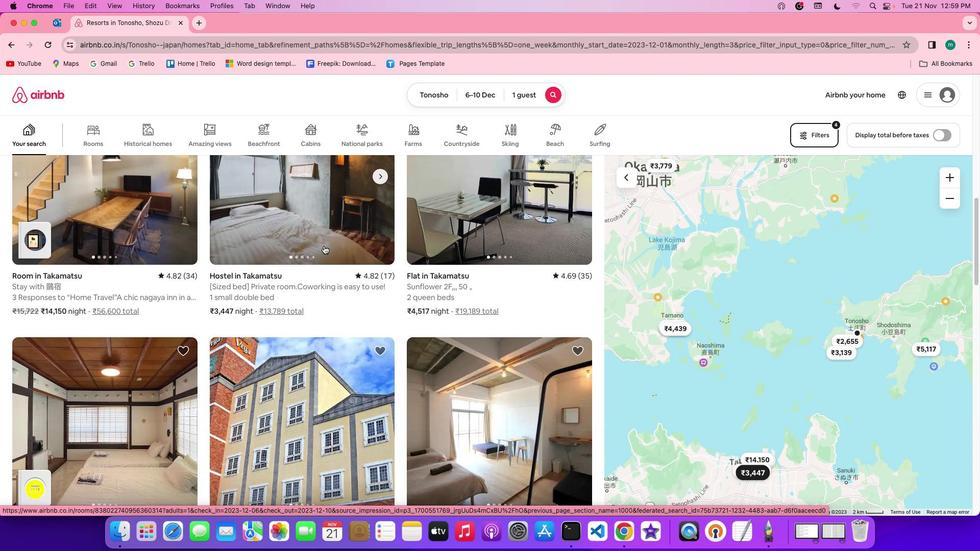 
Action: Mouse scrolled (323, 245) with delta (0, 0)
Screenshot: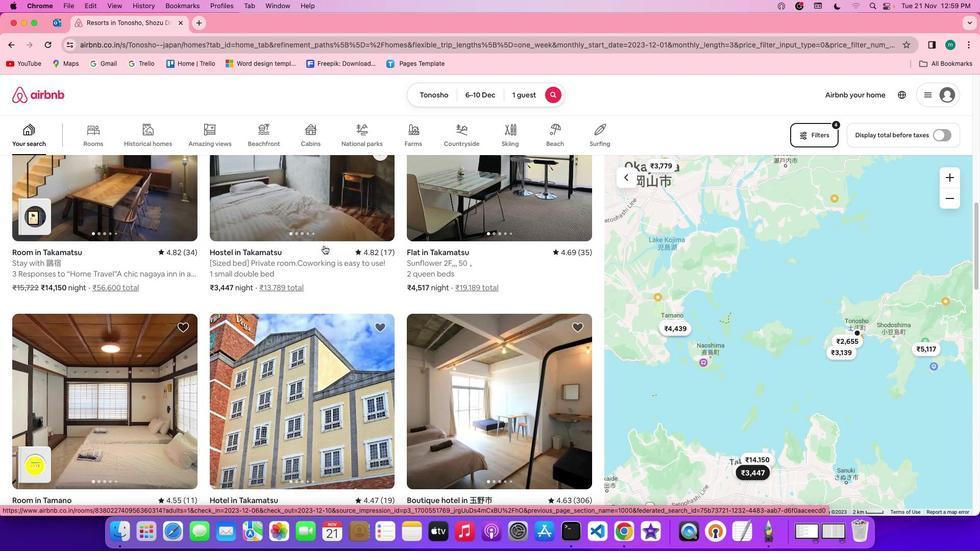
Action: Mouse moved to (324, 245)
Screenshot: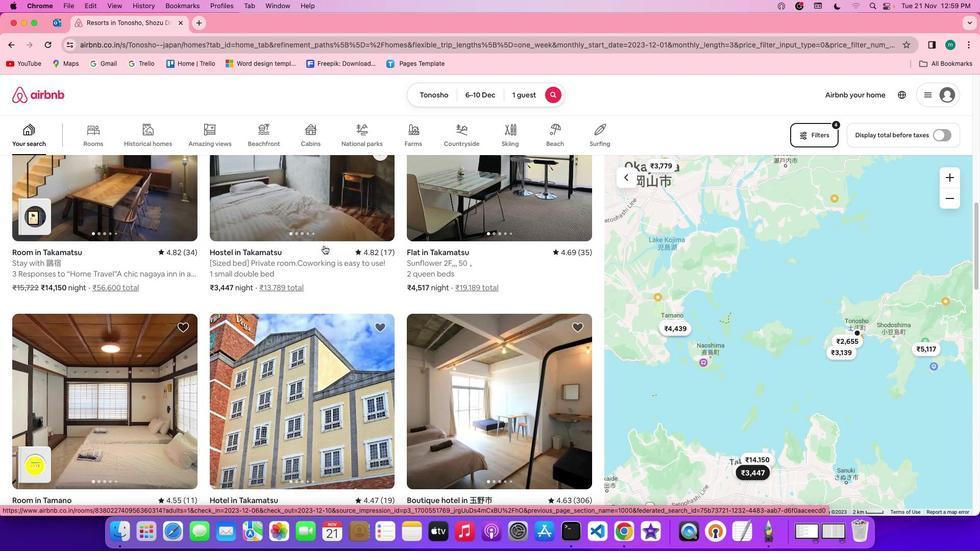 
Action: Mouse scrolled (324, 245) with delta (0, 0)
Screenshot: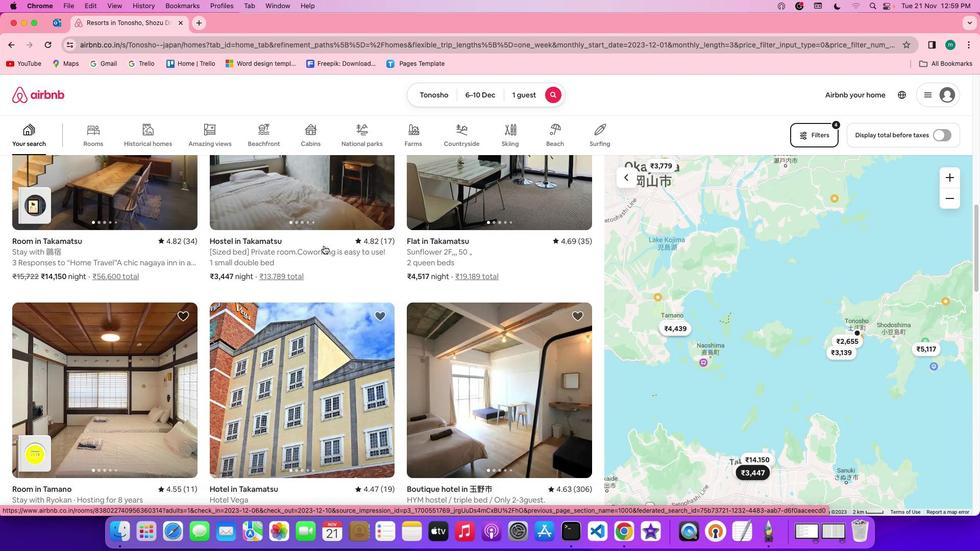 
Action: Mouse moved to (324, 245)
Screenshot: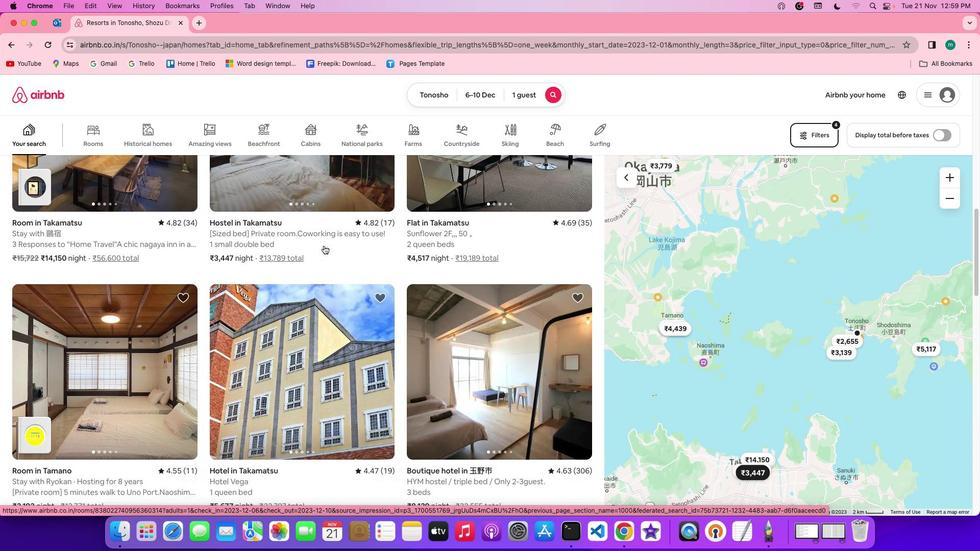 
Action: Mouse scrolled (324, 245) with delta (0, -1)
Screenshot: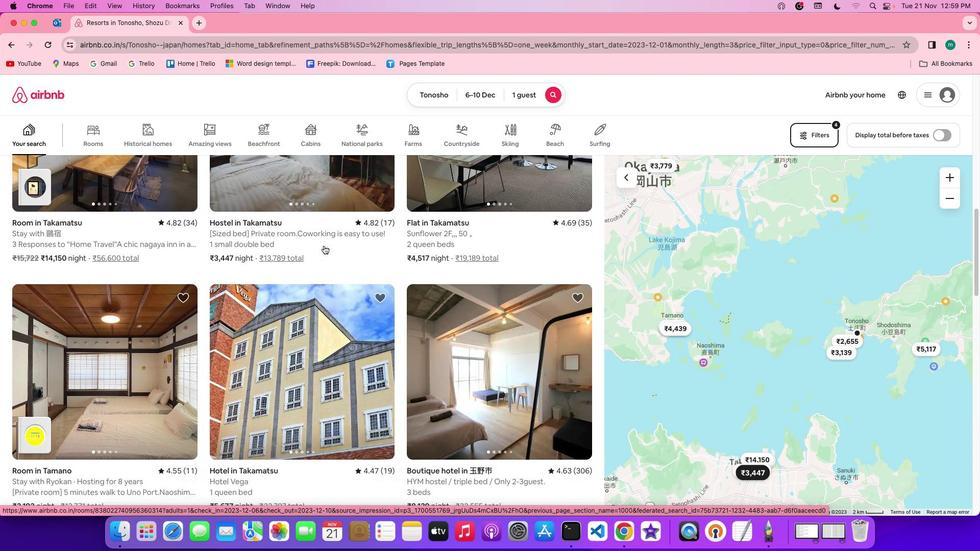 
Action: Mouse scrolled (324, 245) with delta (0, -1)
Screenshot: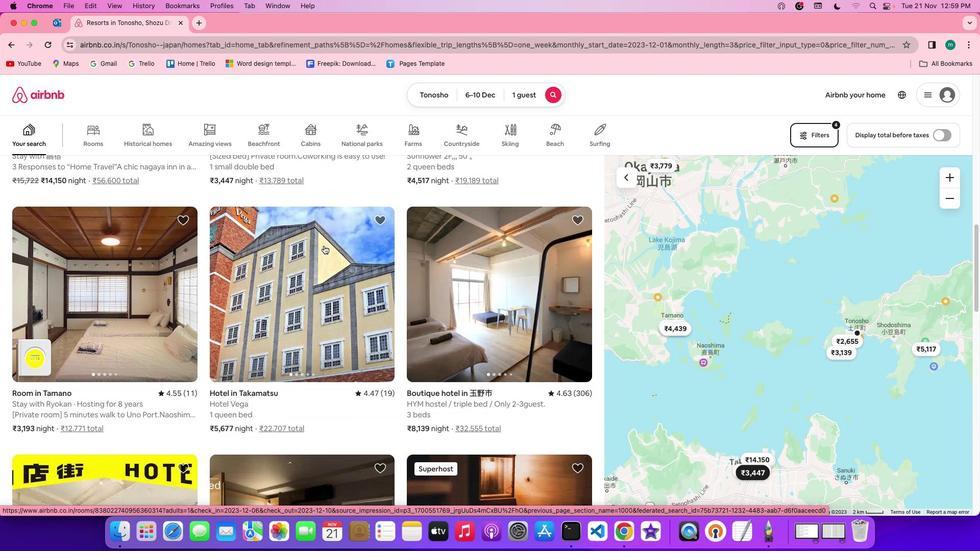 
Action: Mouse moved to (325, 245)
Screenshot: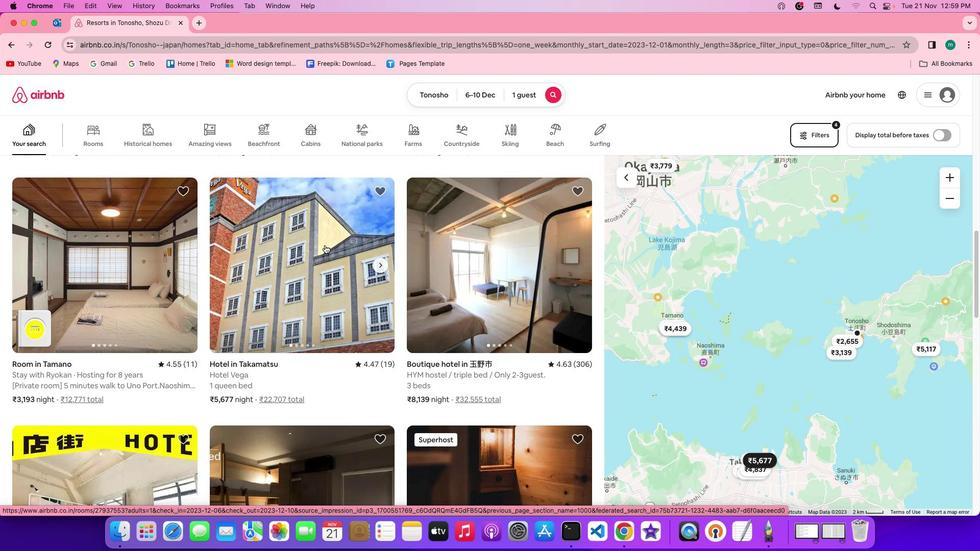 
Action: Mouse scrolled (325, 245) with delta (0, 0)
Screenshot: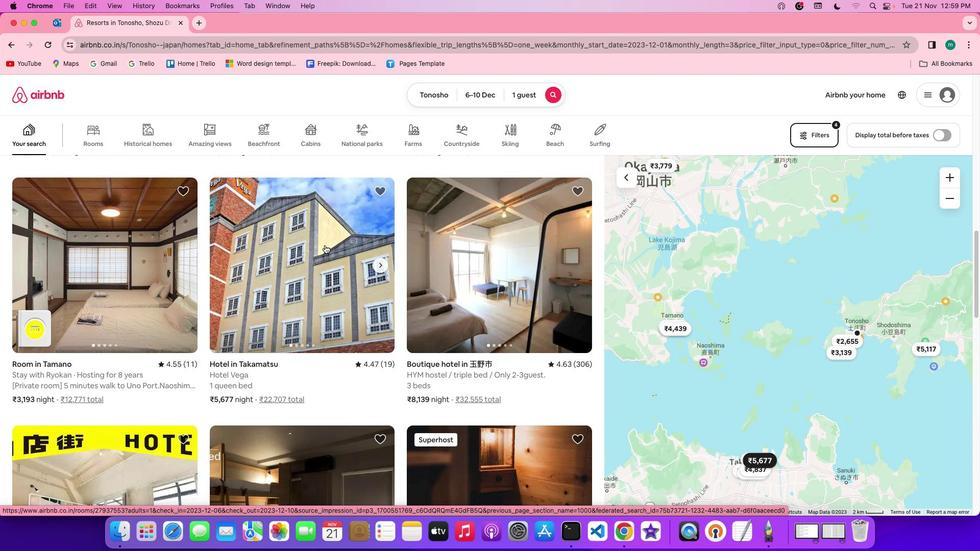
Action: Mouse scrolled (325, 245) with delta (0, 0)
Screenshot: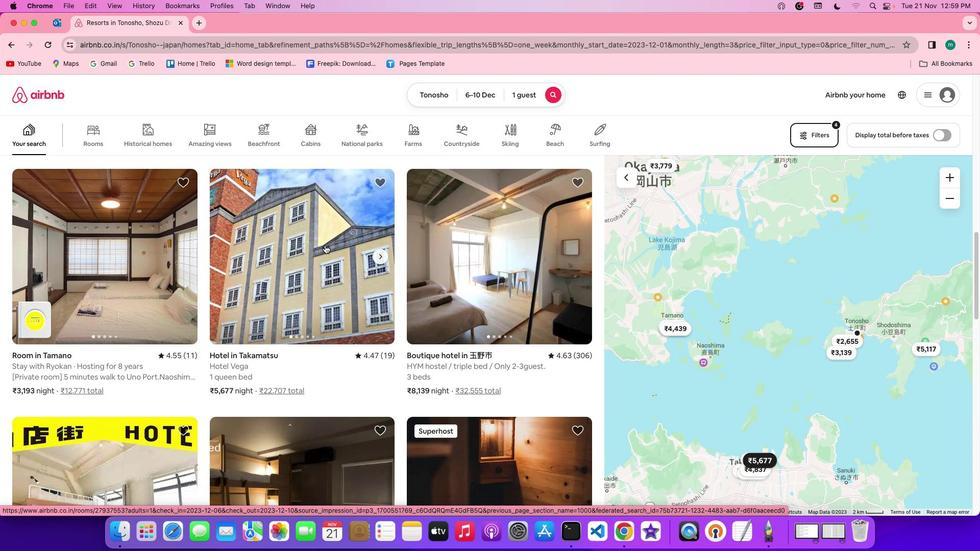 
Action: Mouse scrolled (325, 245) with delta (0, 0)
Screenshot: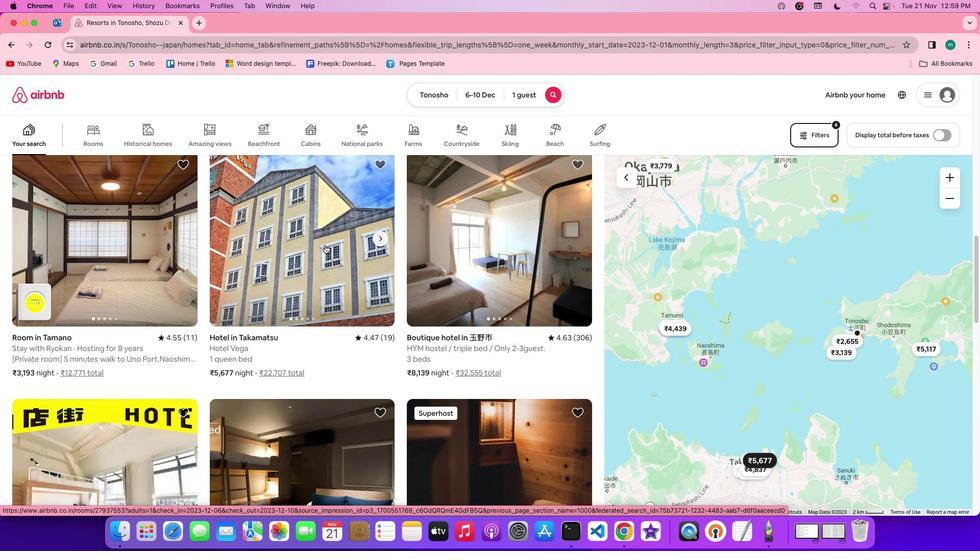 
Action: Mouse scrolled (325, 245) with delta (0, 0)
Screenshot: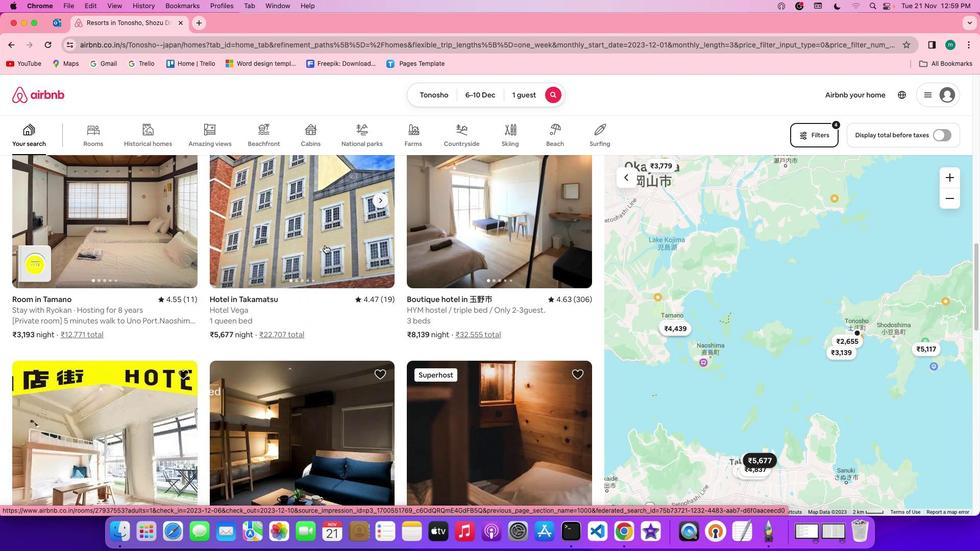 
Action: Mouse scrolled (325, 245) with delta (0, 0)
Screenshot: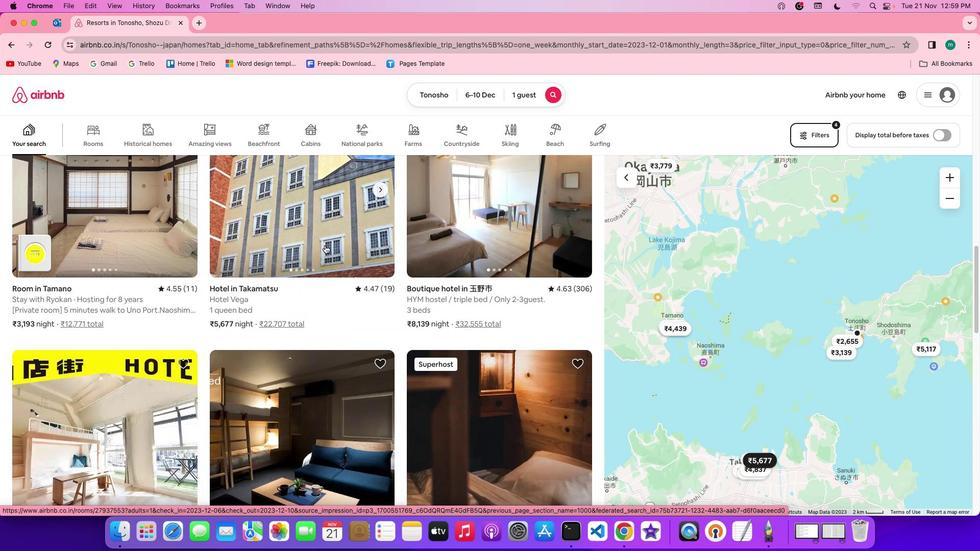
Action: Mouse scrolled (325, 245) with delta (0, -1)
Screenshot: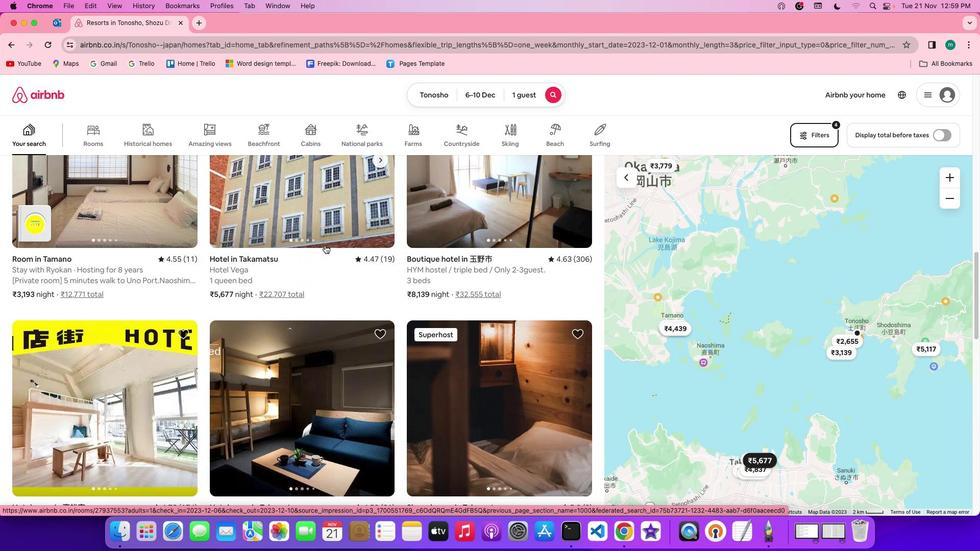 
Action: Mouse scrolled (325, 245) with delta (0, -1)
Screenshot: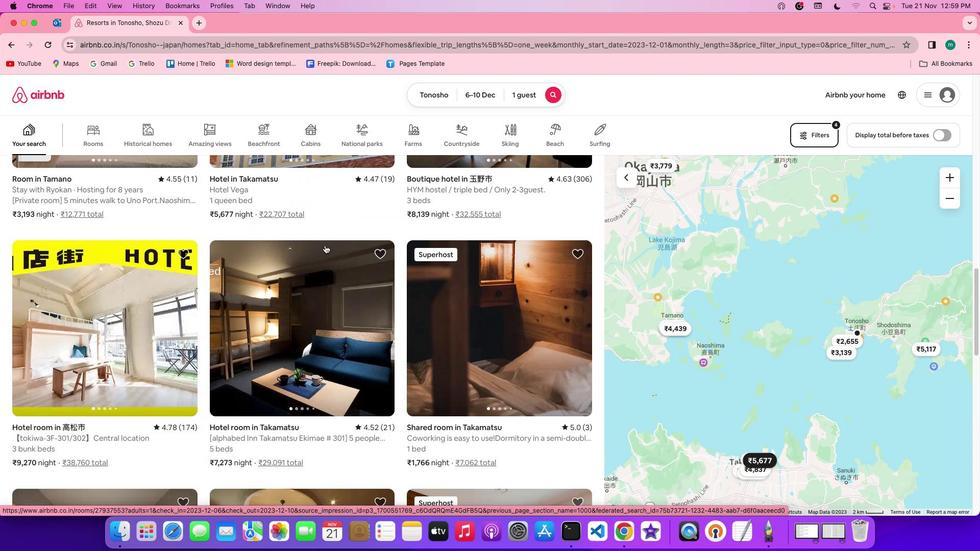 
Action: Mouse scrolled (325, 245) with delta (0, 0)
Screenshot: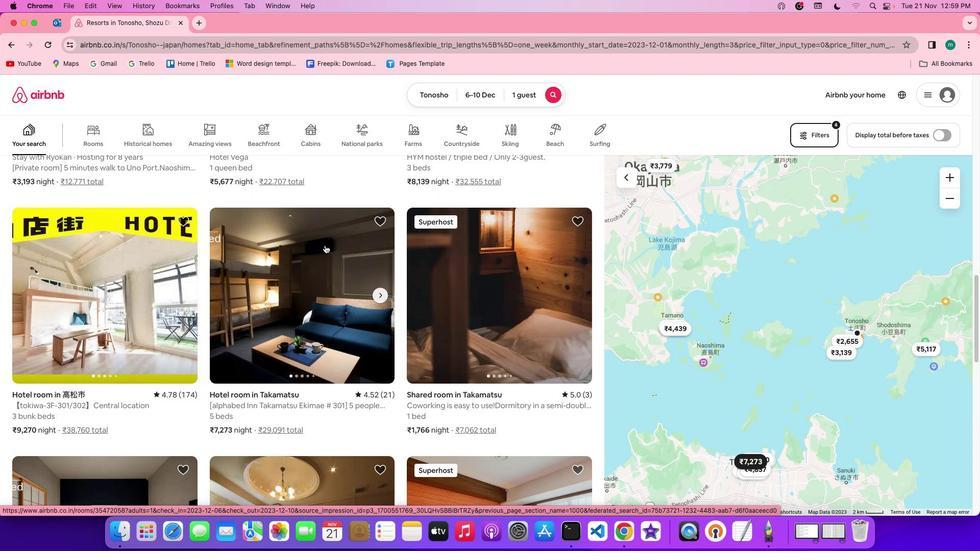 
Action: Mouse scrolled (325, 245) with delta (0, 0)
Screenshot: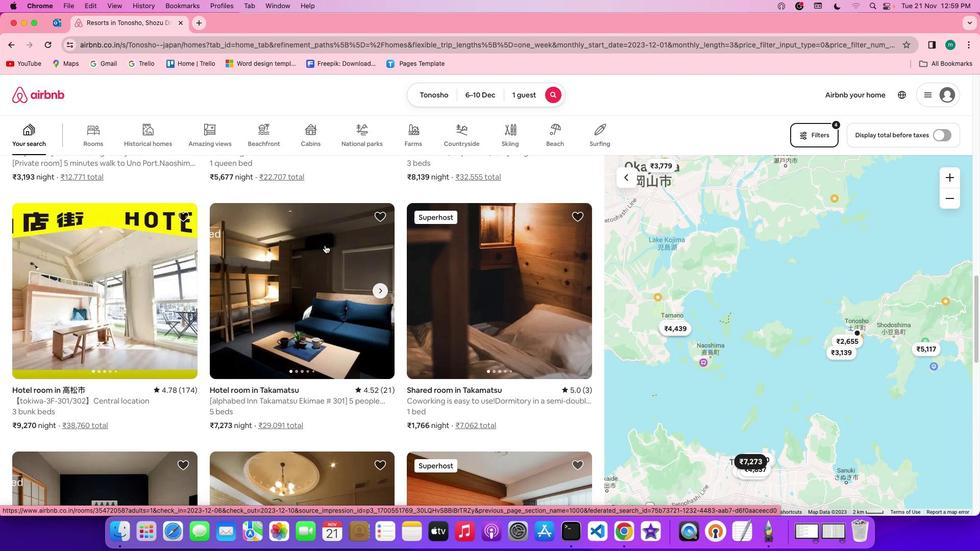 
Action: Mouse scrolled (325, 245) with delta (0, -1)
Screenshot: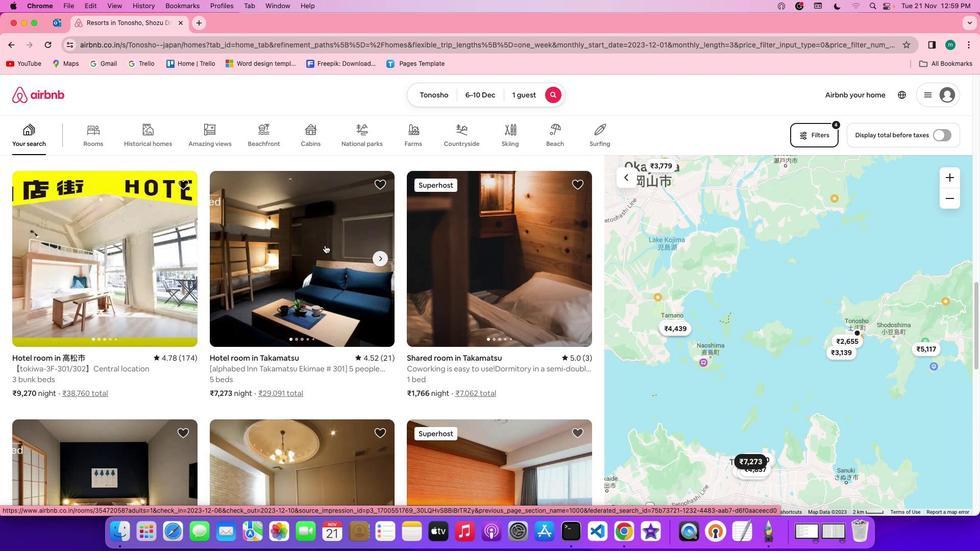 
Action: Mouse scrolled (325, 245) with delta (0, 0)
Screenshot: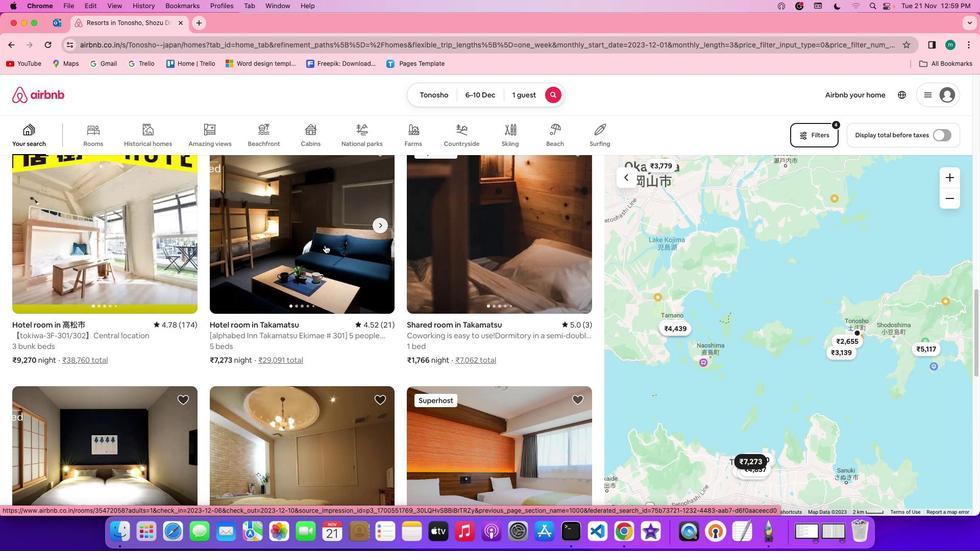
Action: Mouse scrolled (325, 245) with delta (0, 0)
Screenshot: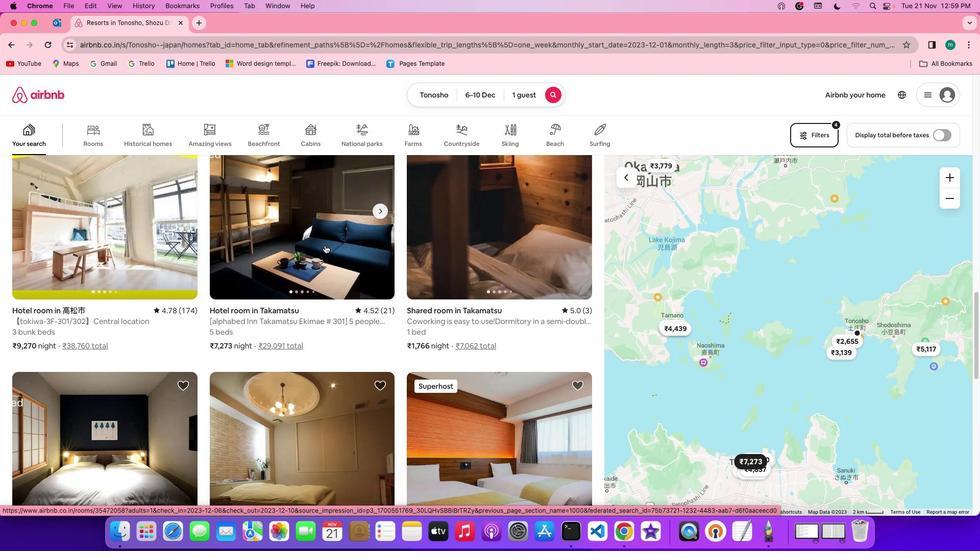 
Action: Mouse scrolled (325, 245) with delta (0, 0)
Screenshot: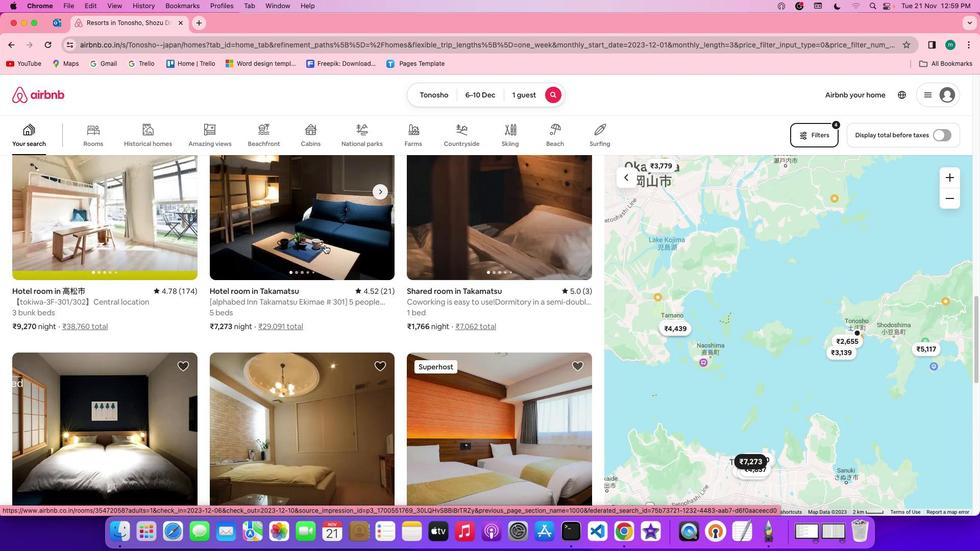 
Action: Mouse scrolled (325, 245) with delta (0, -1)
Screenshot: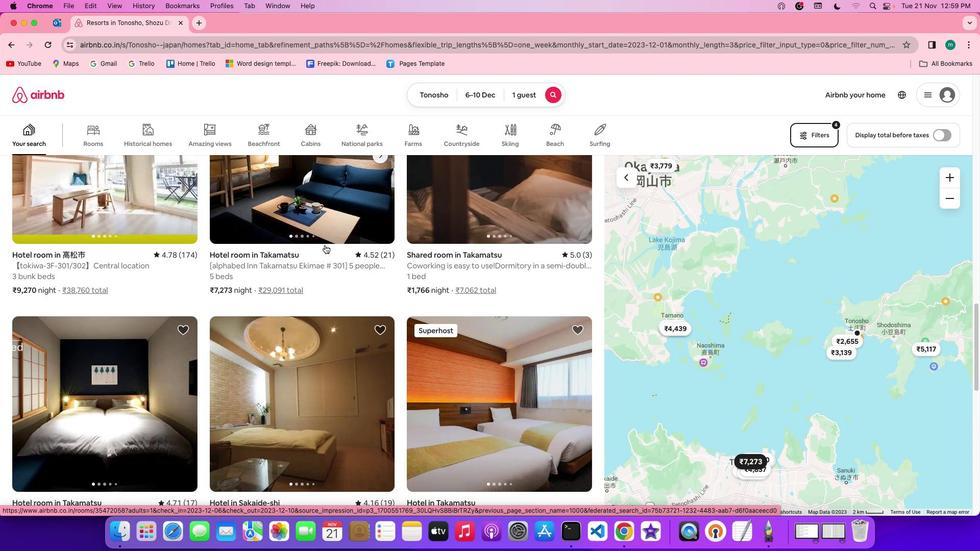 
Action: Mouse scrolled (325, 245) with delta (0, 0)
Screenshot: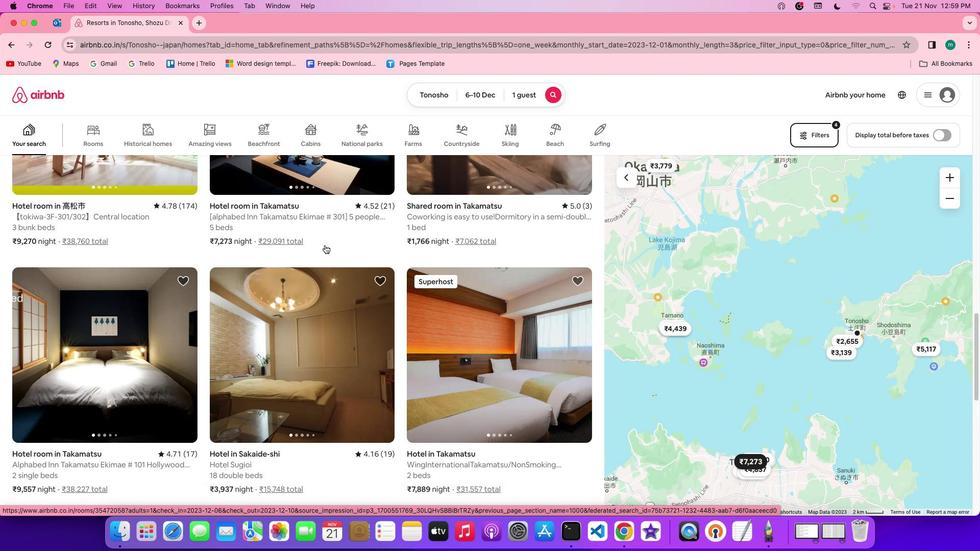 
Action: Mouse scrolled (325, 245) with delta (0, 0)
Screenshot: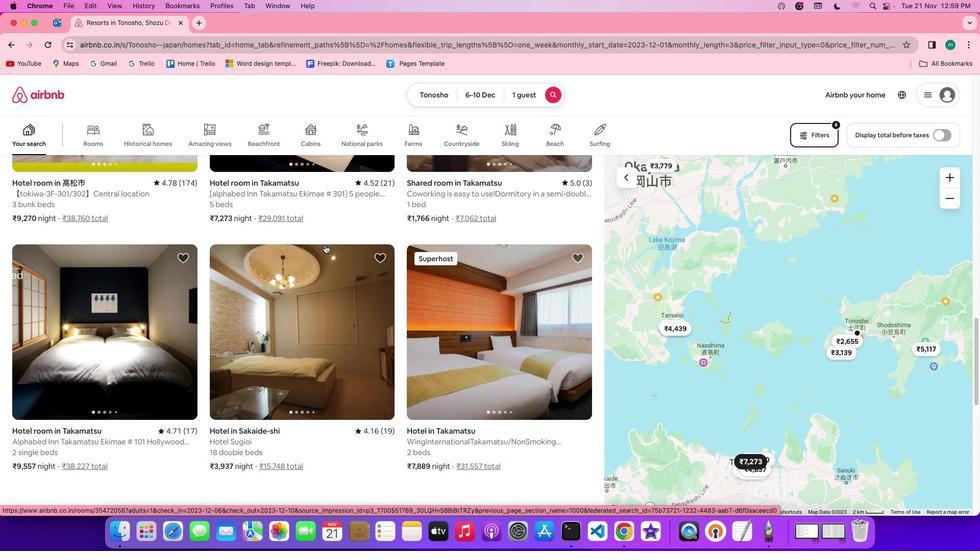 
Action: Mouse scrolled (325, 245) with delta (0, -1)
Screenshot: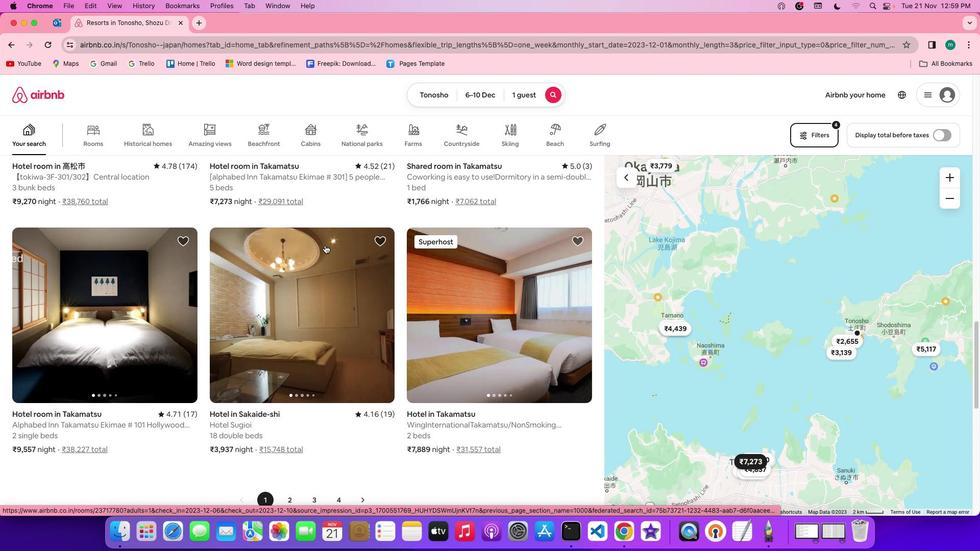 
Action: Mouse scrolled (325, 245) with delta (0, -1)
Screenshot: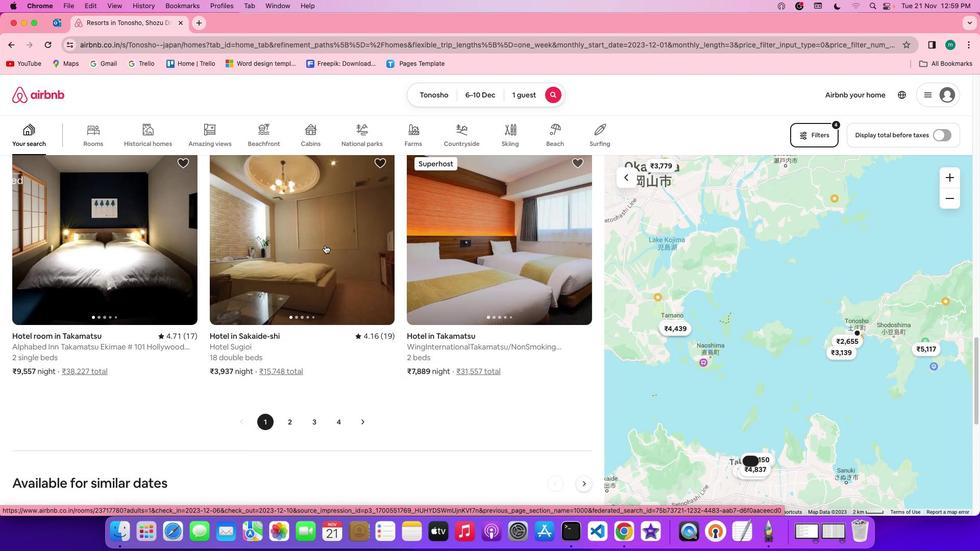 
Action: Mouse scrolled (325, 245) with delta (0, 0)
Screenshot: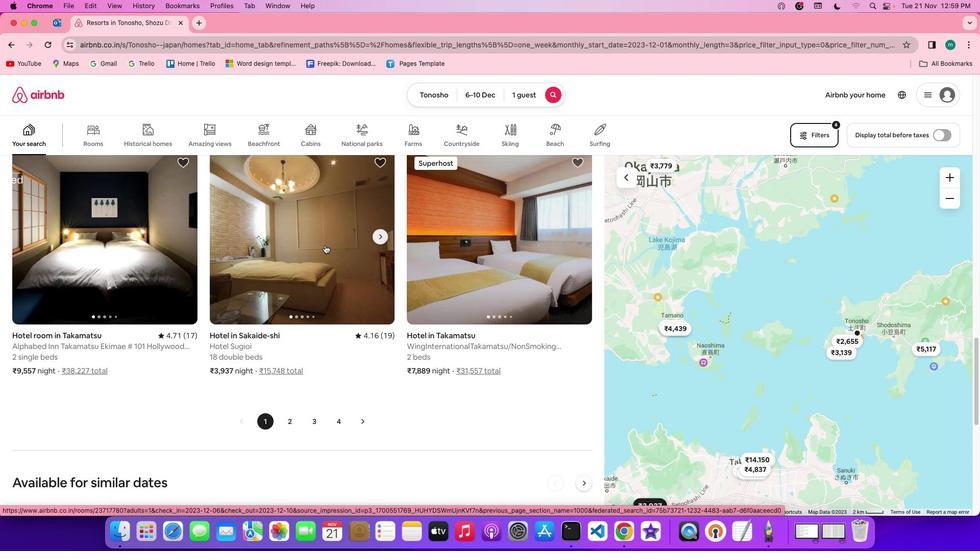 
Action: Mouse scrolled (325, 245) with delta (0, 0)
Screenshot: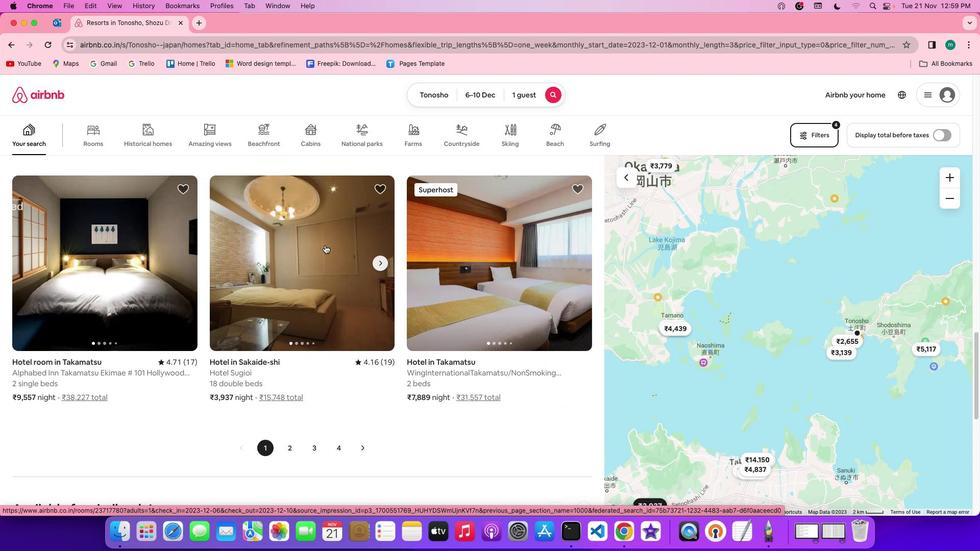 
Action: Mouse scrolled (325, 245) with delta (0, 1)
Screenshot: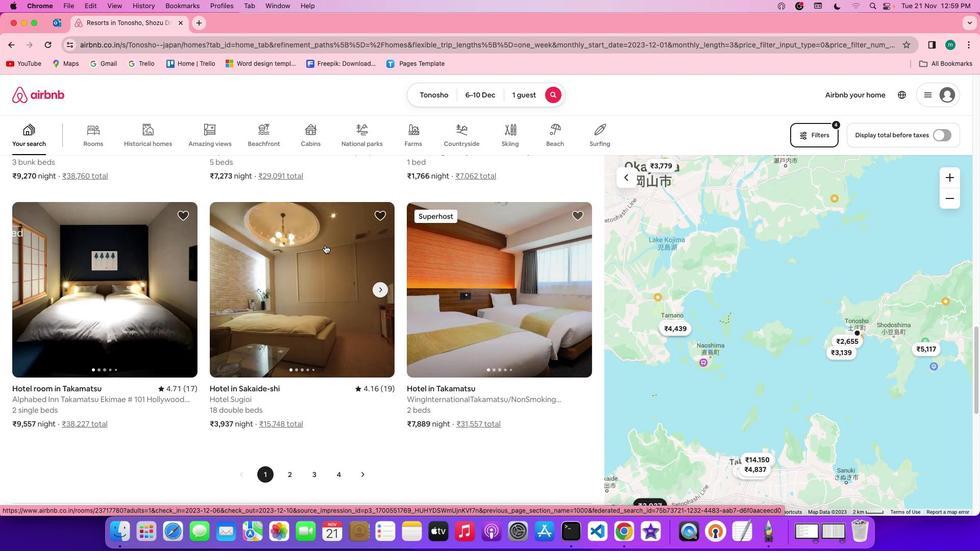 
Action: Mouse scrolled (325, 245) with delta (0, 0)
Screenshot: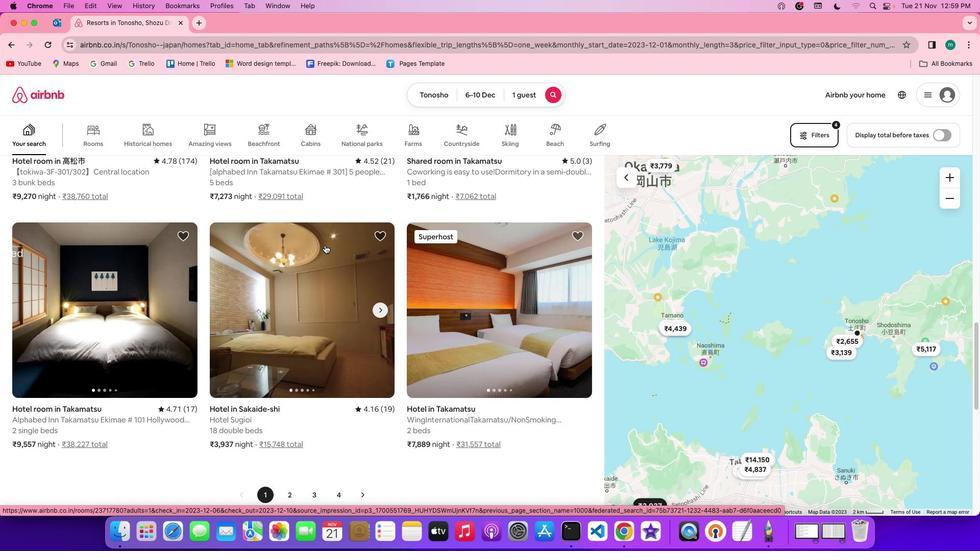 
Action: Mouse moved to (129, 251)
Screenshot: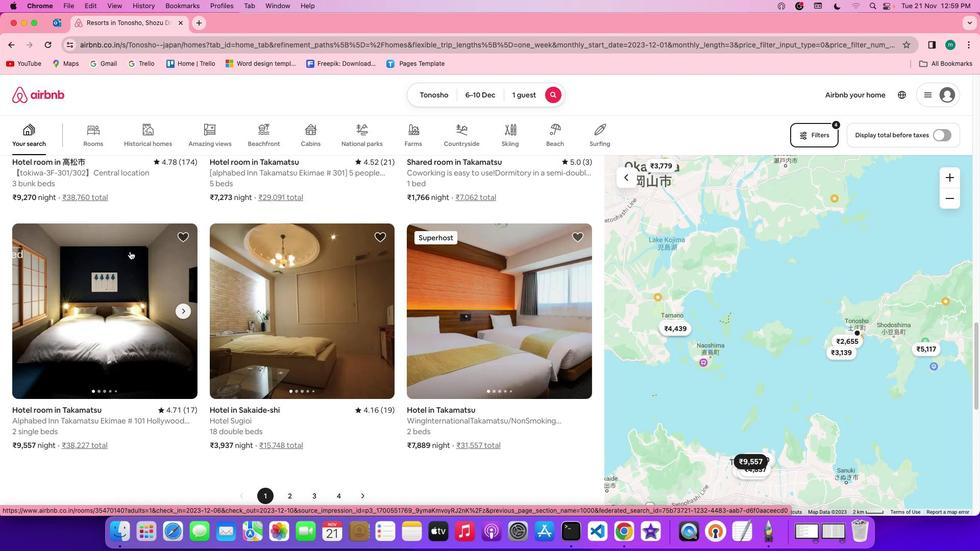 
Action: Mouse pressed left at (129, 251)
Screenshot: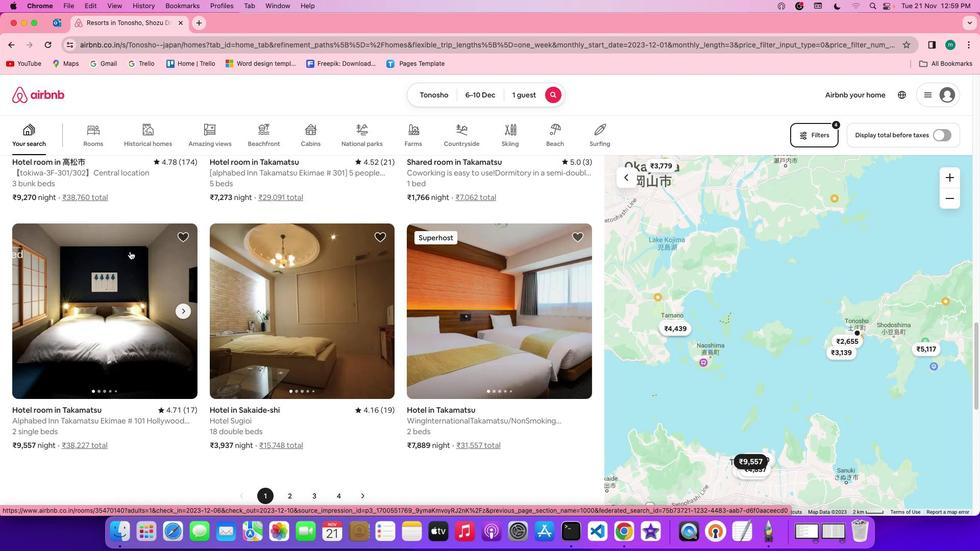 
Action: Mouse moved to (724, 392)
Screenshot: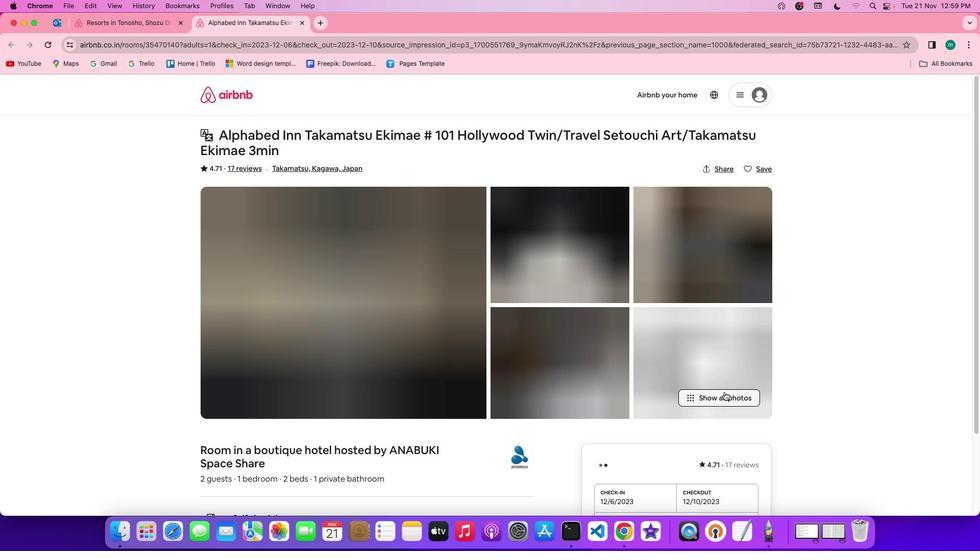 
Action: Mouse pressed left at (724, 392)
Screenshot: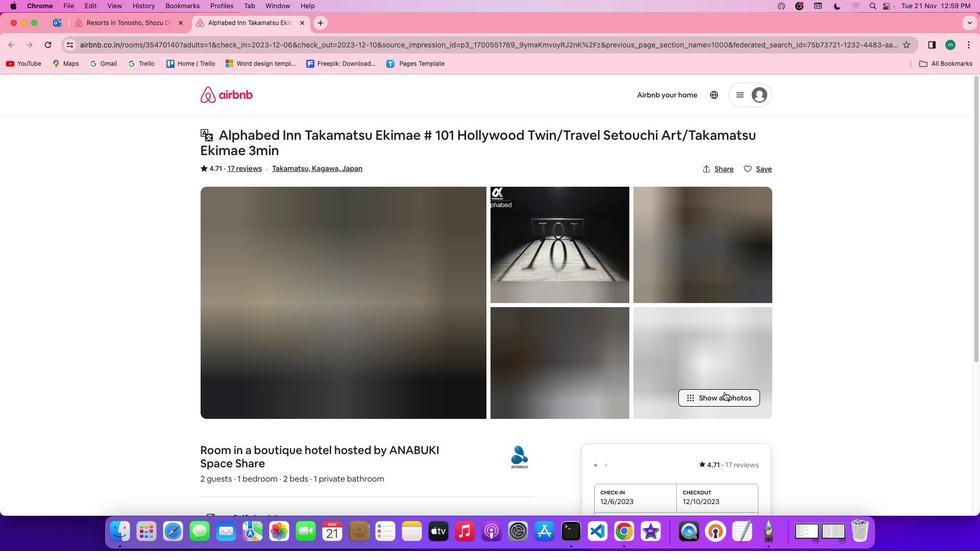 
Action: Mouse moved to (634, 347)
Screenshot: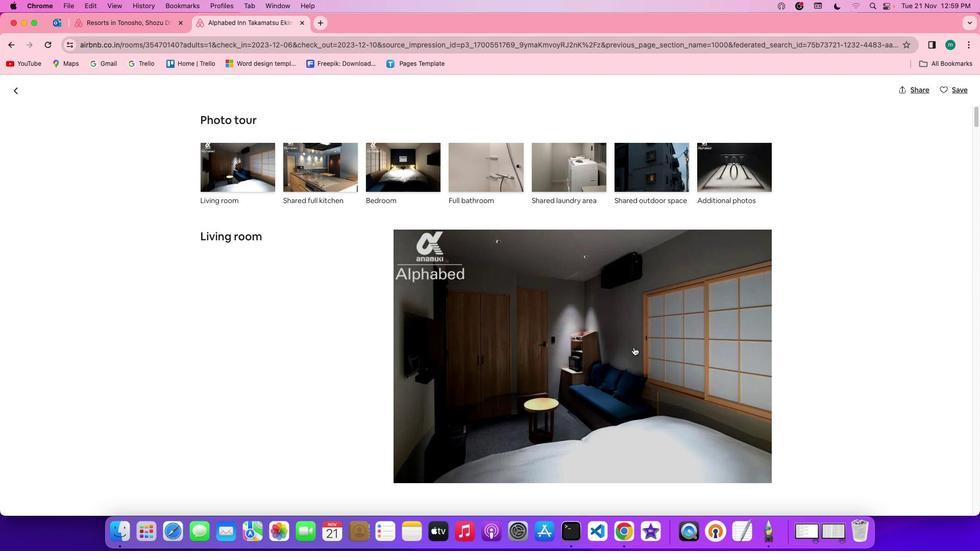 
Action: Mouse scrolled (634, 347) with delta (0, 0)
Screenshot: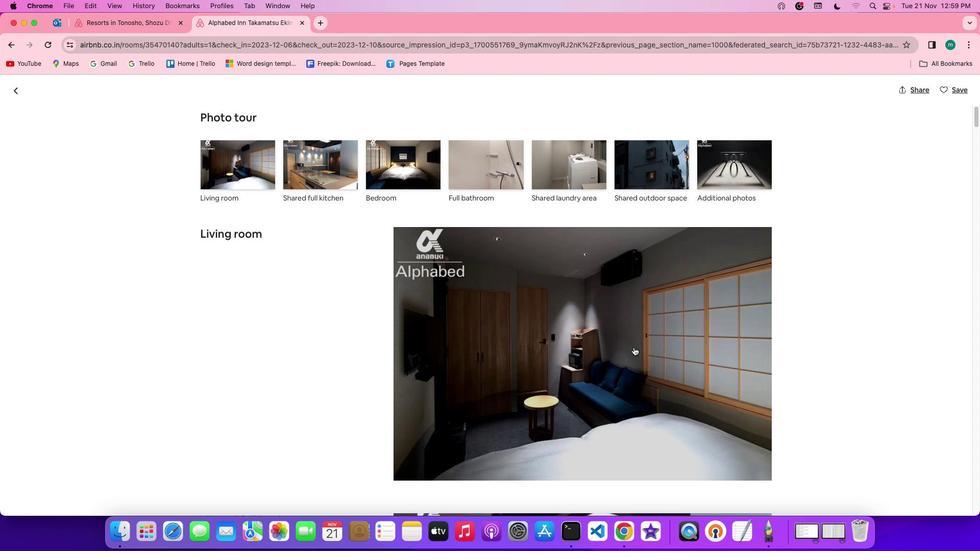 
Action: Mouse scrolled (634, 347) with delta (0, 0)
Screenshot: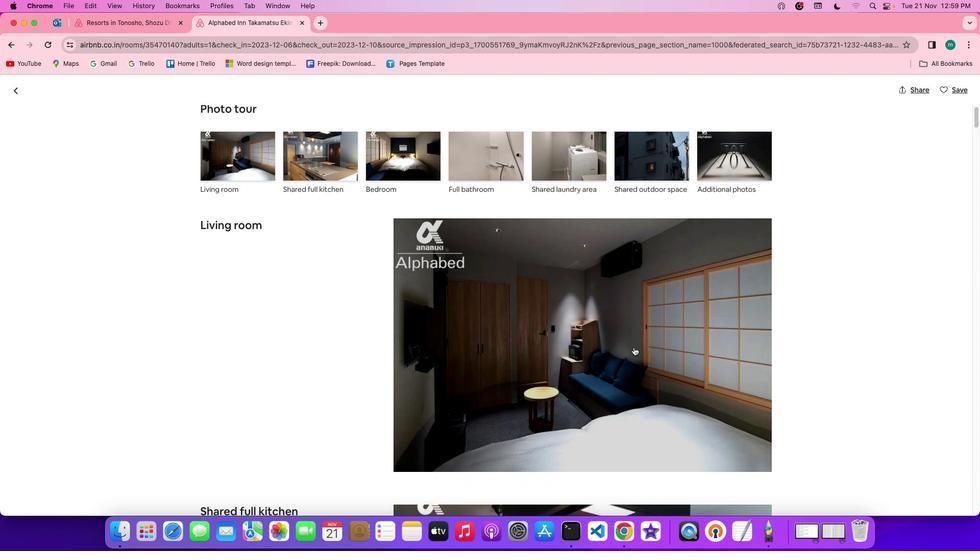 
Action: Mouse scrolled (634, 347) with delta (0, -1)
Screenshot: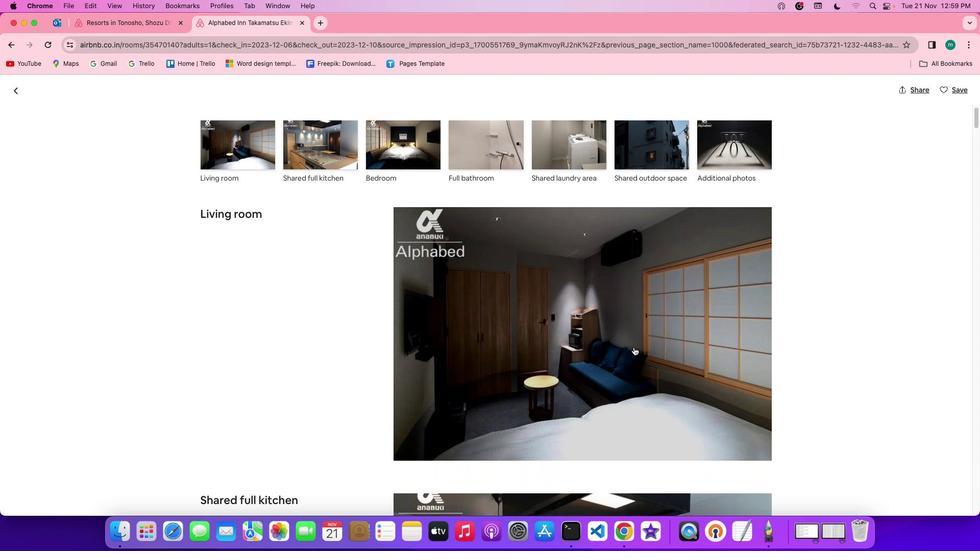 
Action: Mouse scrolled (634, 347) with delta (0, 0)
Screenshot: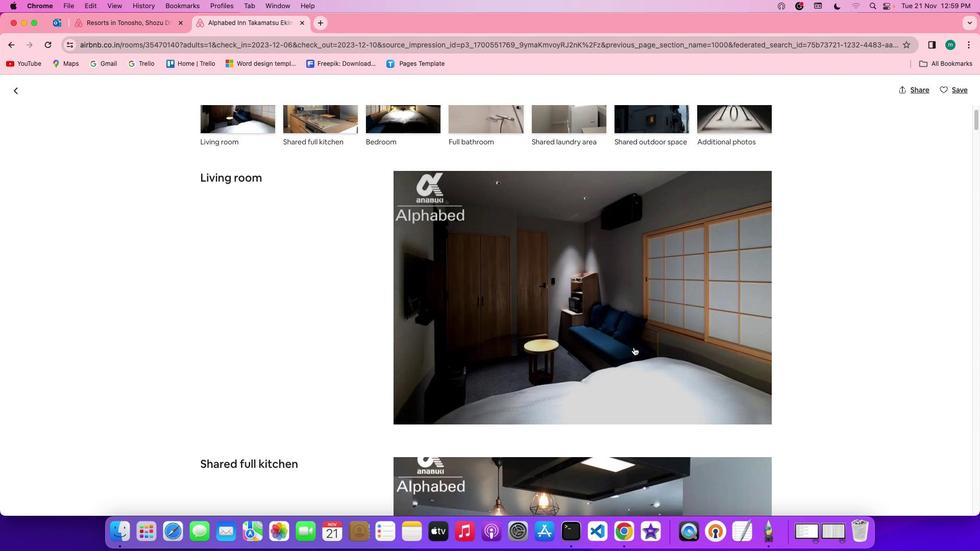 
Action: Mouse scrolled (634, 347) with delta (0, 0)
Screenshot: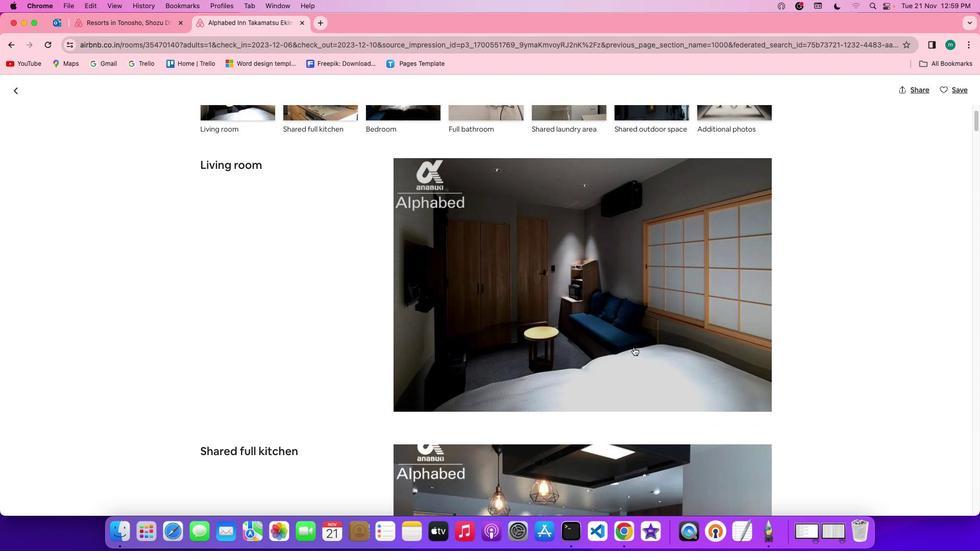 
Action: Mouse scrolled (634, 347) with delta (0, -1)
Screenshot: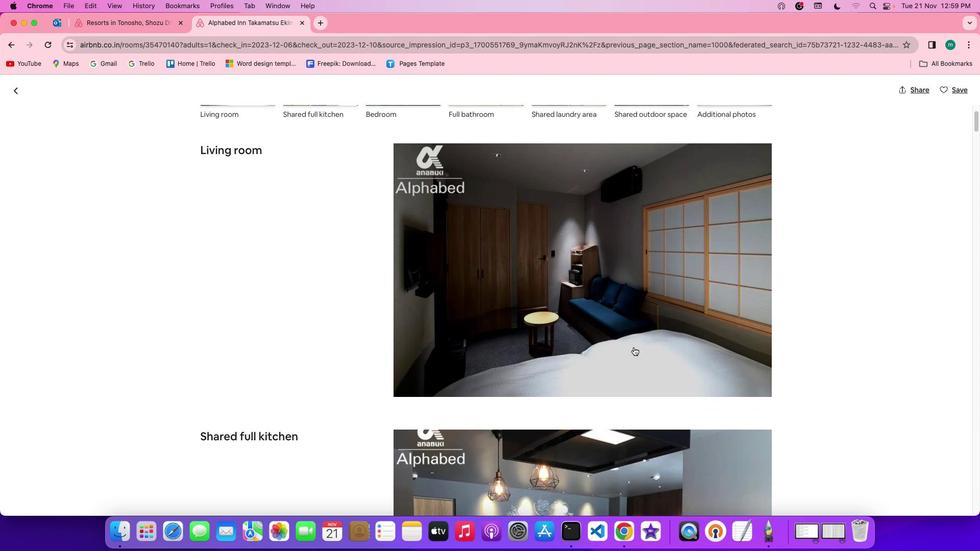 
Action: Mouse scrolled (634, 347) with delta (0, -1)
Screenshot: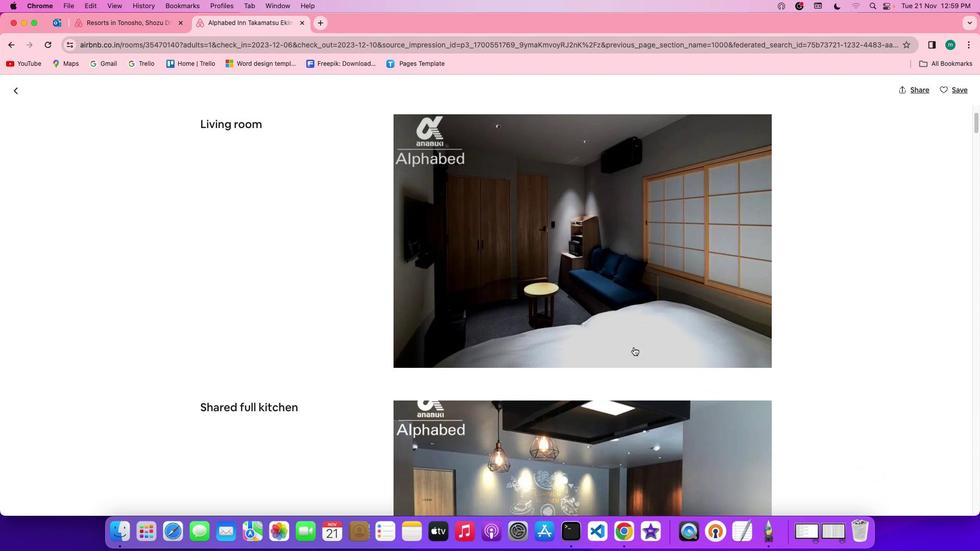 
Action: Mouse scrolled (634, 347) with delta (0, 0)
Screenshot: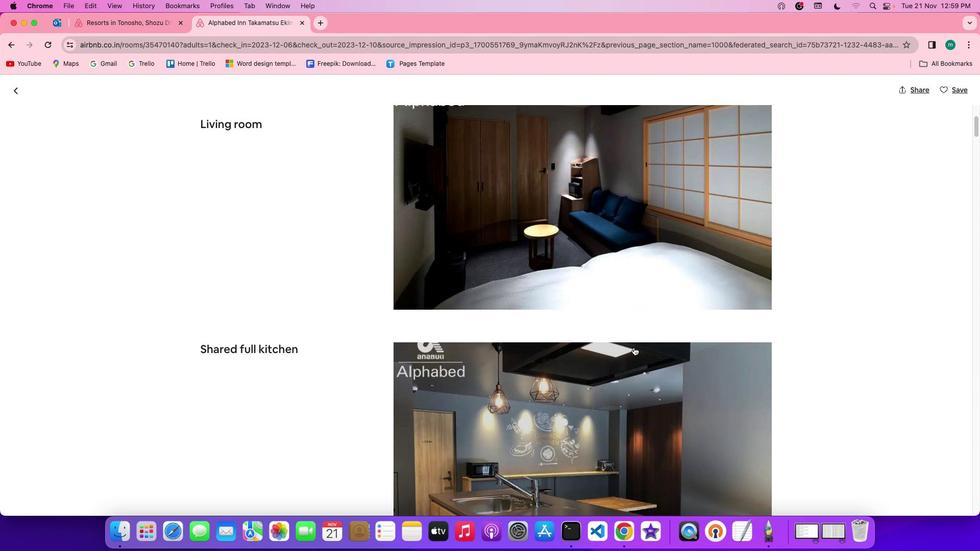 
Action: Mouse scrolled (634, 347) with delta (0, 0)
Screenshot: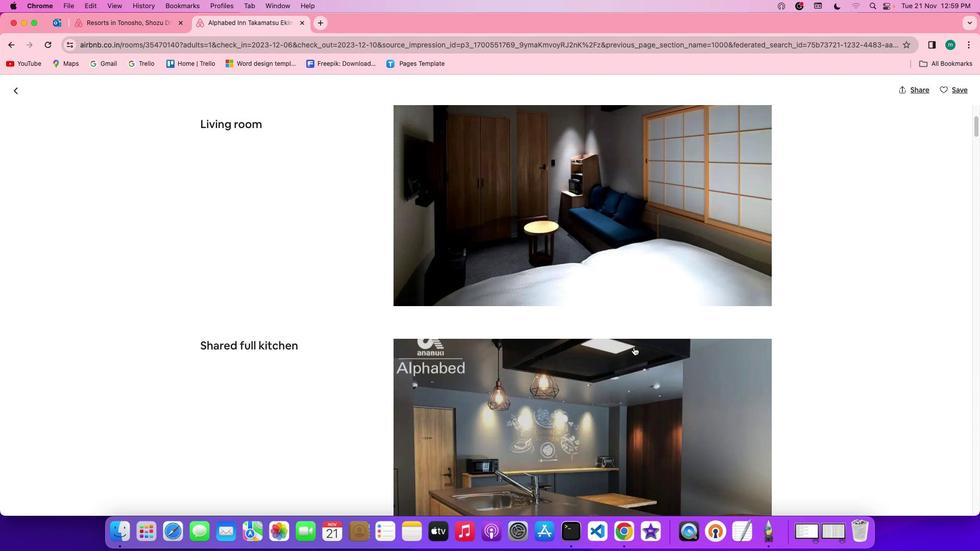 
Action: Mouse scrolled (634, 347) with delta (0, -1)
Screenshot: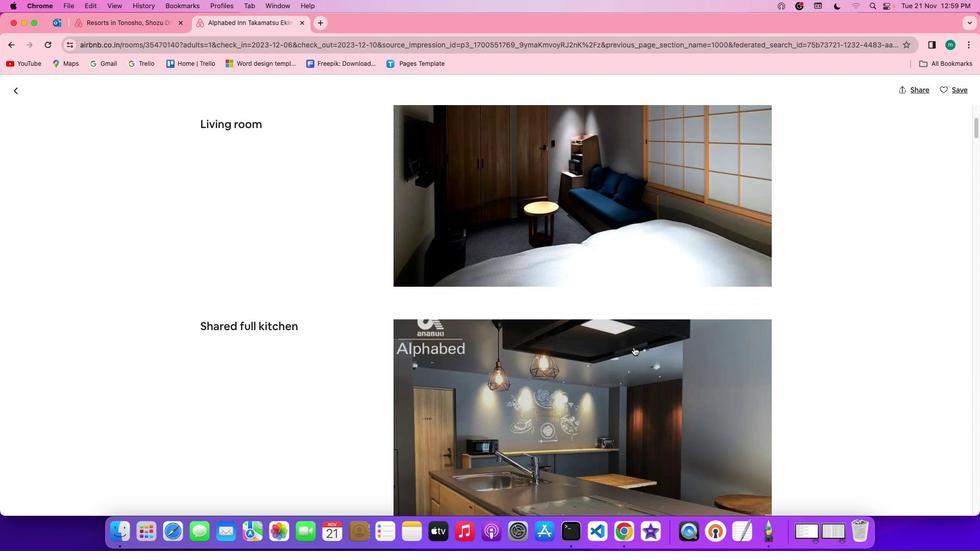 
Action: Mouse scrolled (634, 347) with delta (0, 0)
Screenshot: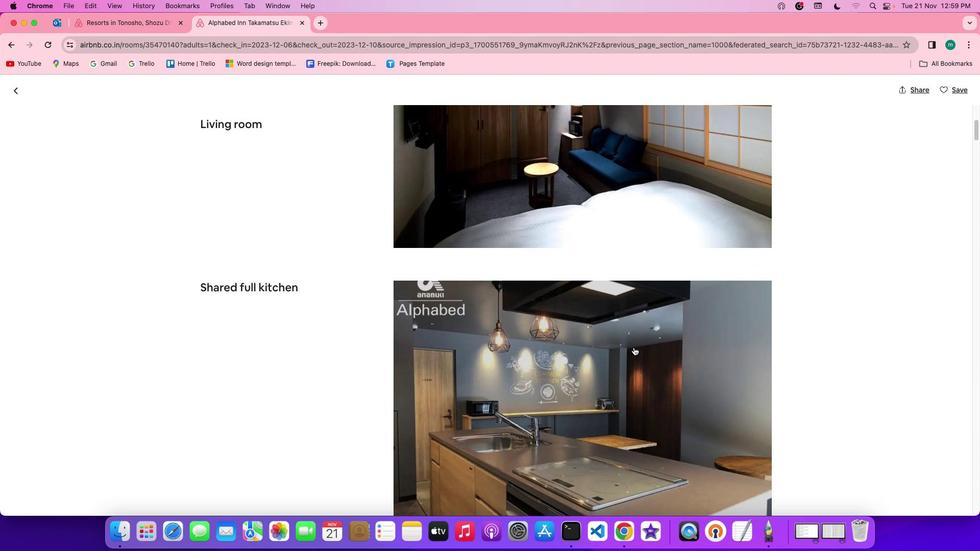 
Action: Mouse scrolled (634, 347) with delta (0, 0)
Screenshot: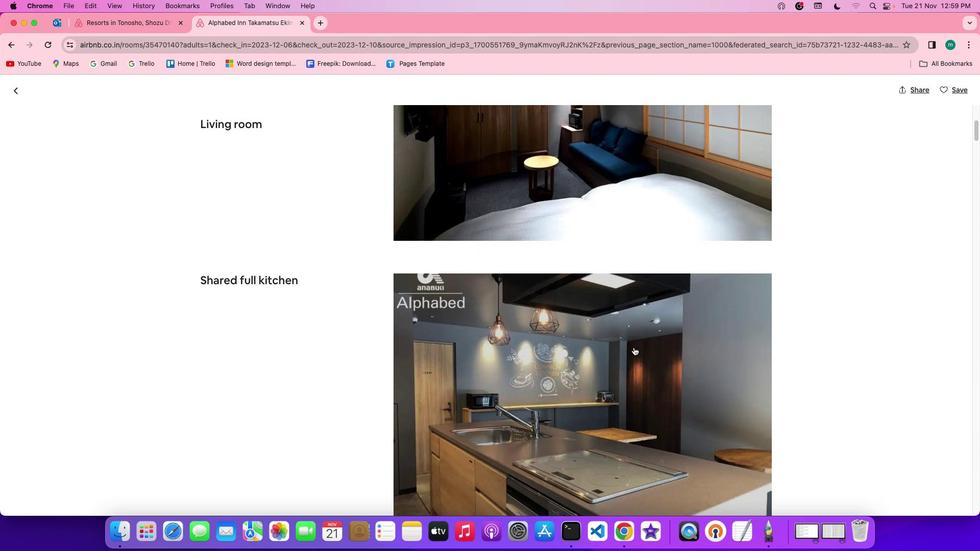 
Action: Mouse scrolled (634, 347) with delta (0, -1)
Screenshot: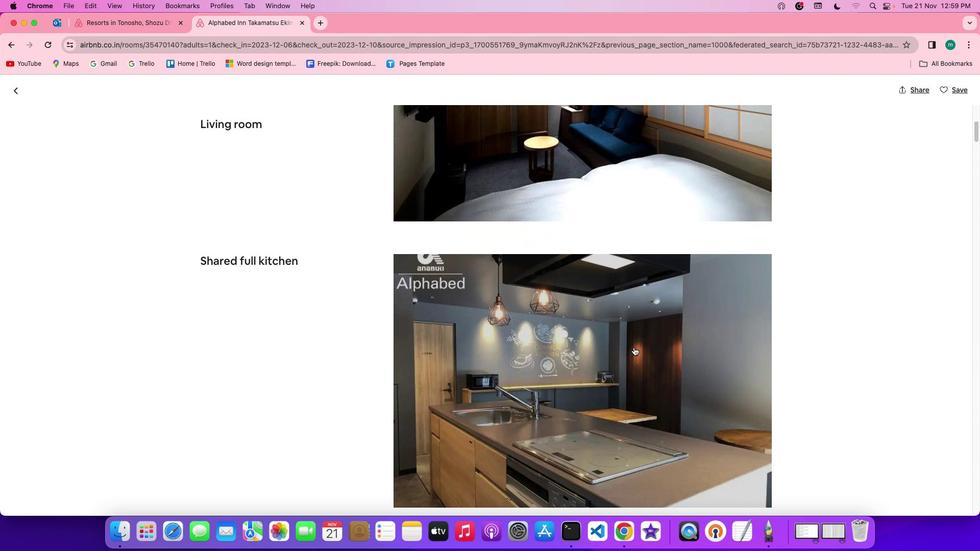 
Action: Mouse scrolled (634, 347) with delta (0, 0)
Screenshot: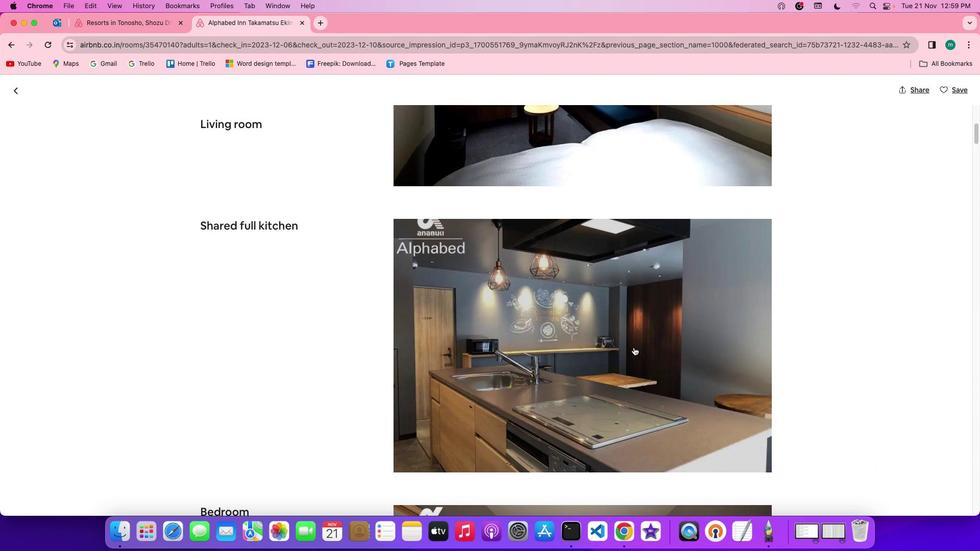 
Action: Mouse scrolled (634, 347) with delta (0, 0)
Screenshot: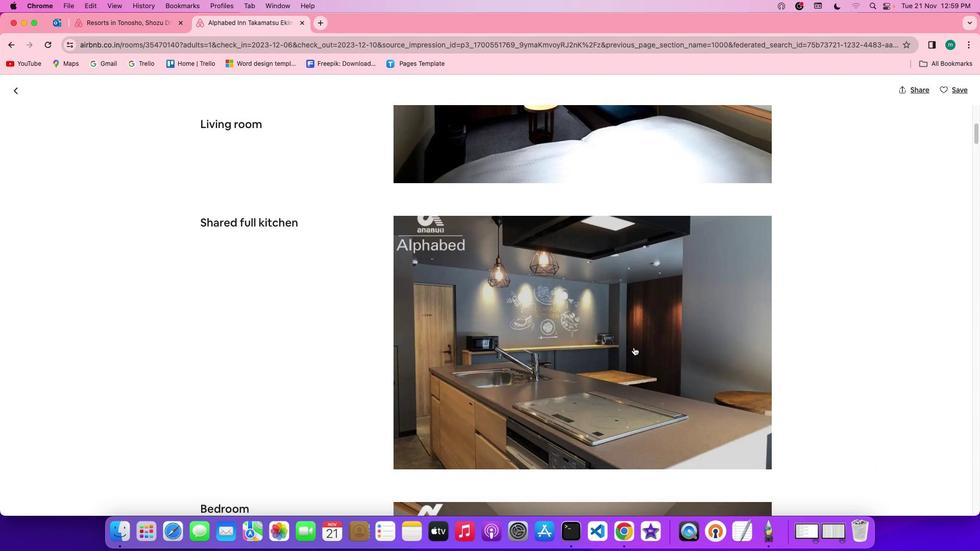 
Action: Mouse scrolled (634, 347) with delta (0, 0)
Screenshot: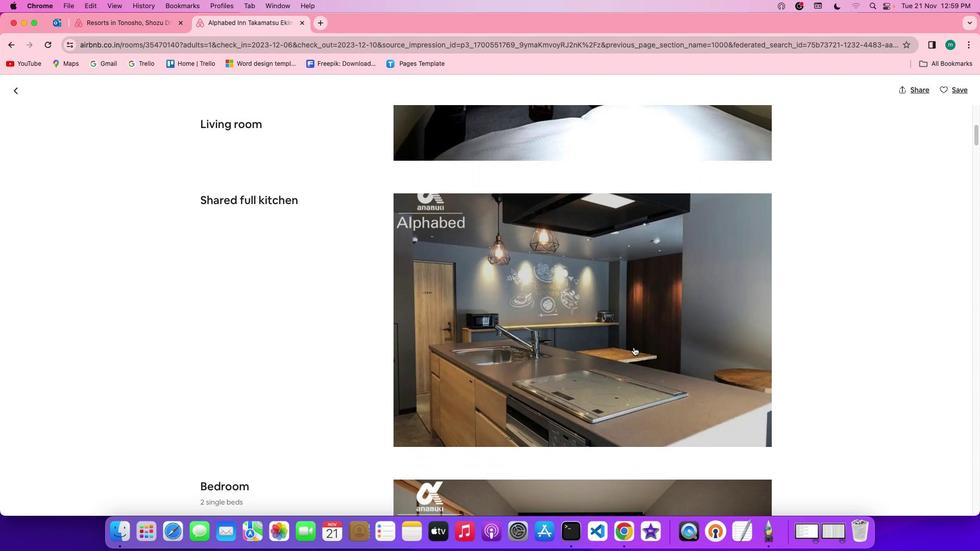 
Action: Mouse scrolled (634, 347) with delta (0, 0)
Screenshot: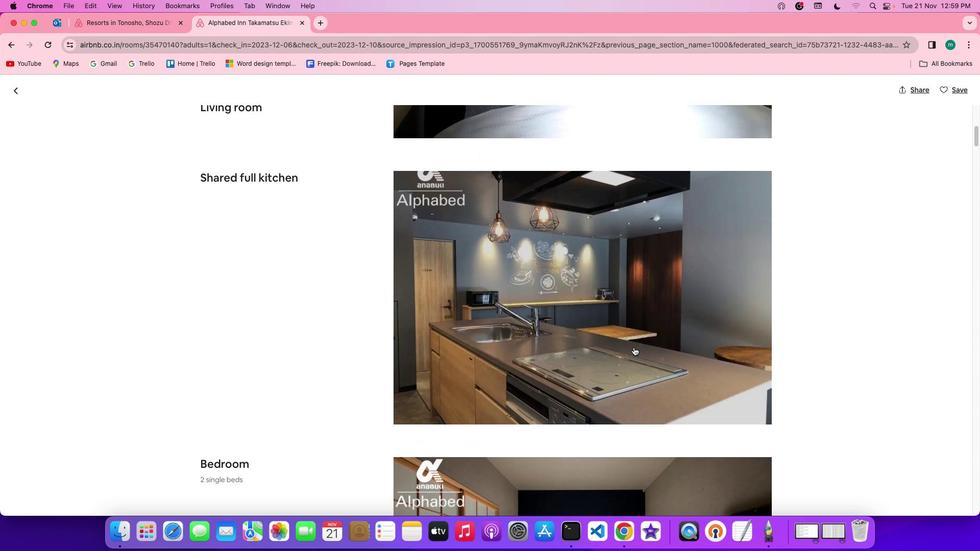 
Action: Mouse scrolled (634, 347) with delta (0, 0)
Screenshot: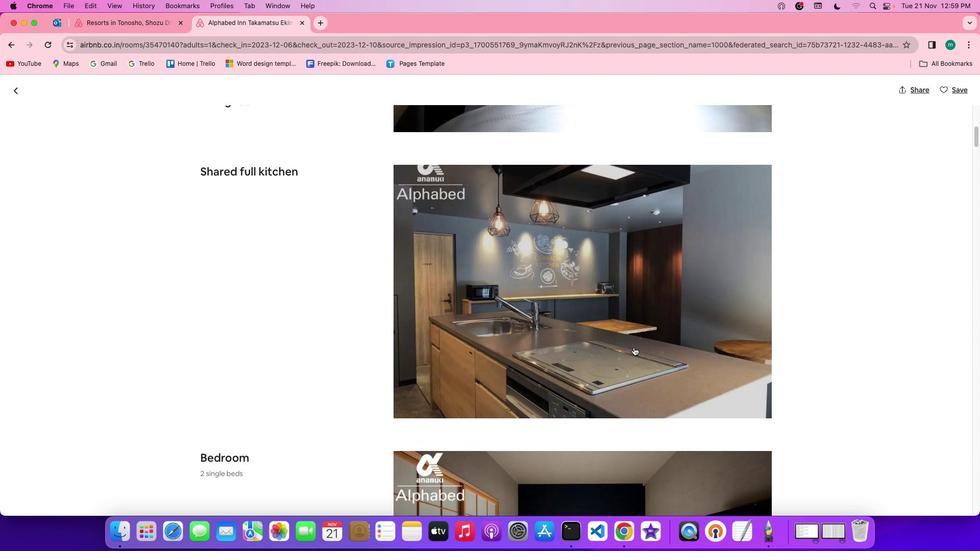 
Action: Mouse scrolled (634, 347) with delta (0, 0)
Screenshot: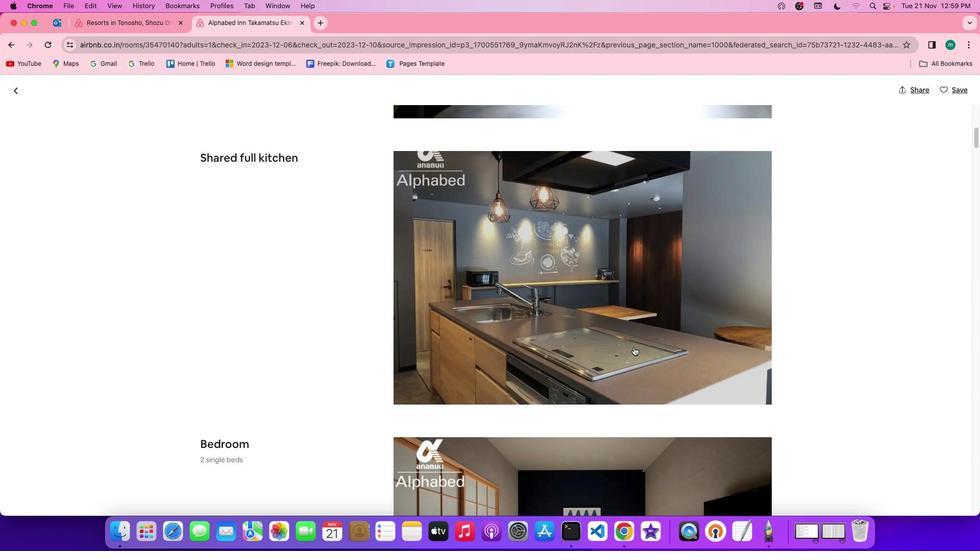 
Action: Mouse scrolled (634, 347) with delta (0, 0)
Screenshot: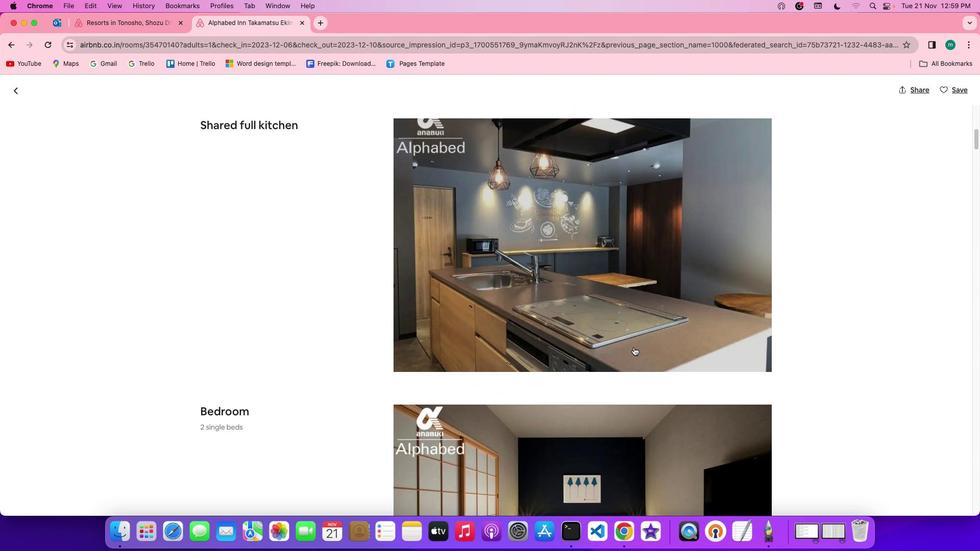 
Action: Mouse scrolled (634, 347) with delta (0, 0)
Screenshot: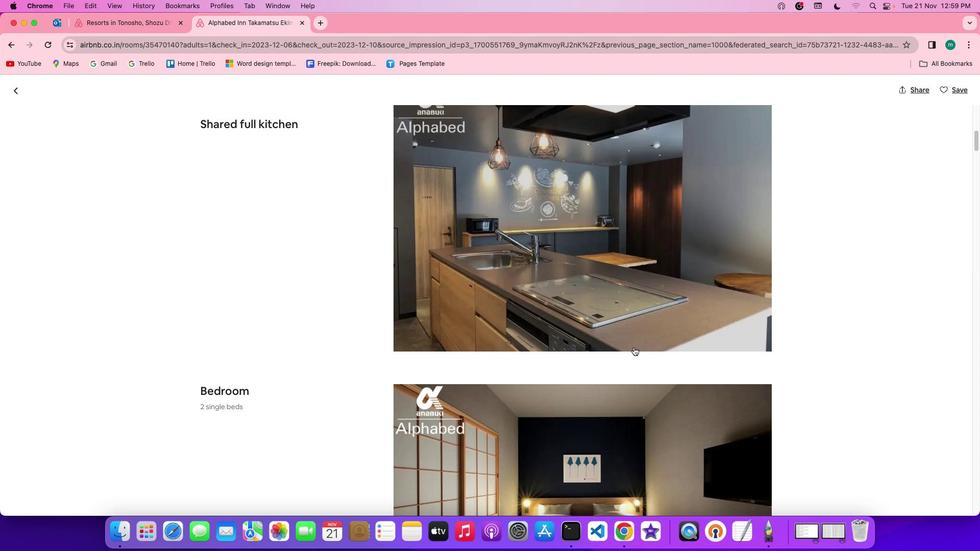
Action: Mouse scrolled (634, 347) with delta (0, 0)
Screenshot: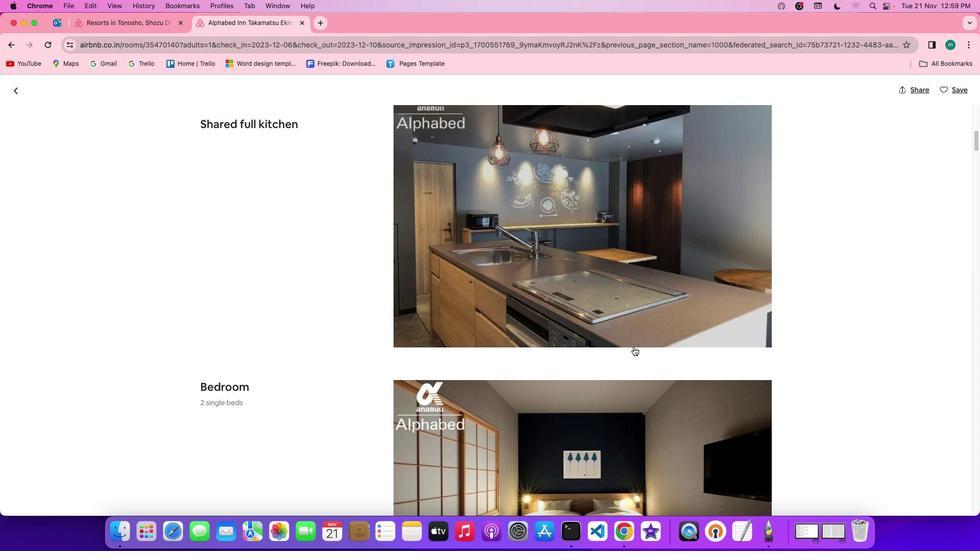 
Action: Mouse scrolled (634, 347) with delta (0, -1)
Screenshot: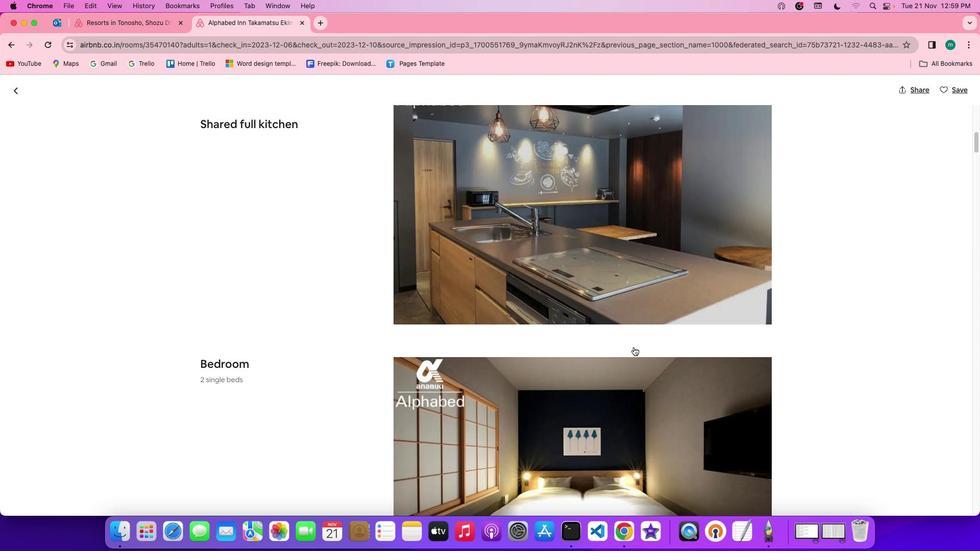 
Action: Mouse scrolled (634, 347) with delta (0, -1)
Screenshot: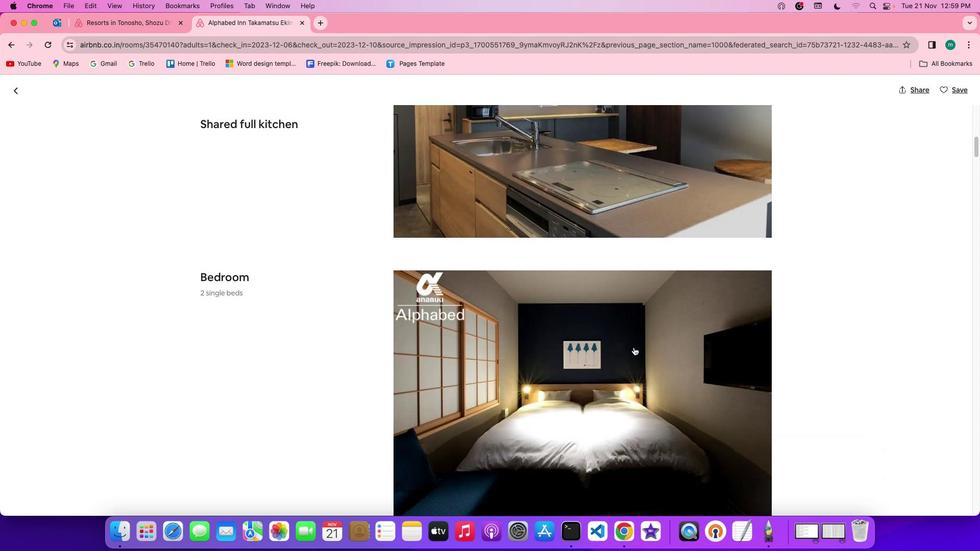 
Action: Mouse moved to (632, 342)
Screenshot: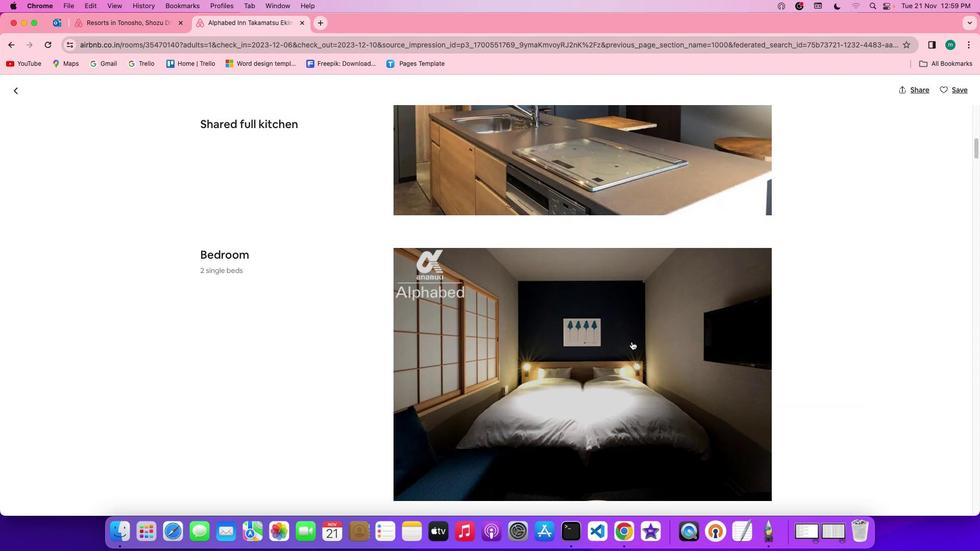 
Action: Mouse scrolled (632, 342) with delta (0, 0)
Screenshot: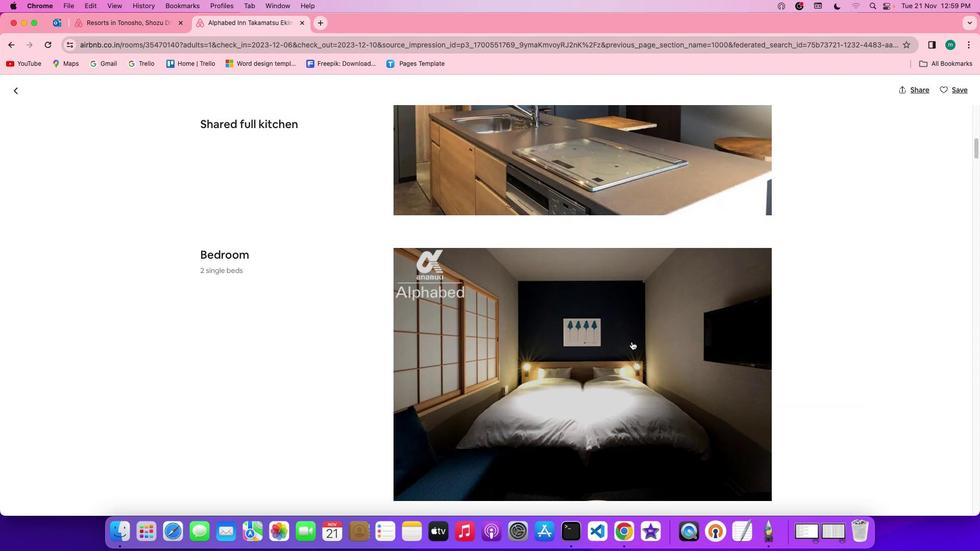 
Action: Mouse moved to (632, 341)
Screenshot: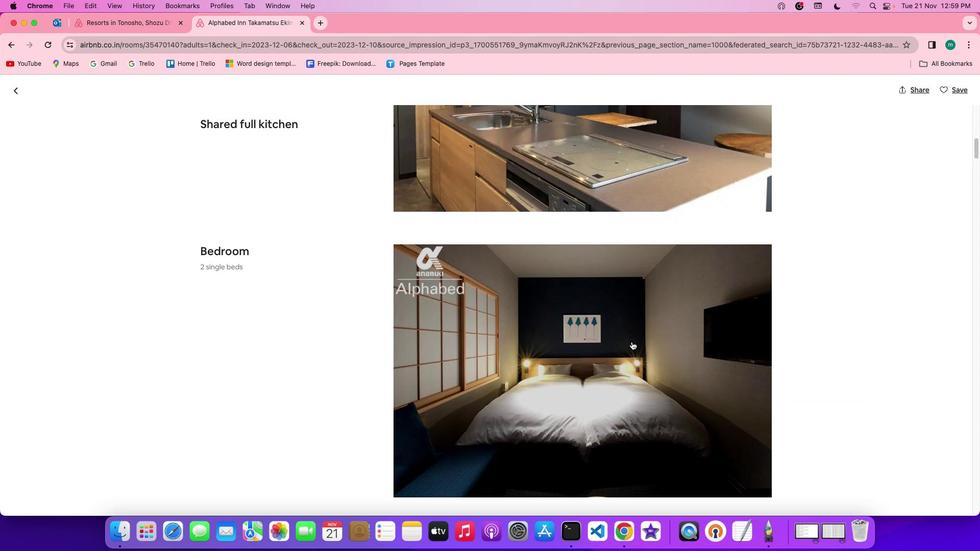 
Action: Mouse scrolled (632, 341) with delta (0, 0)
Screenshot: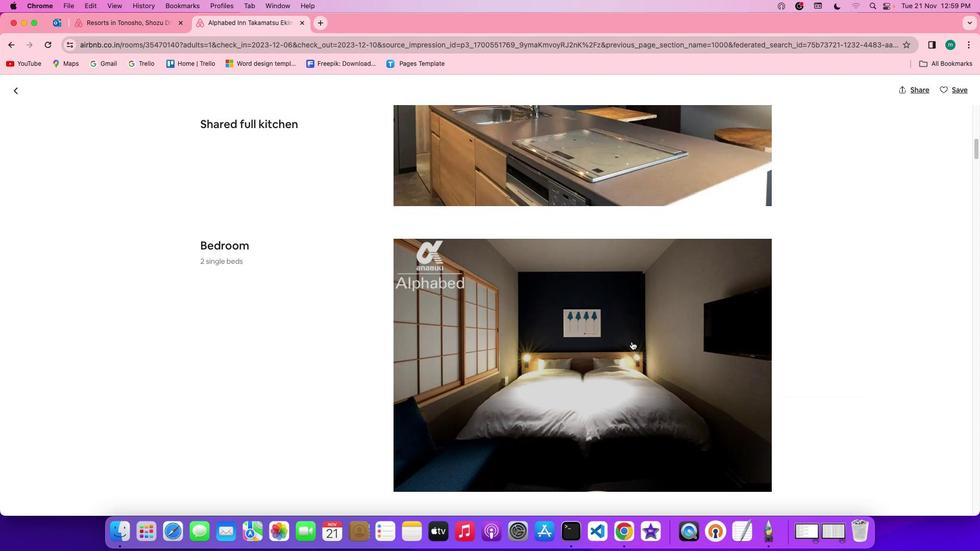 
Action: Mouse moved to (632, 341)
Screenshot: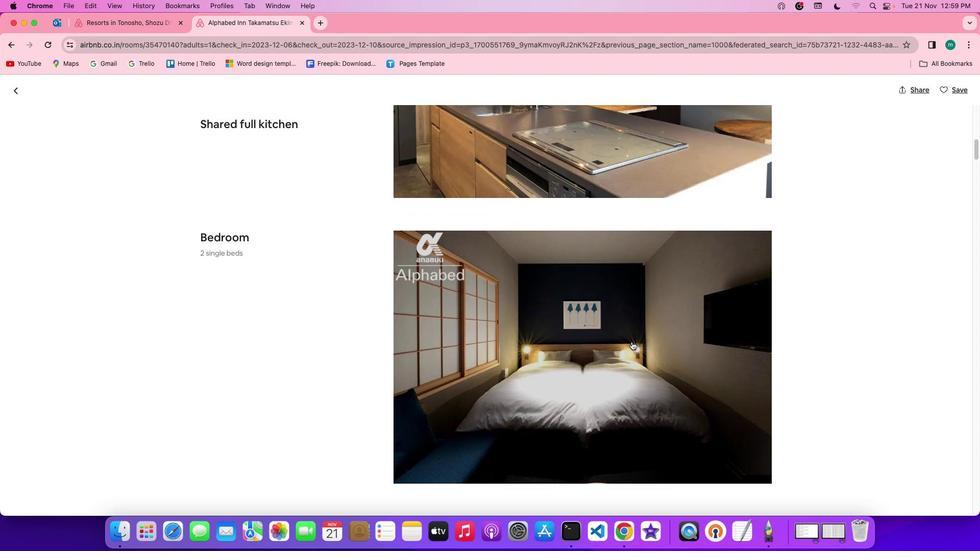 
Action: Mouse scrolled (632, 341) with delta (0, 0)
Screenshot: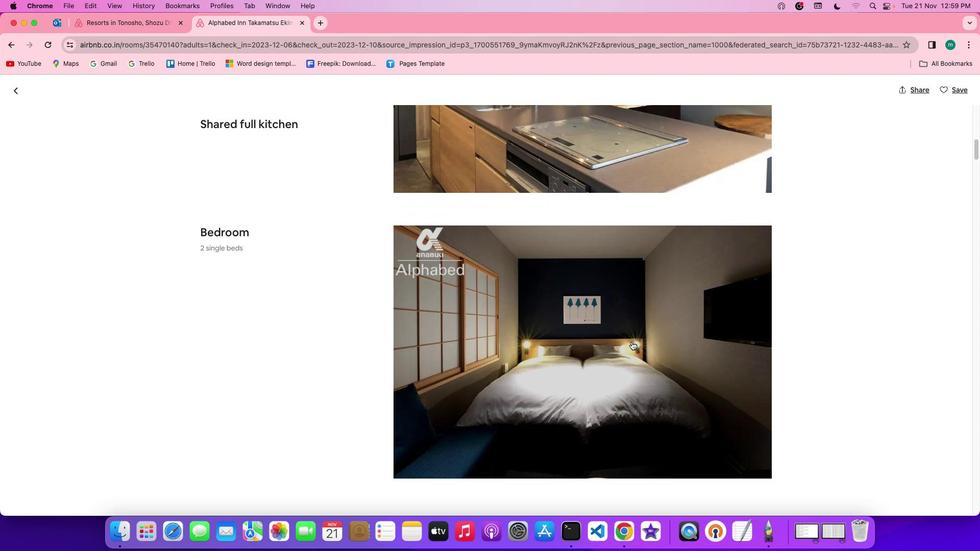 
Action: Mouse scrolled (632, 341) with delta (0, 0)
Screenshot: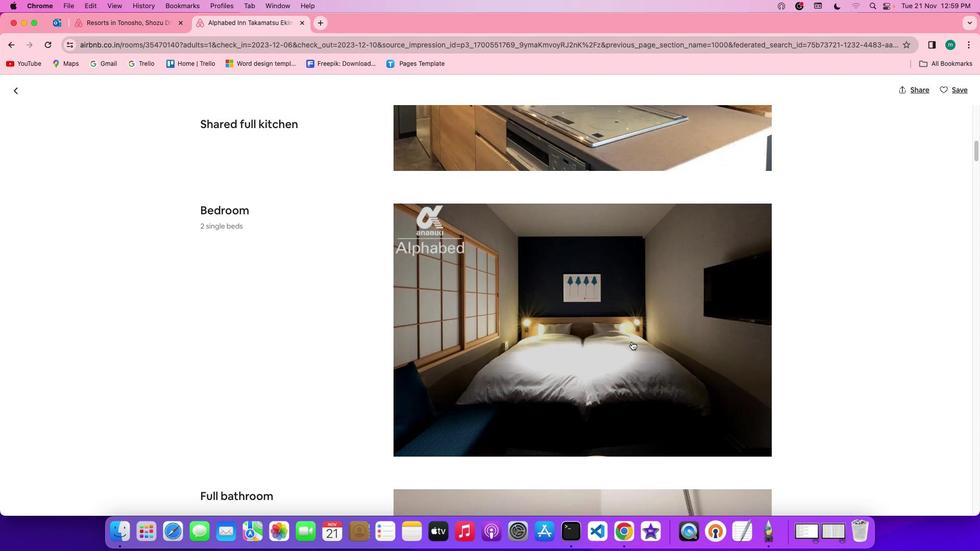 
Action: Mouse scrolled (632, 341) with delta (0, 0)
Screenshot: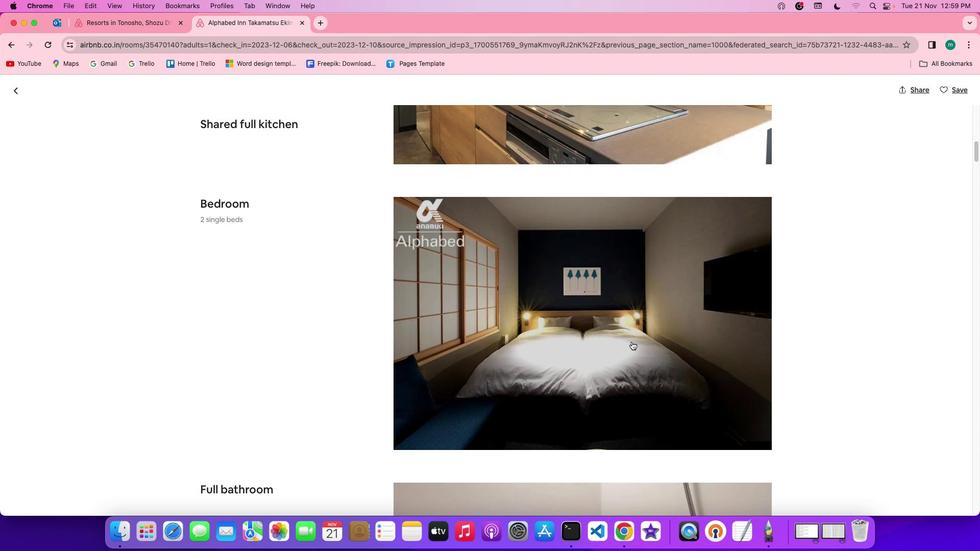 
Action: Mouse scrolled (632, 341) with delta (0, 0)
Screenshot: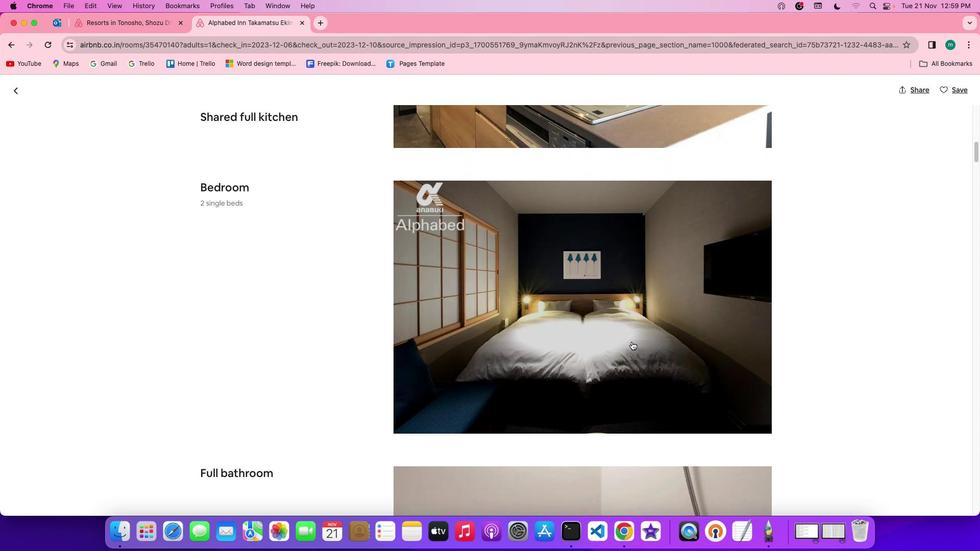 
Action: Mouse scrolled (632, 341) with delta (0, 0)
Screenshot: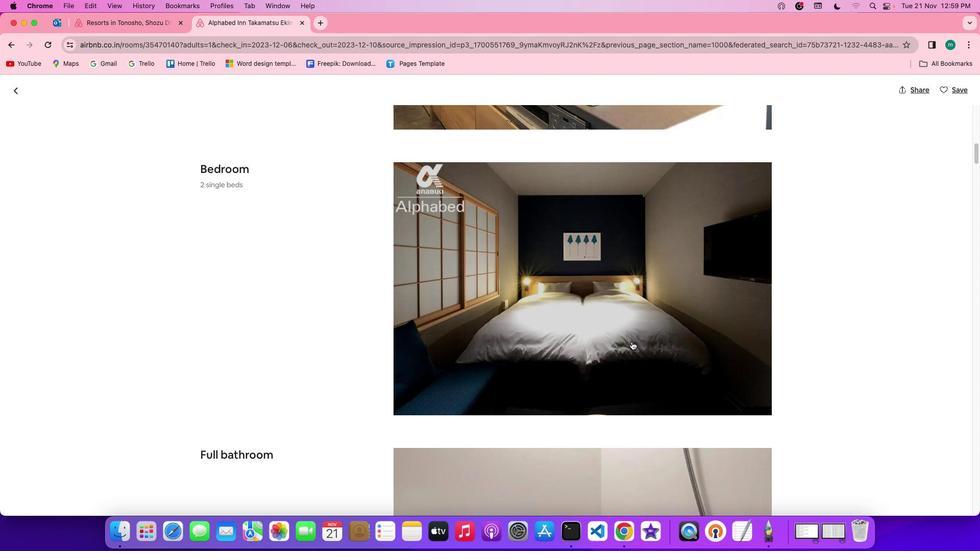 
Action: Mouse scrolled (632, 341) with delta (0, 0)
Screenshot: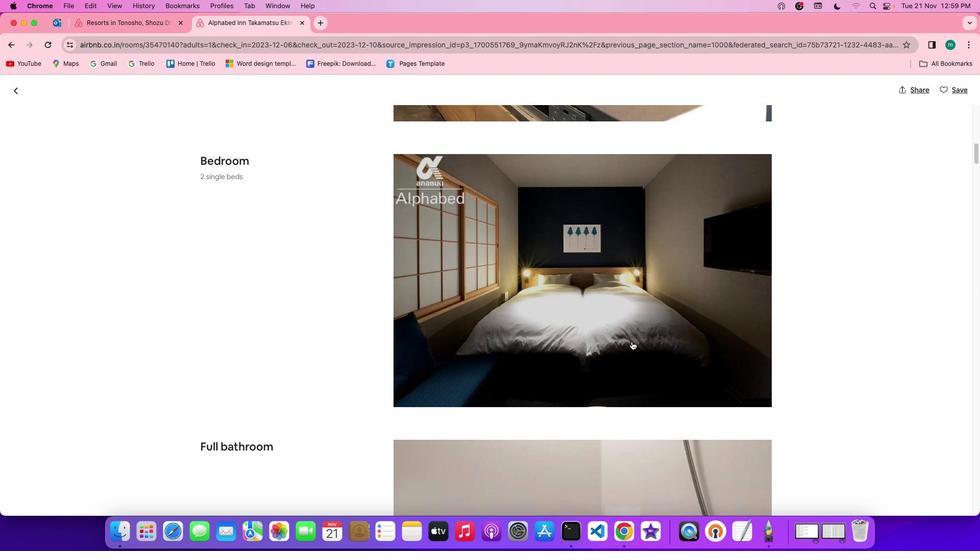 
Action: Mouse scrolled (632, 341) with delta (0, -1)
Screenshot: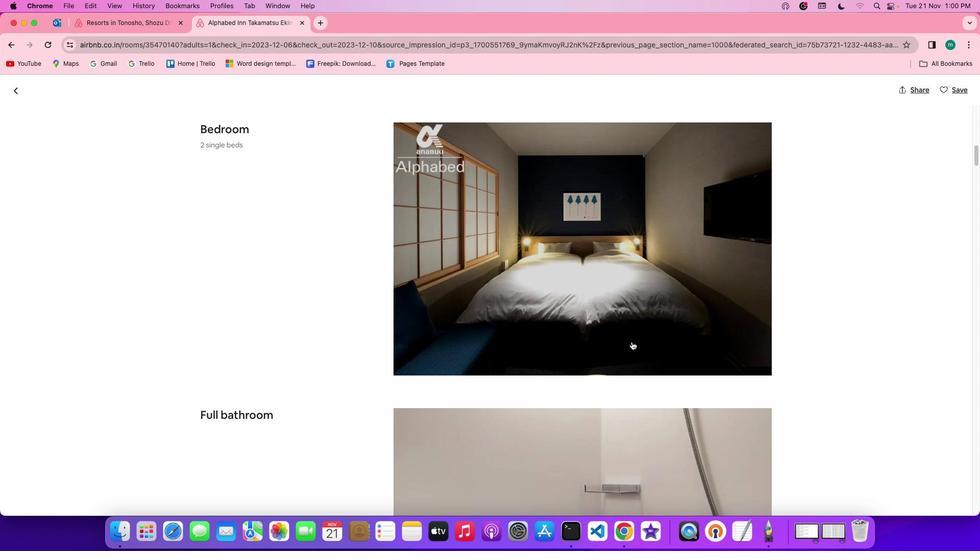 
Action: Mouse scrolled (632, 341) with delta (0, -1)
Screenshot: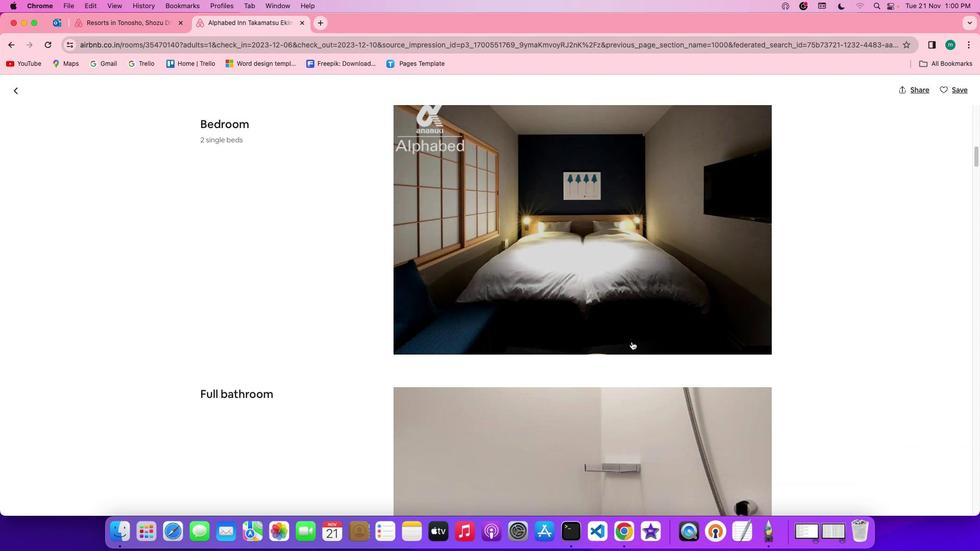
Action: Mouse moved to (632, 336)
Screenshot: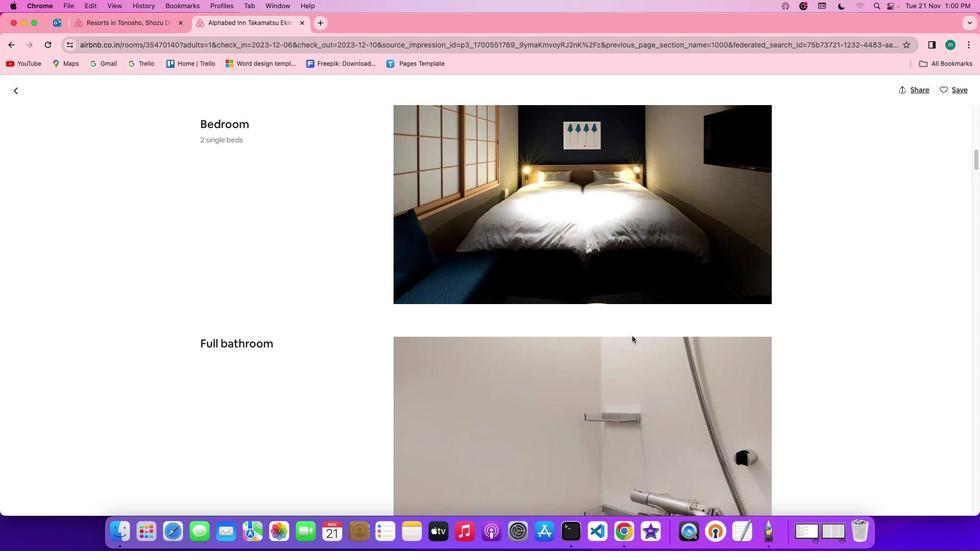 
Action: Mouse scrolled (632, 336) with delta (0, 0)
Screenshot: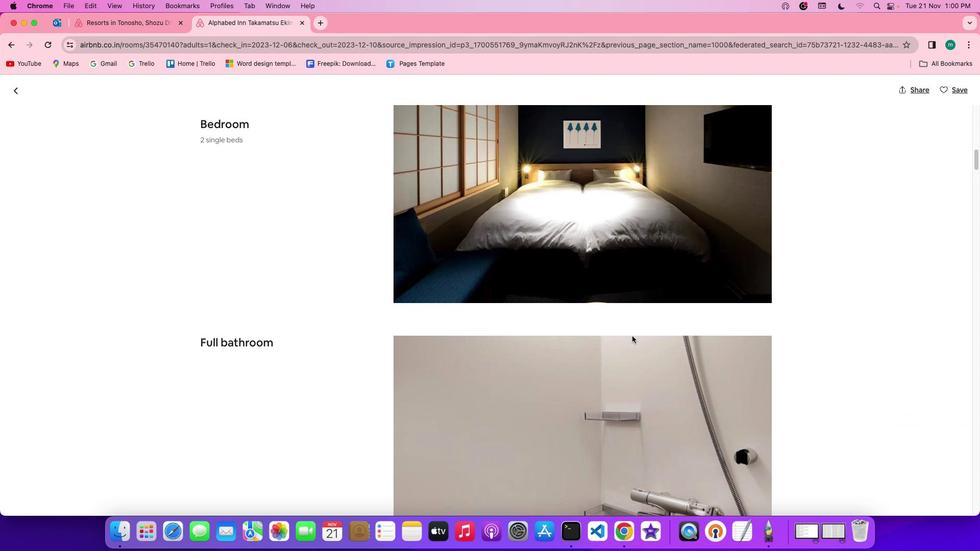 
Action: Mouse scrolled (632, 336) with delta (0, 0)
Screenshot: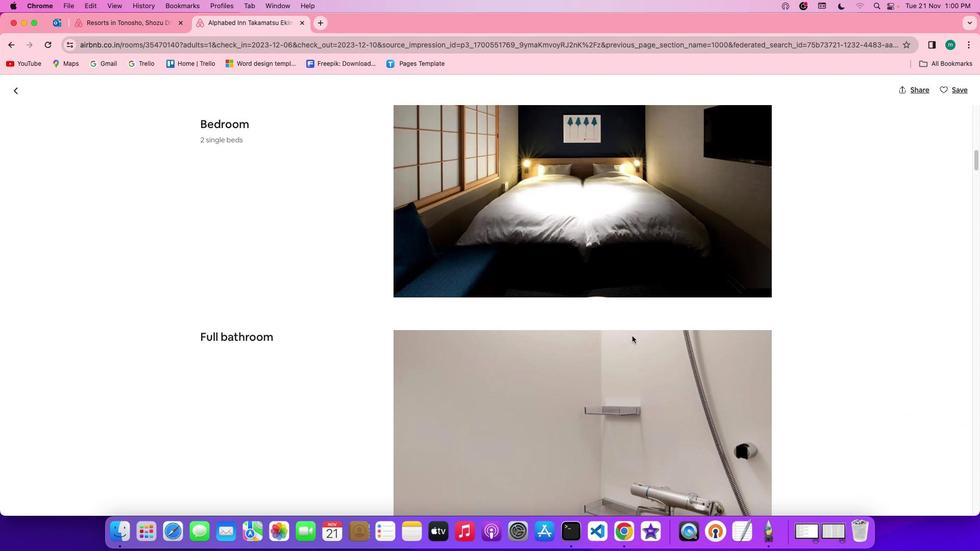 
Action: Mouse scrolled (632, 336) with delta (0, 0)
Screenshot: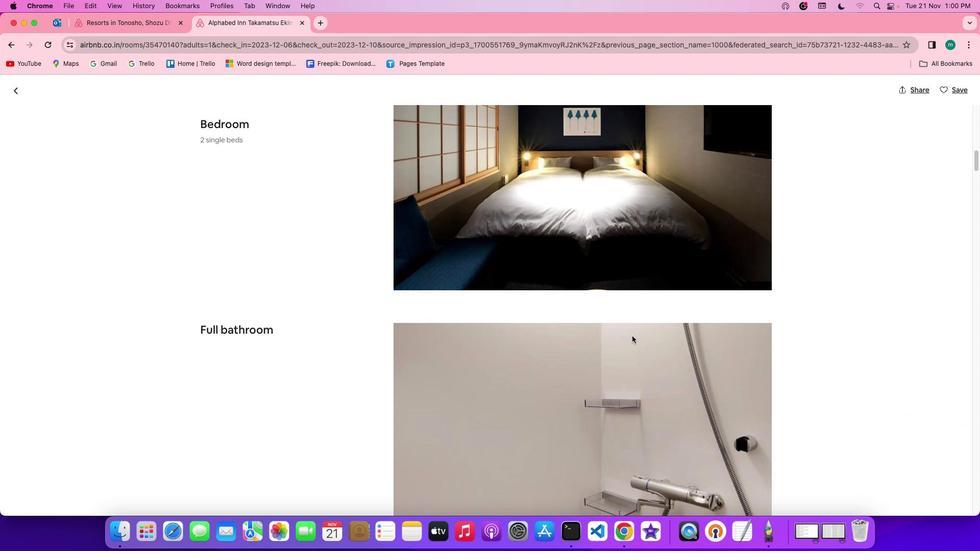 
Action: Mouse moved to (632, 336)
Screenshot: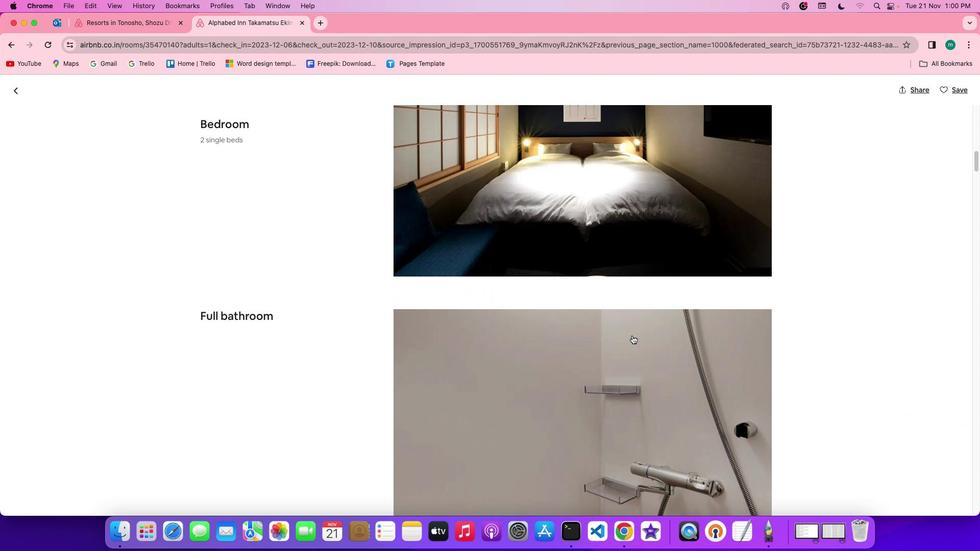 
Action: Mouse scrolled (632, 336) with delta (0, 0)
Screenshot: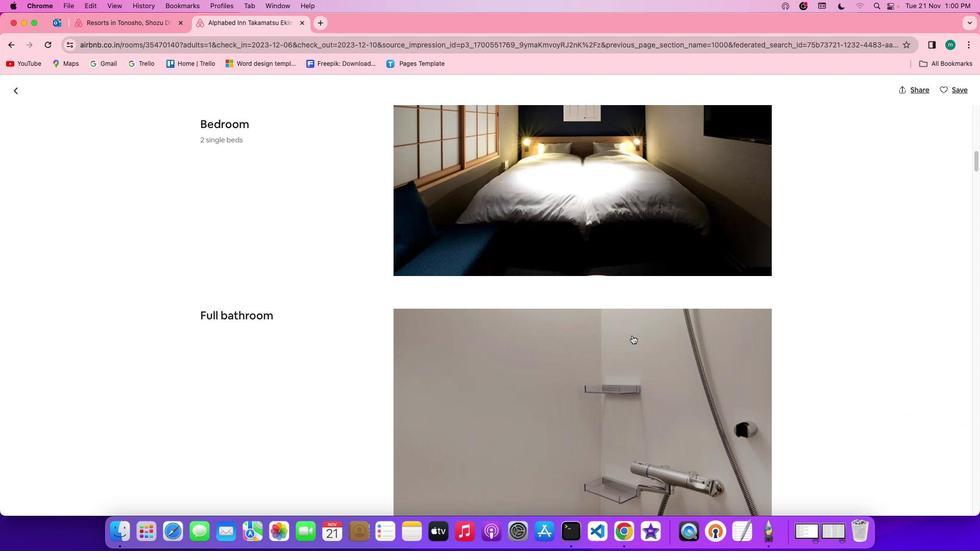 
Action: Mouse scrolled (632, 336) with delta (0, 0)
Screenshot: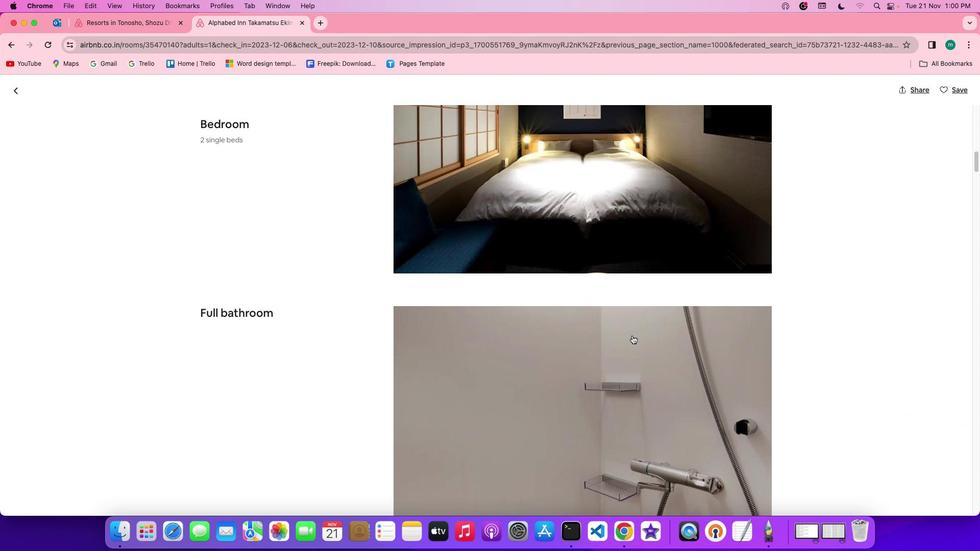 
Action: Mouse scrolled (632, 336) with delta (0, 0)
Screenshot: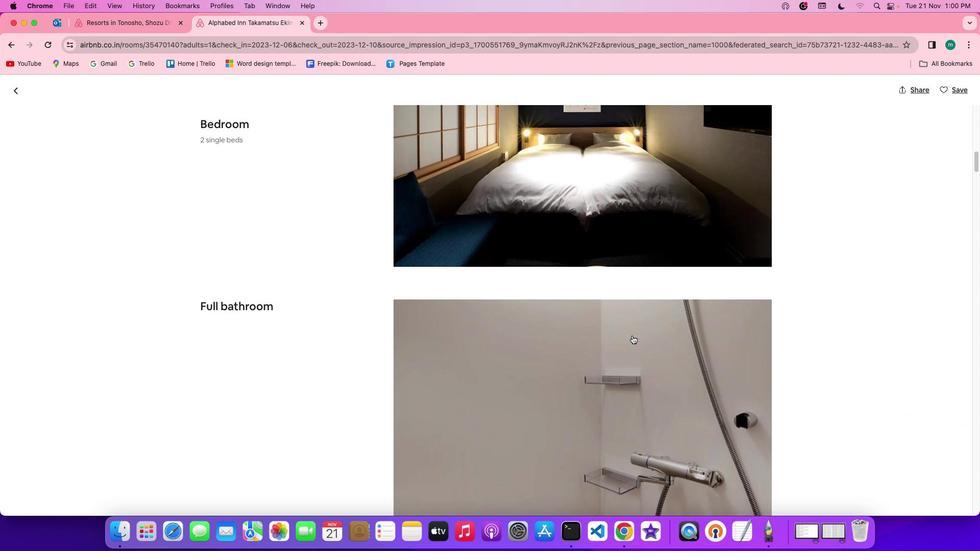 
Action: Mouse scrolled (632, 336) with delta (0, 0)
Screenshot: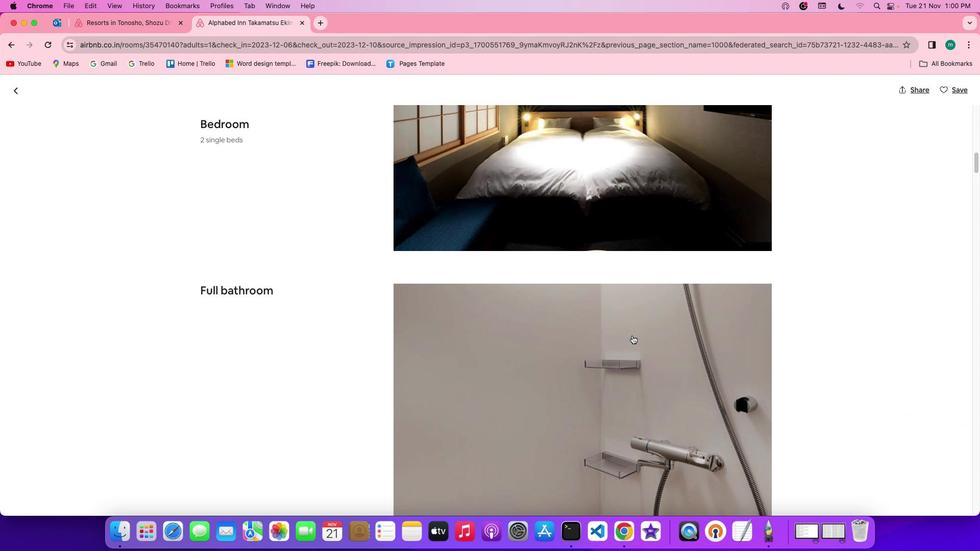 
Action: Mouse scrolled (632, 336) with delta (0, 0)
Screenshot: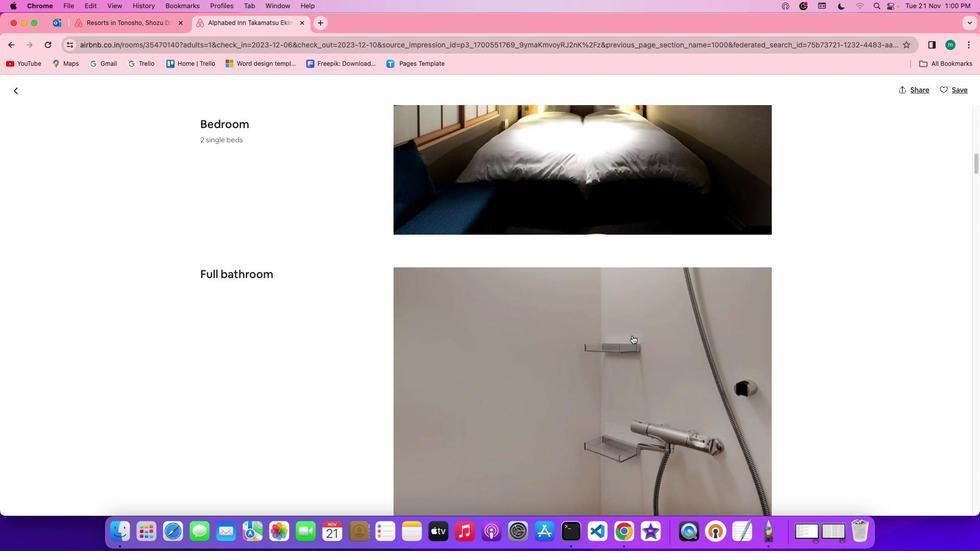 
Action: Mouse scrolled (632, 336) with delta (0, 0)
Screenshot: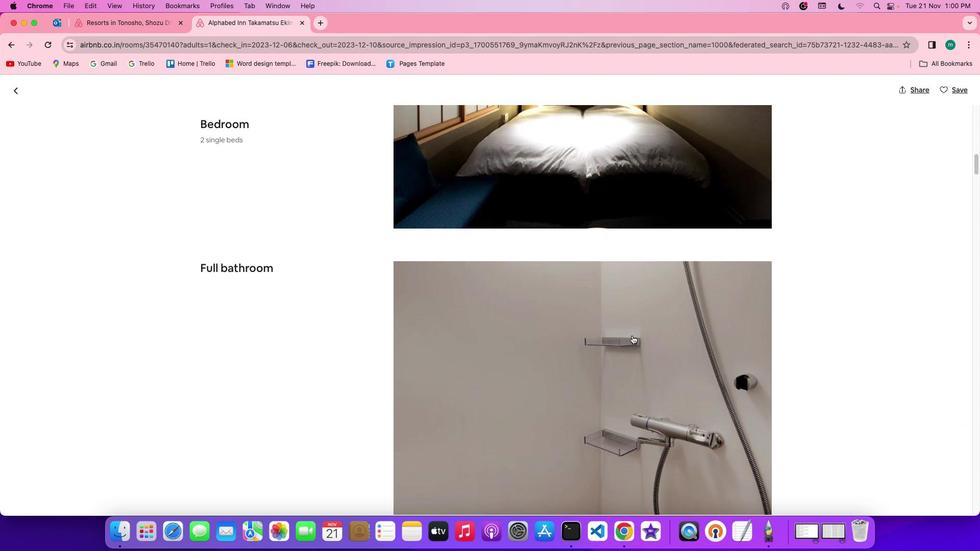 
Action: Mouse scrolled (632, 336) with delta (0, 0)
Screenshot: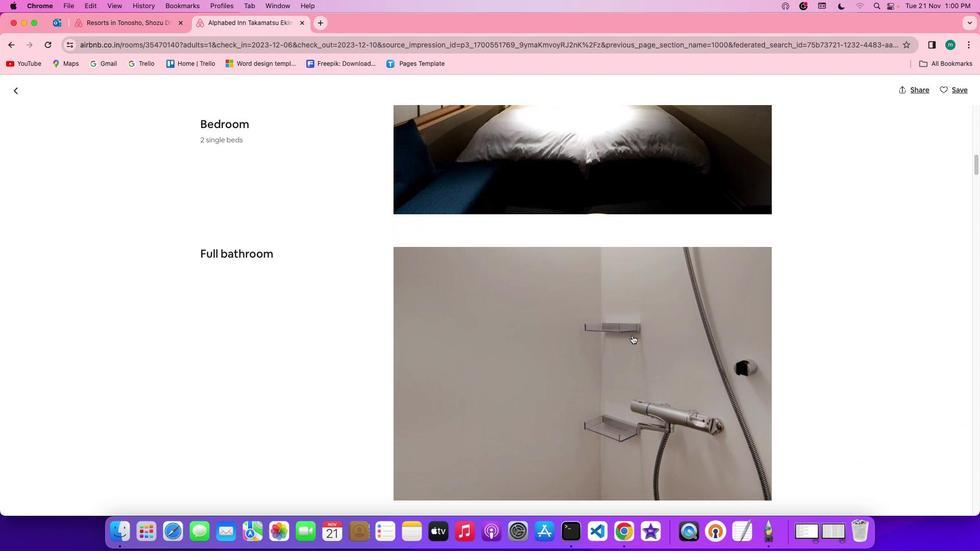 
Action: Mouse scrolled (632, 336) with delta (0, 0)
Screenshot: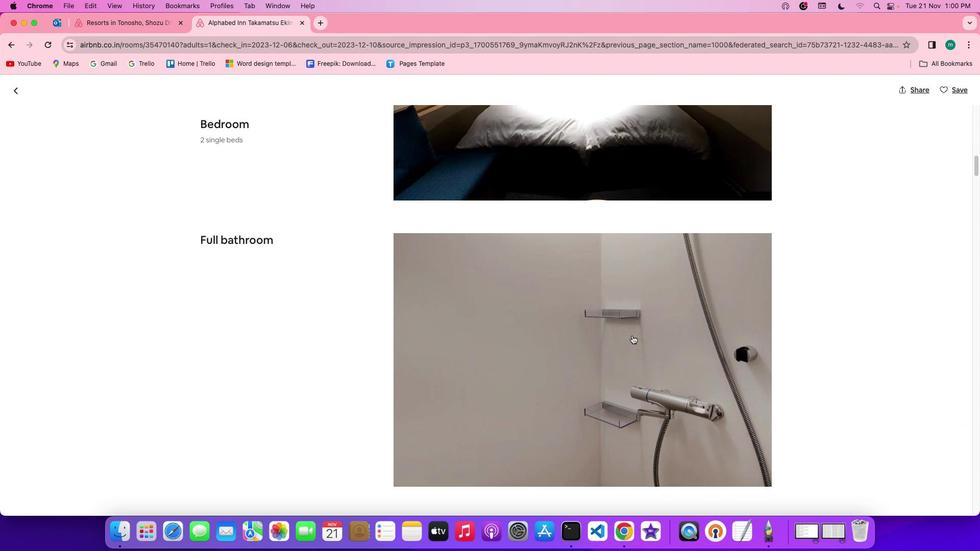 
Action: Mouse scrolled (632, 336) with delta (0, 0)
Screenshot: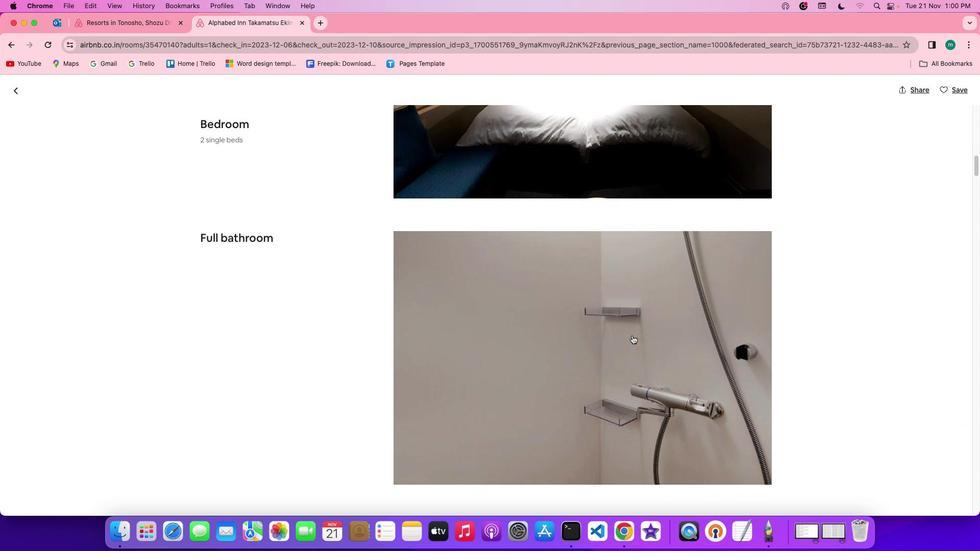 
Action: Mouse moved to (632, 335)
Screenshot: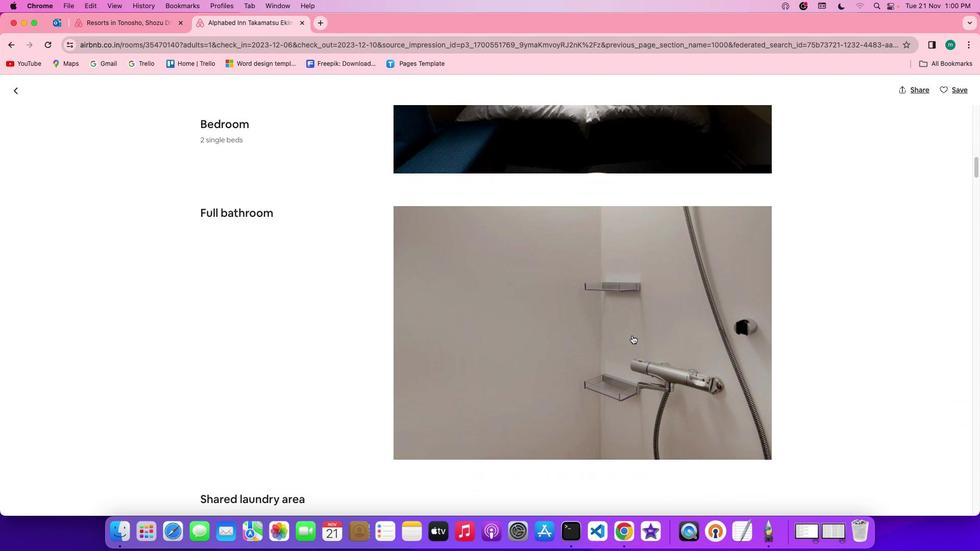 
Action: Mouse scrolled (632, 335) with delta (0, 0)
Screenshot: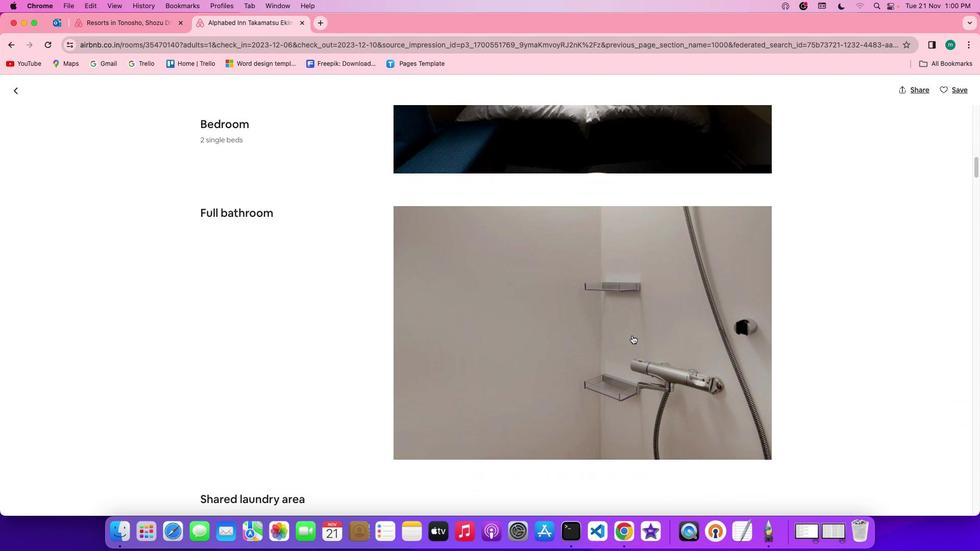 
Action: Mouse scrolled (632, 335) with delta (0, 0)
Screenshot: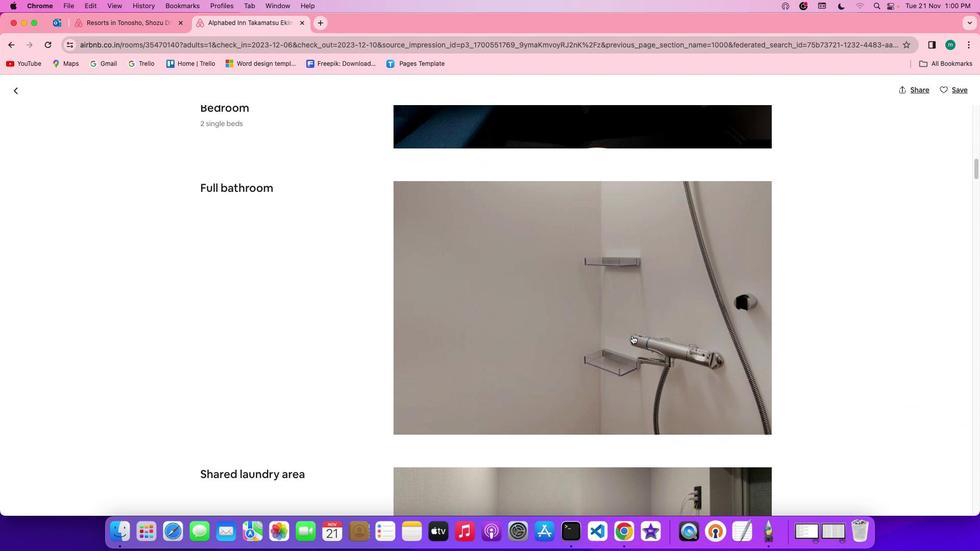 
Action: Mouse scrolled (632, 335) with delta (0, 0)
Screenshot: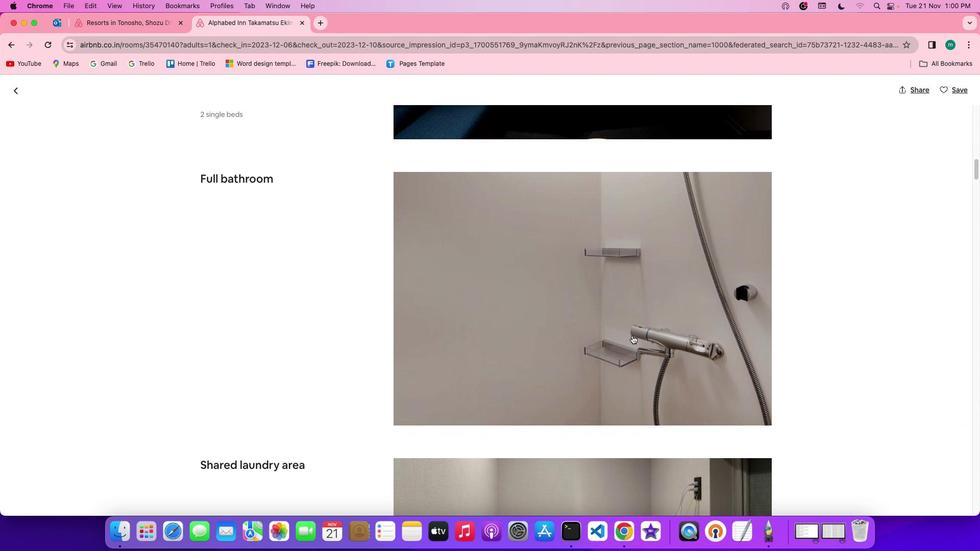 
Action: Mouse scrolled (632, 335) with delta (0, 0)
Screenshot: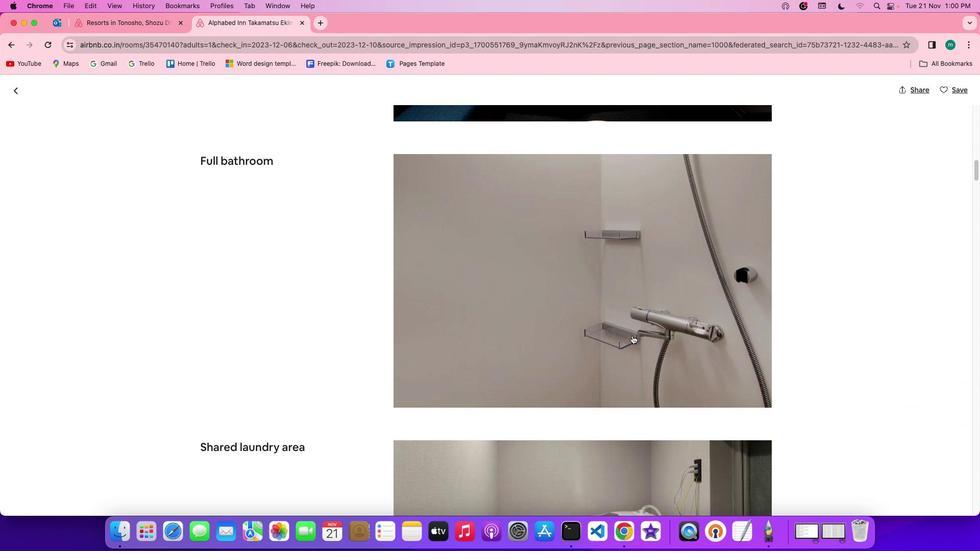 
Action: Mouse scrolled (632, 335) with delta (0, 0)
Screenshot: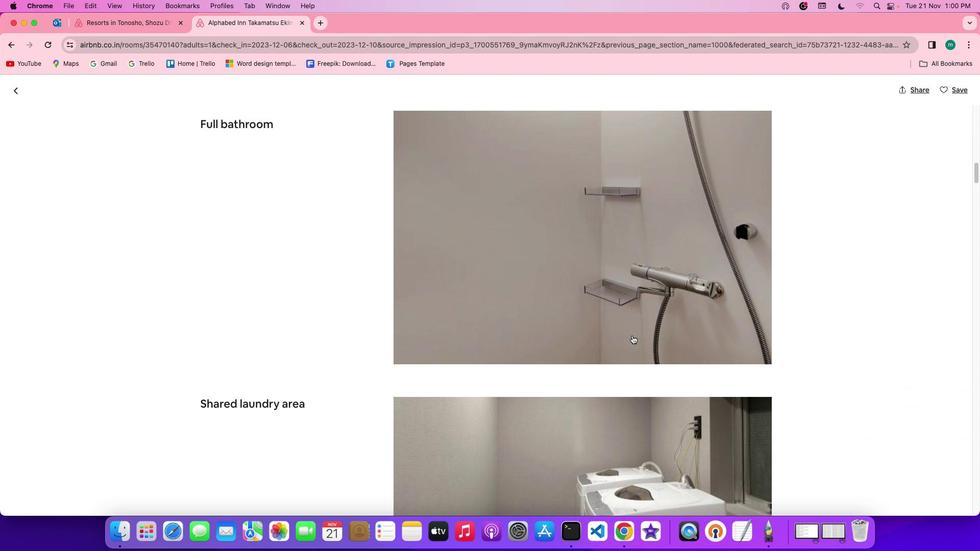 
Action: Mouse scrolled (632, 335) with delta (0, 0)
Screenshot: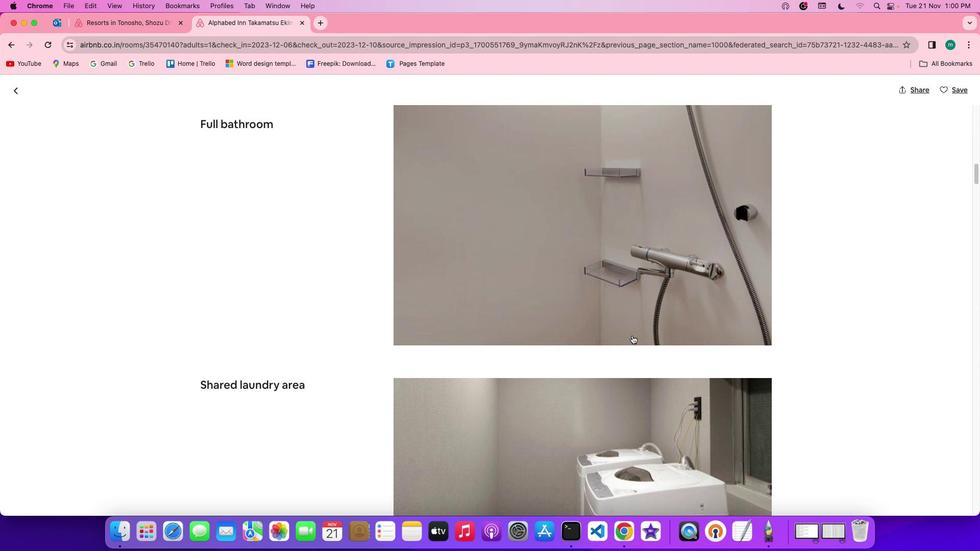 
Action: Mouse scrolled (632, 335) with delta (0, 0)
Screenshot: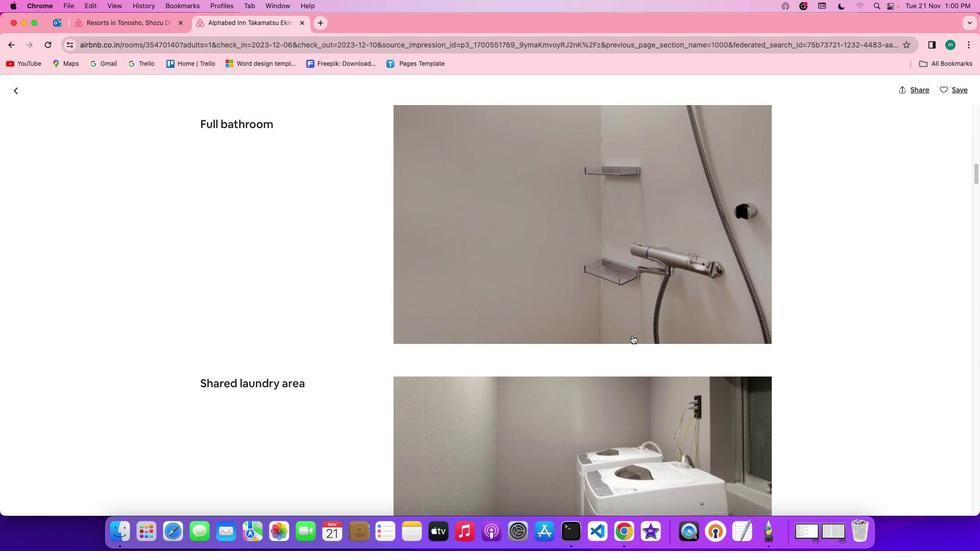 
Action: Mouse scrolled (632, 335) with delta (0, 0)
Screenshot: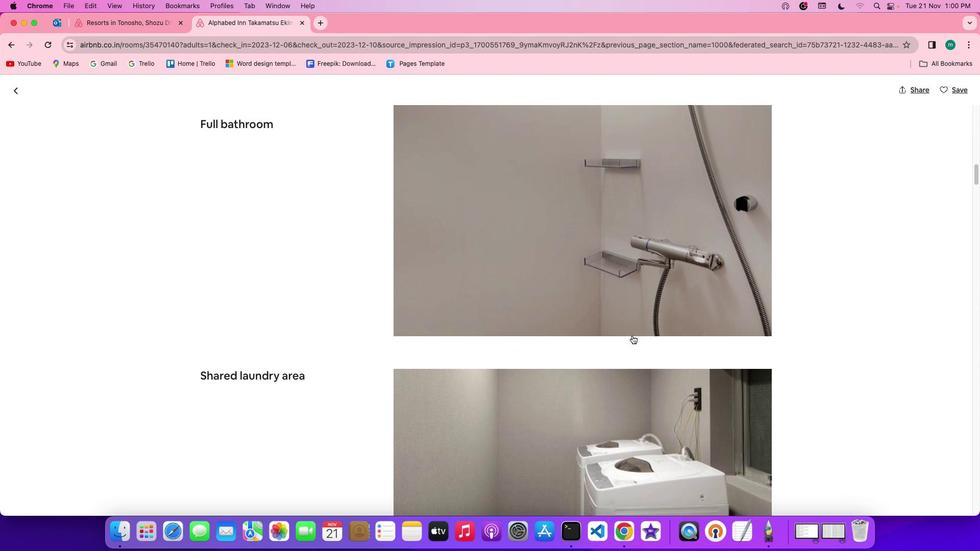 
Action: Mouse scrolled (632, 335) with delta (0, 0)
Screenshot: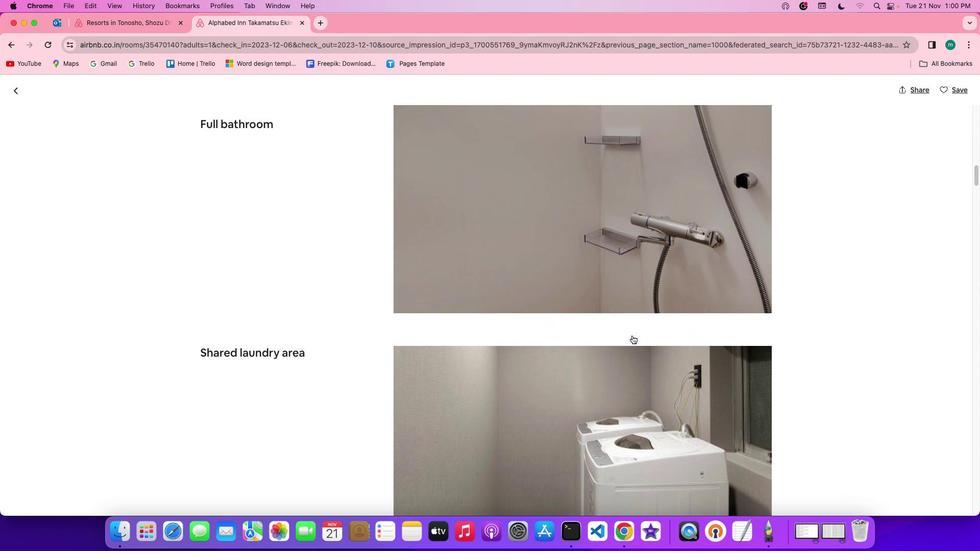 
Action: Mouse scrolled (632, 335) with delta (0, -1)
Screenshot: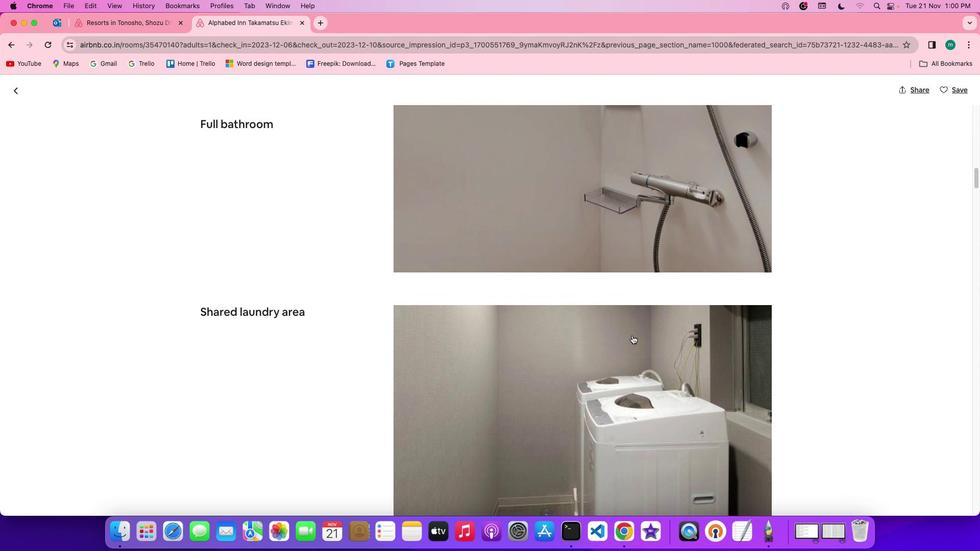 
Action: Mouse scrolled (632, 335) with delta (0, 0)
Screenshot: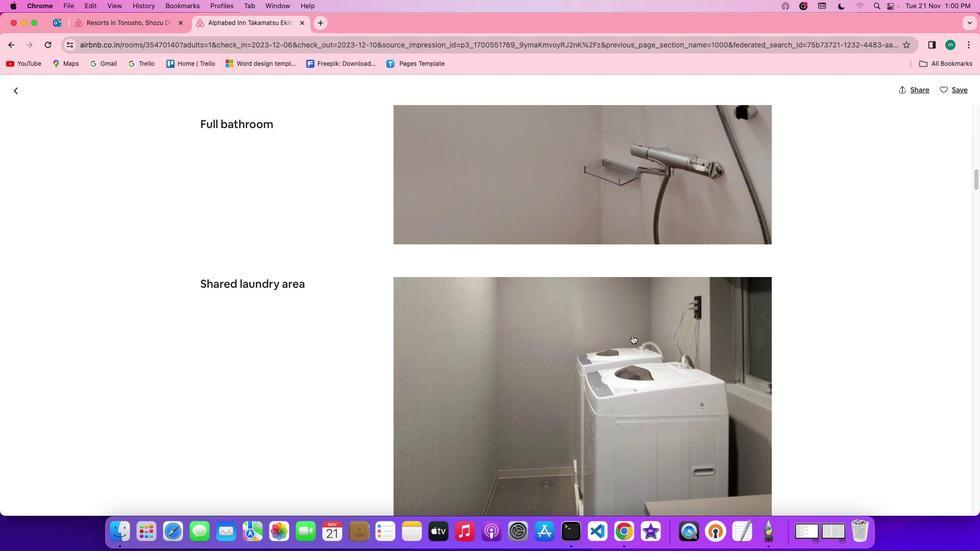 
Action: Mouse scrolled (632, 335) with delta (0, 0)
Screenshot: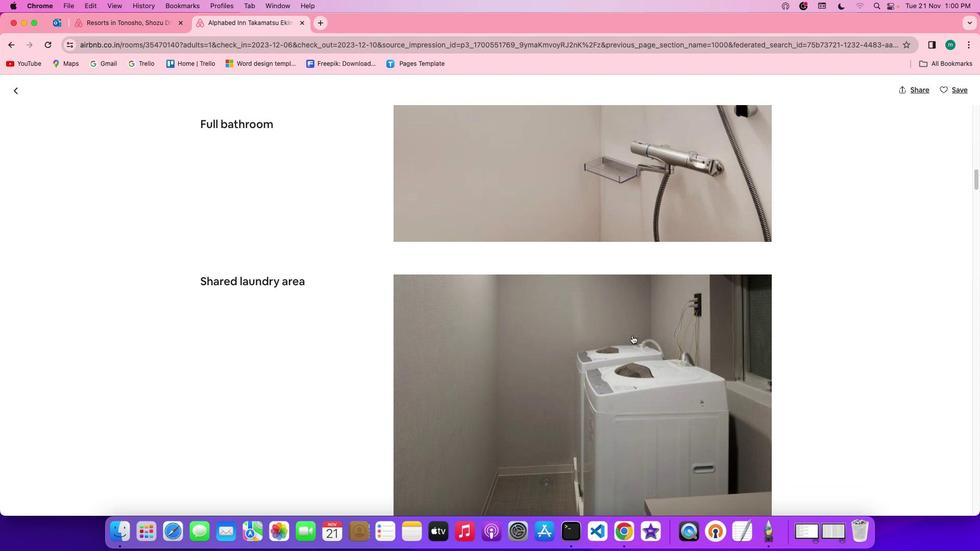 
Action: Mouse scrolled (632, 335) with delta (0, 0)
Screenshot: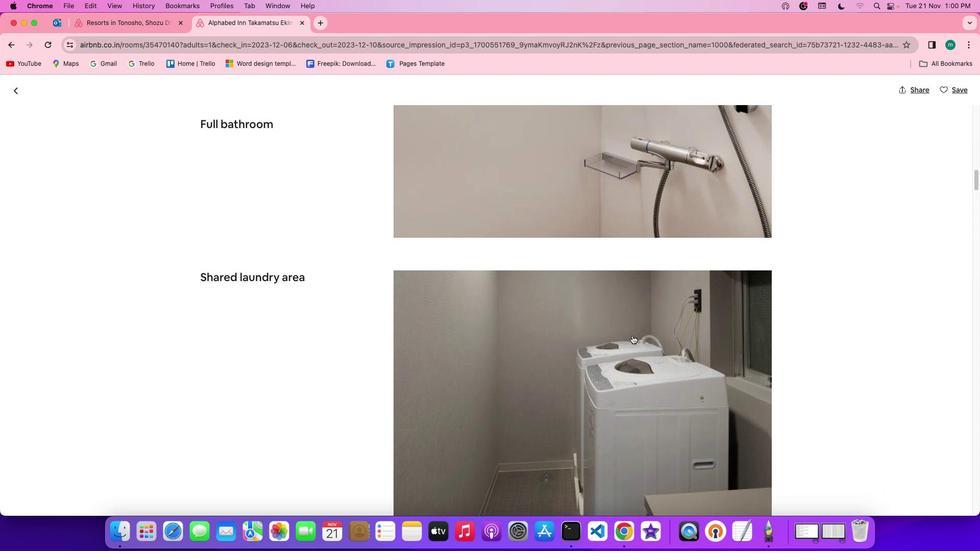 
Action: Mouse scrolled (632, 335) with delta (0, 0)
Screenshot: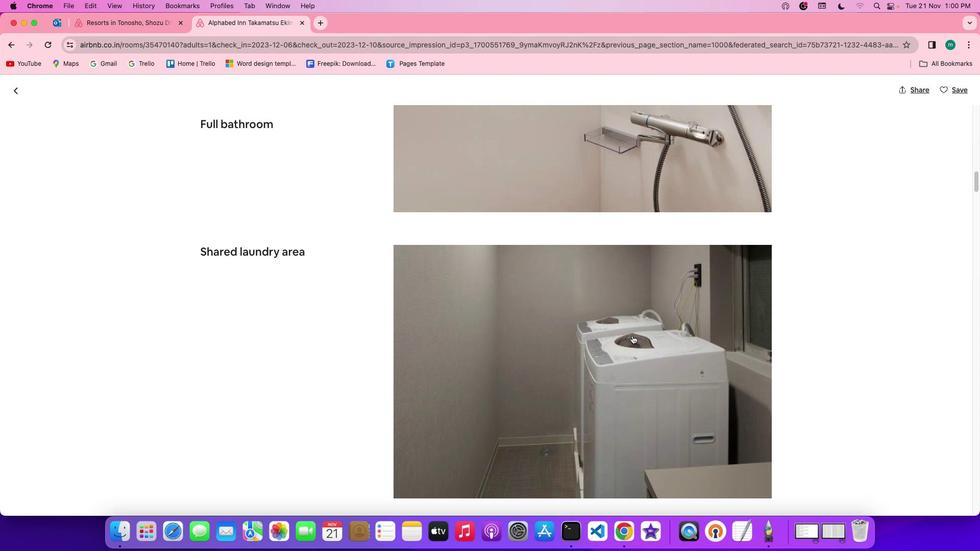 
Action: Mouse scrolled (632, 335) with delta (0, 0)
Screenshot: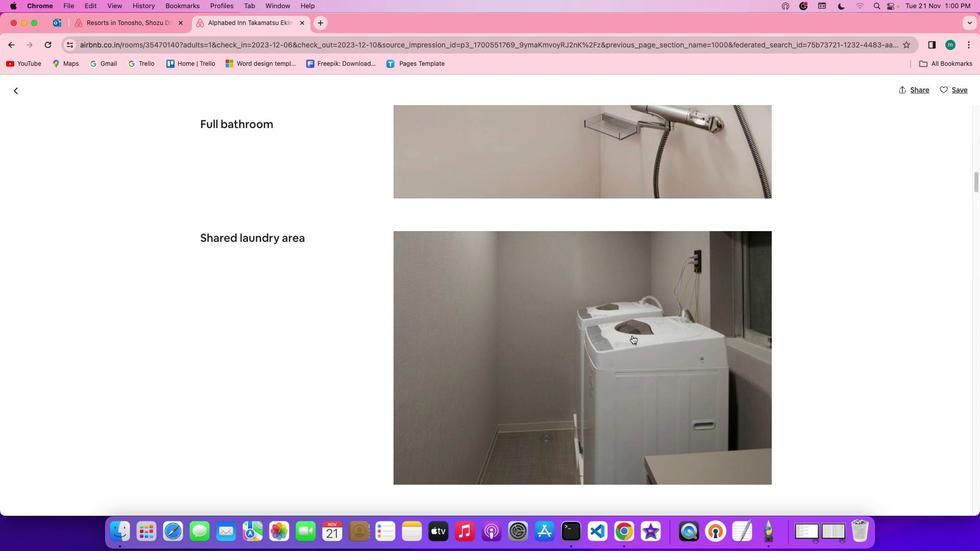 
Action: Mouse scrolled (632, 335) with delta (0, 0)
Screenshot: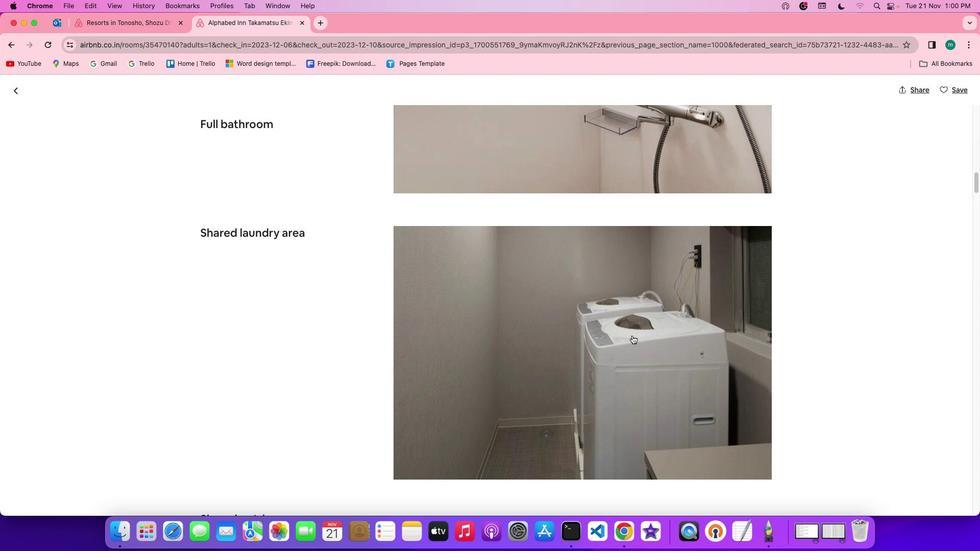 
Action: Mouse scrolled (632, 335) with delta (0, -1)
Screenshot: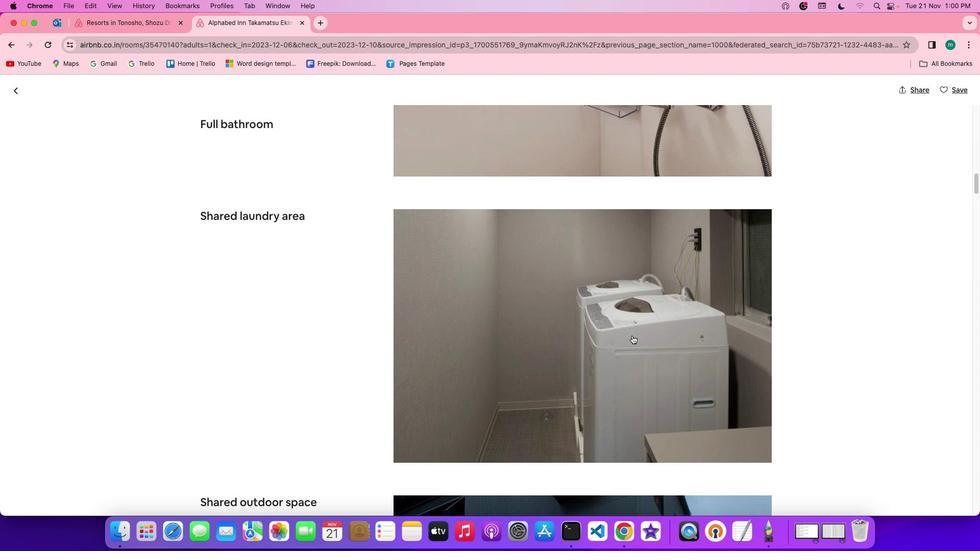 
Action: Mouse scrolled (632, 335) with delta (0, 0)
Screenshot: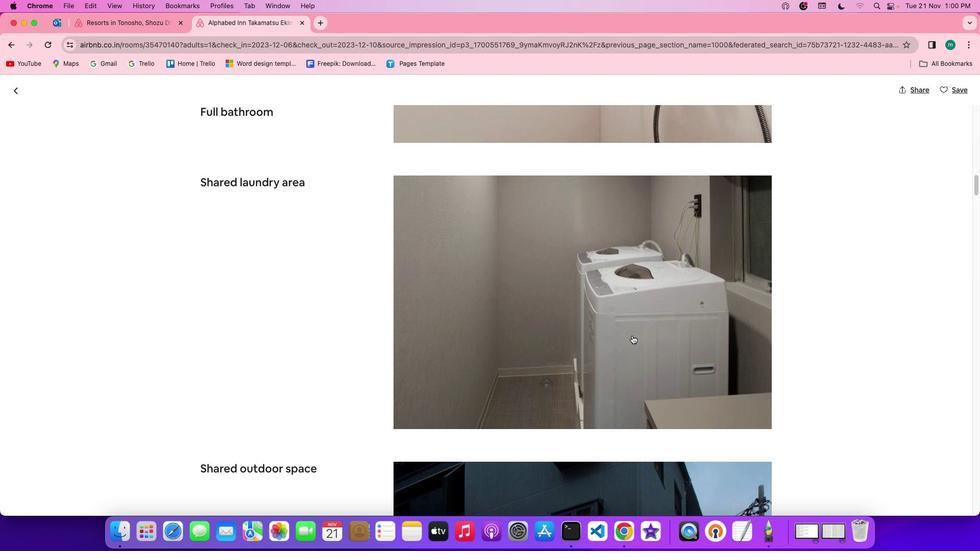 
Action: Mouse scrolled (632, 335) with delta (0, 0)
Screenshot: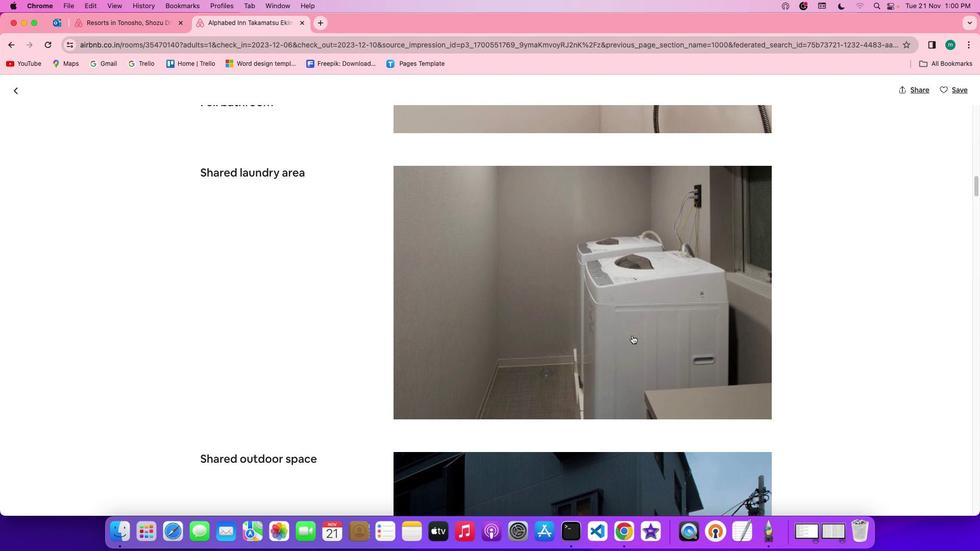
Action: Mouse scrolled (632, 335) with delta (0, 0)
Screenshot: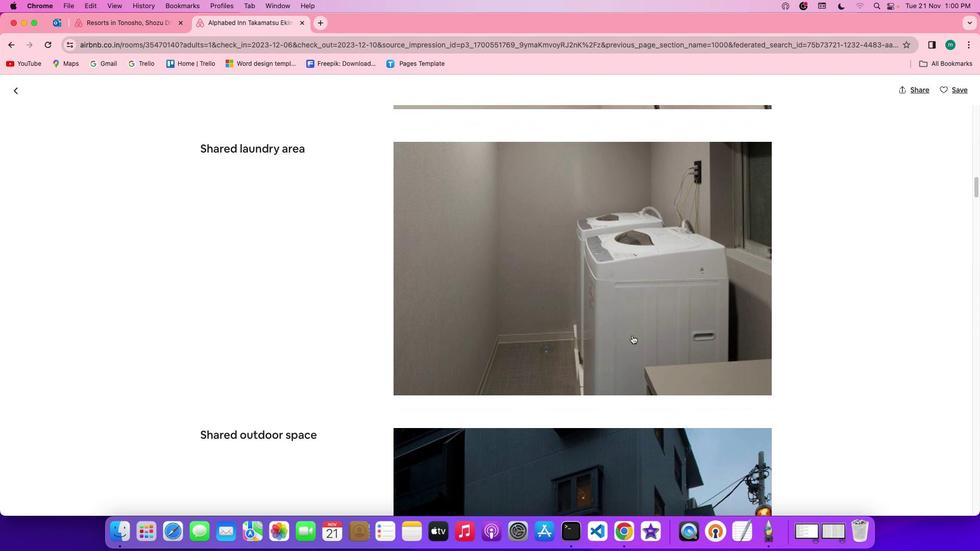 
Action: Mouse scrolled (632, 335) with delta (0, 0)
Screenshot: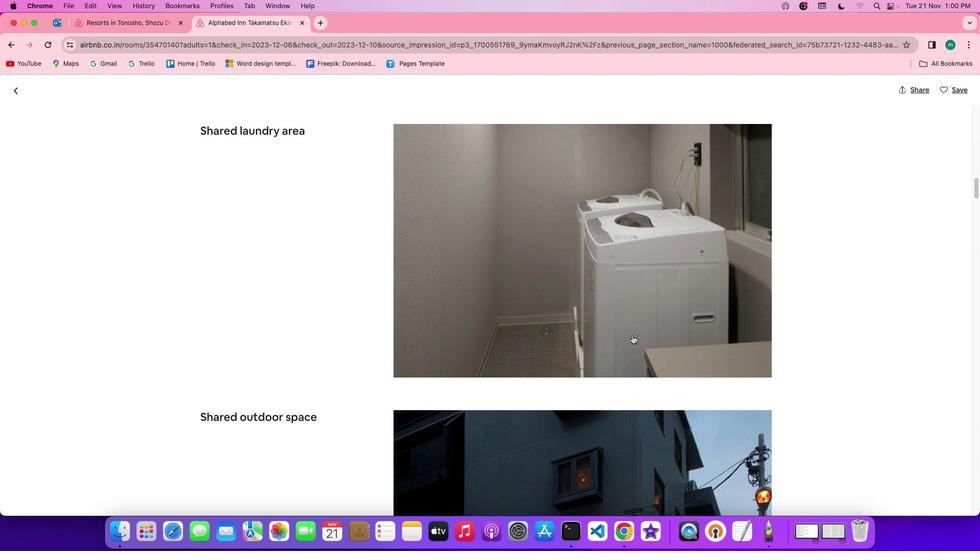 
Action: Mouse scrolled (632, 335) with delta (0, 0)
Screenshot: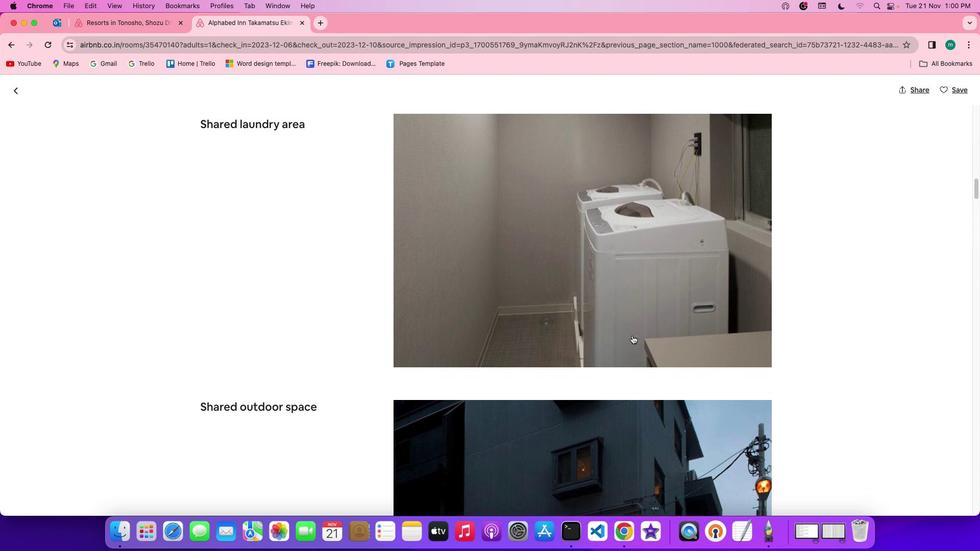
Action: Mouse scrolled (632, 335) with delta (0, 0)
Screenshot: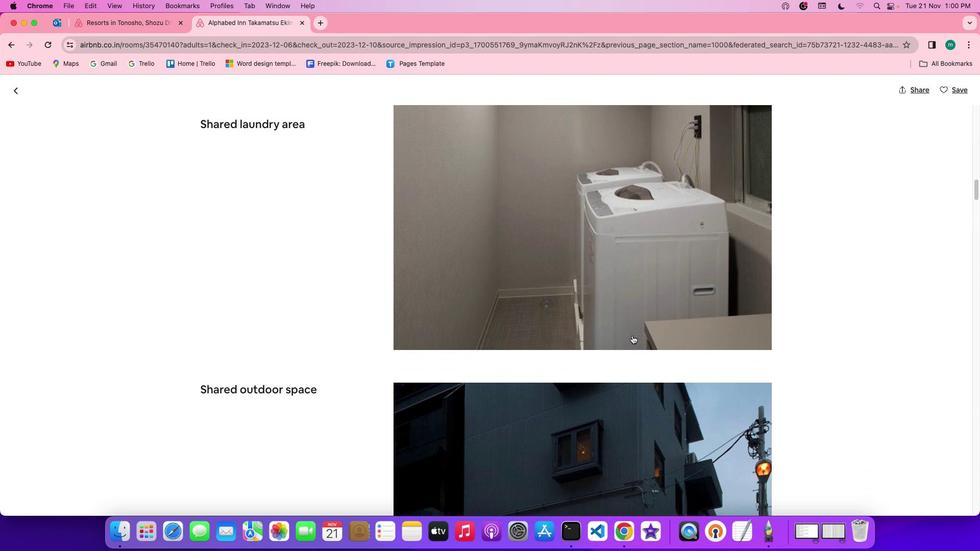 
Action: Mouse scrolled (632, 335) with delta (0, -1)
Screenshot: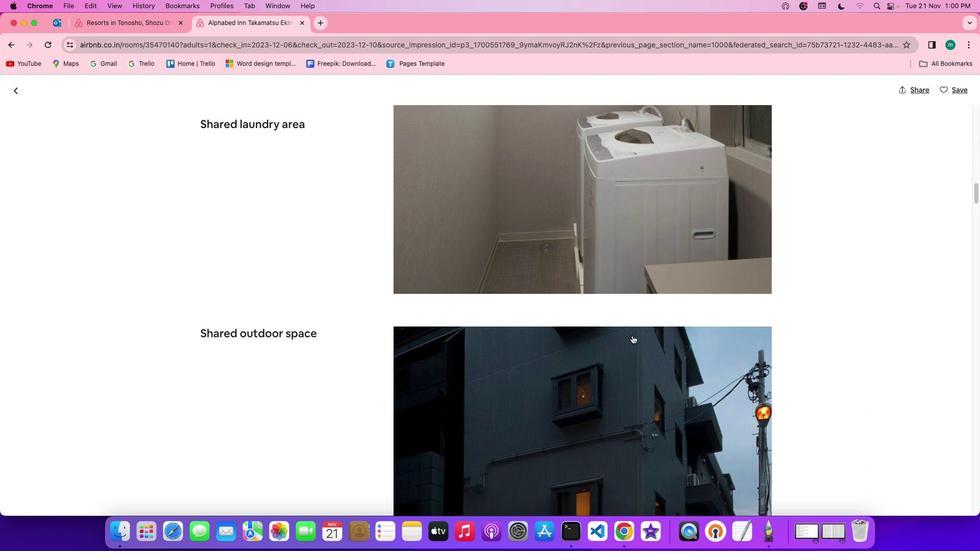 
Action: Mouse scrolled (632, 335) with delta (0, -2)
Screenshot: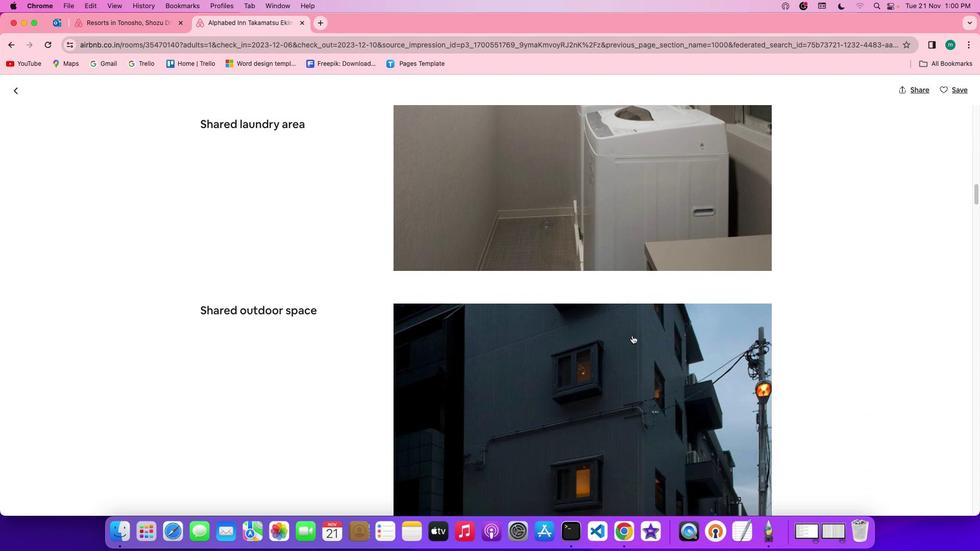 
Action: Mouse scrolled (632, 335) with delta (0, 0)
Screenshot: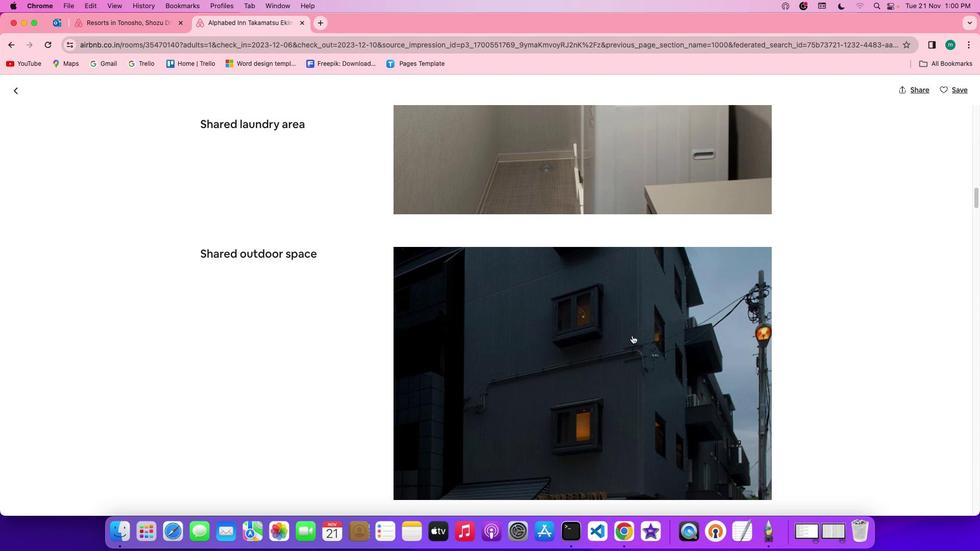 
Action: Mouse scrolled (632, 335) with delta (0, 0)
Screenshot: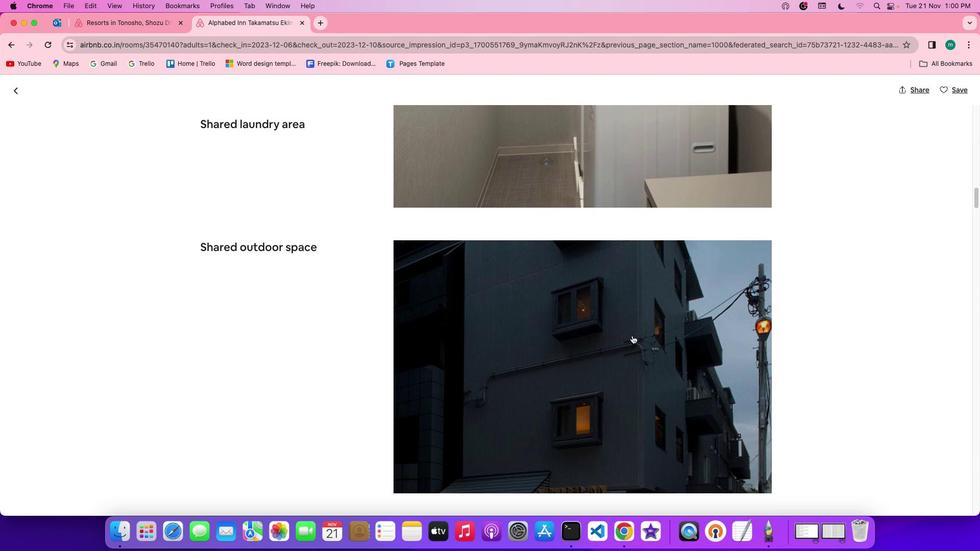 
Action: Mouse scrolled (632, 335) with delta (0, -1)
Screenshot: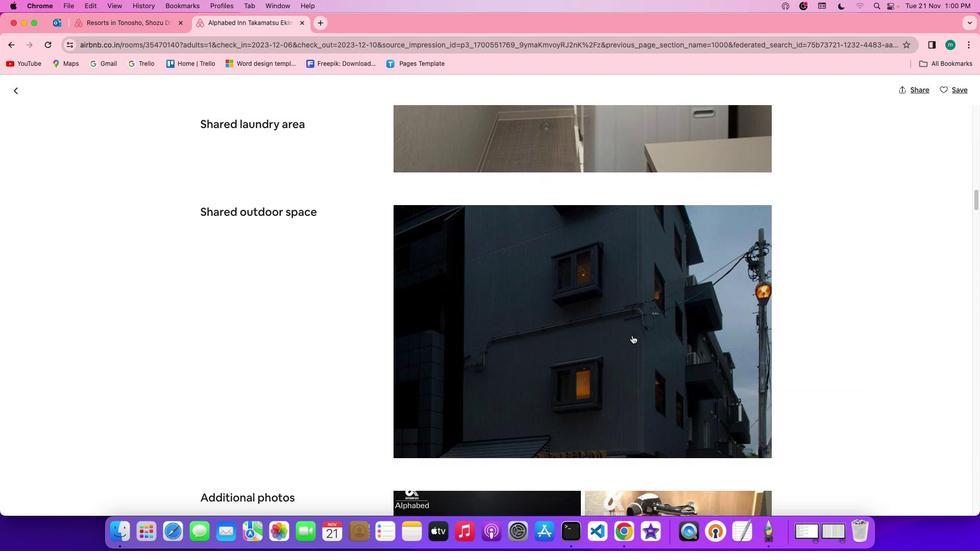 
Action: Mouse scrolled (632, 335) with delta (0, -1)
Screenshot: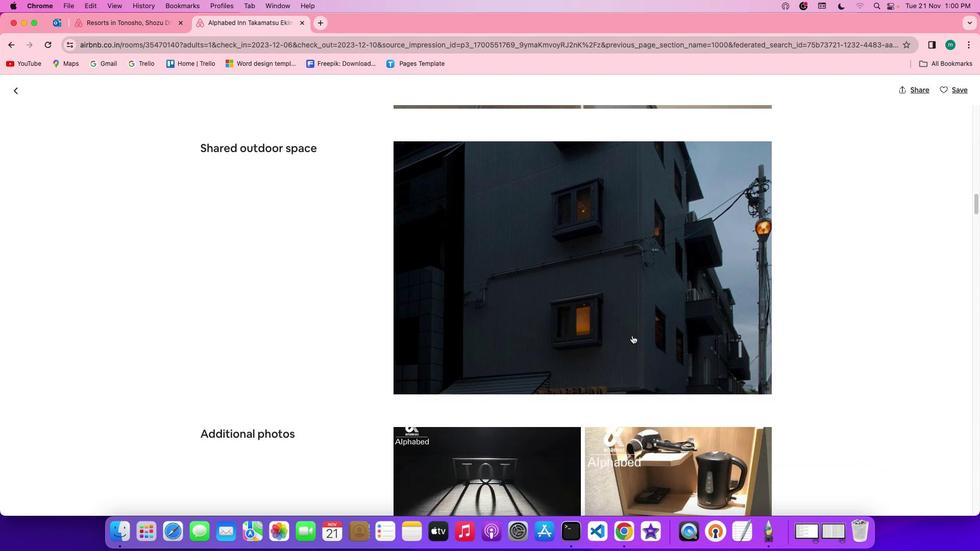 
Action: Mouse scrolled (632, 335) with delta (0, 0)
Screenshot: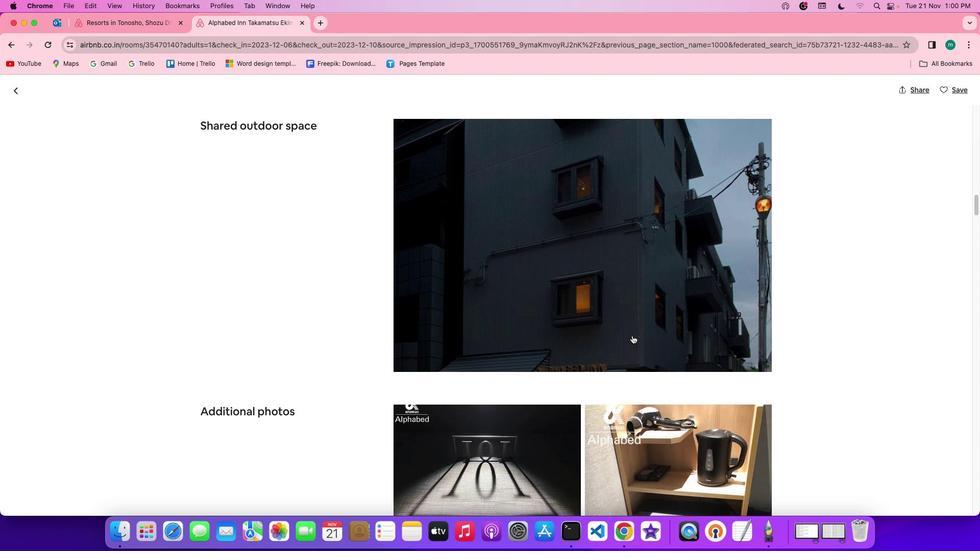 
Action: Mouse scrolled (632, 335) with delta (0, 0)
Screenshot: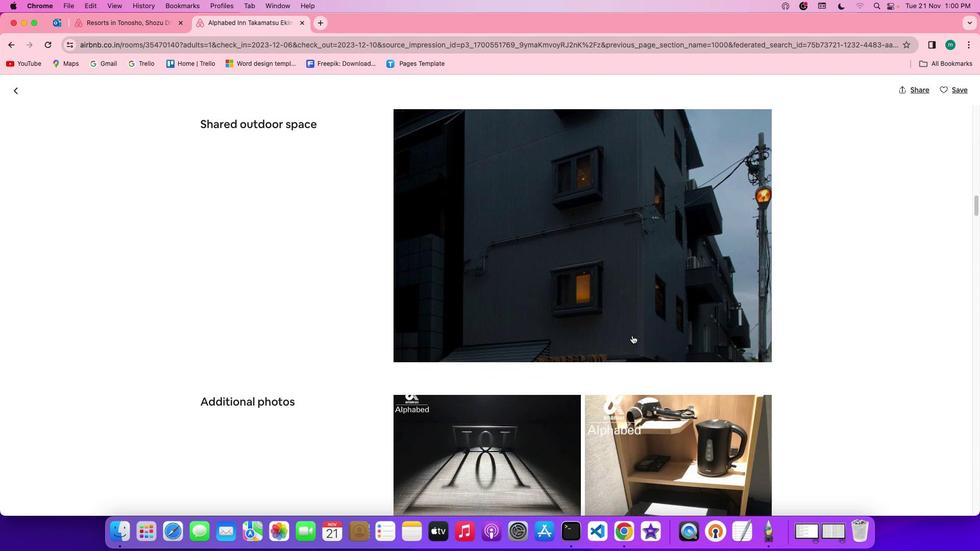
Action: Mouse scrolled (632, 335) with delta (0, -1)
Screenshot: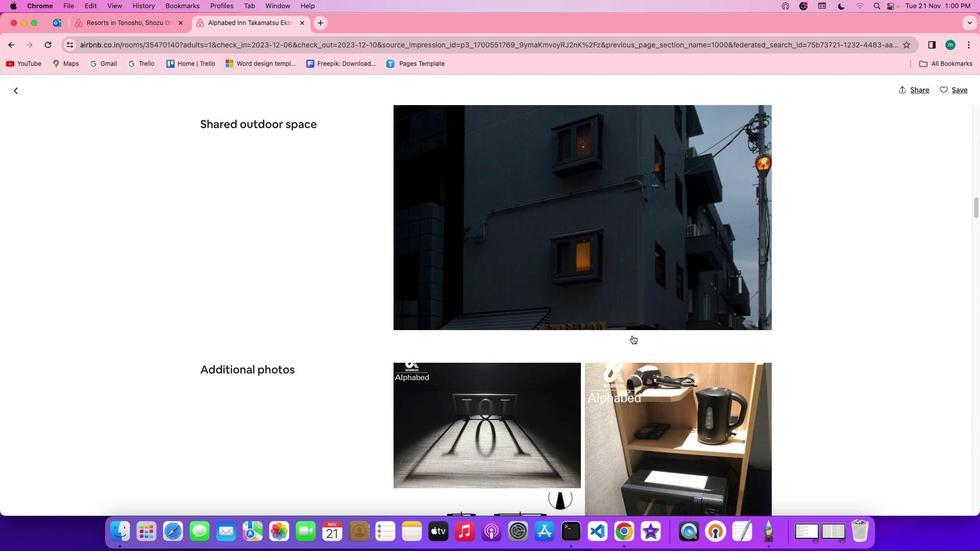 
Action: Mouse scrolled (632, 335) with delta (0, -1)
Screenshot: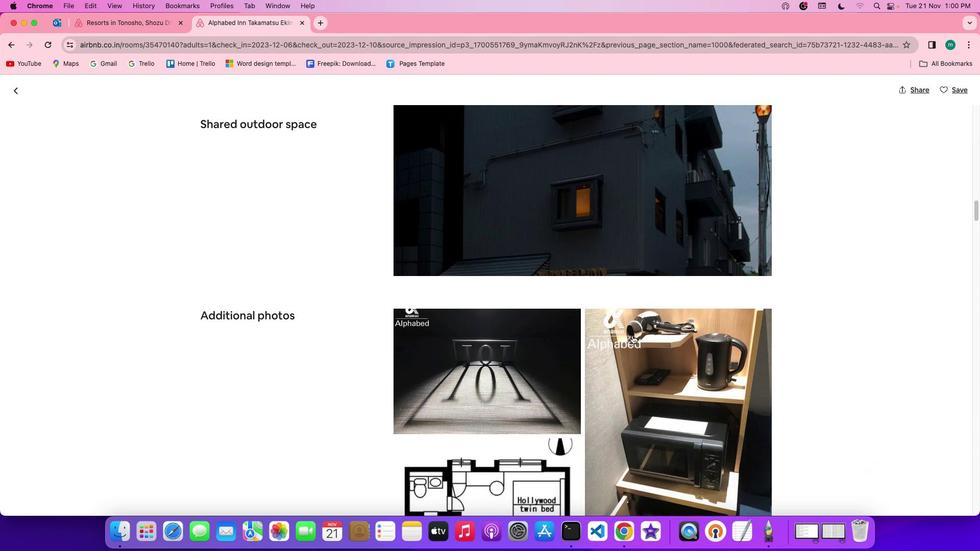 
Action: Mouse scrolled (632, 335) with delta (0, 0)
Screenshot: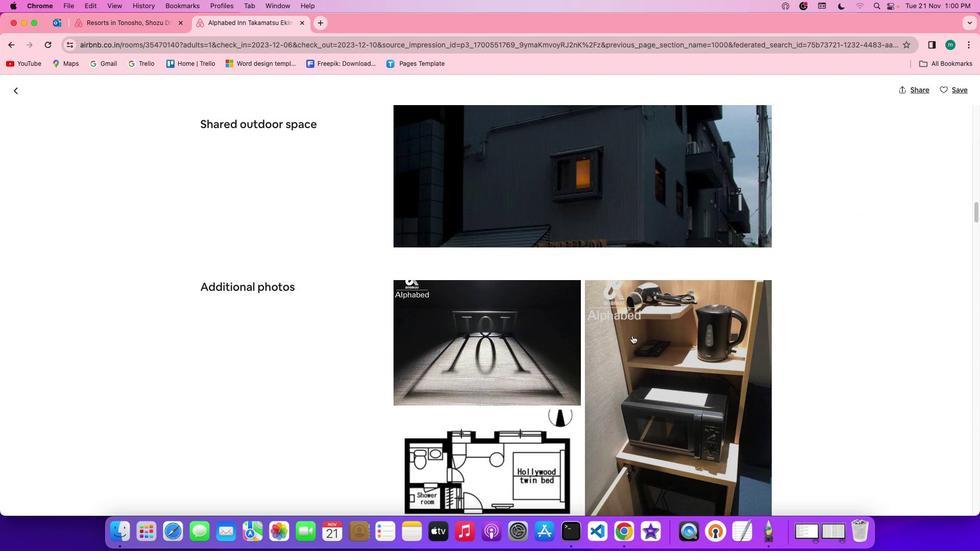 
Action: Mouse scrolled (632, 335) with delta (0, 0)
Screenshot: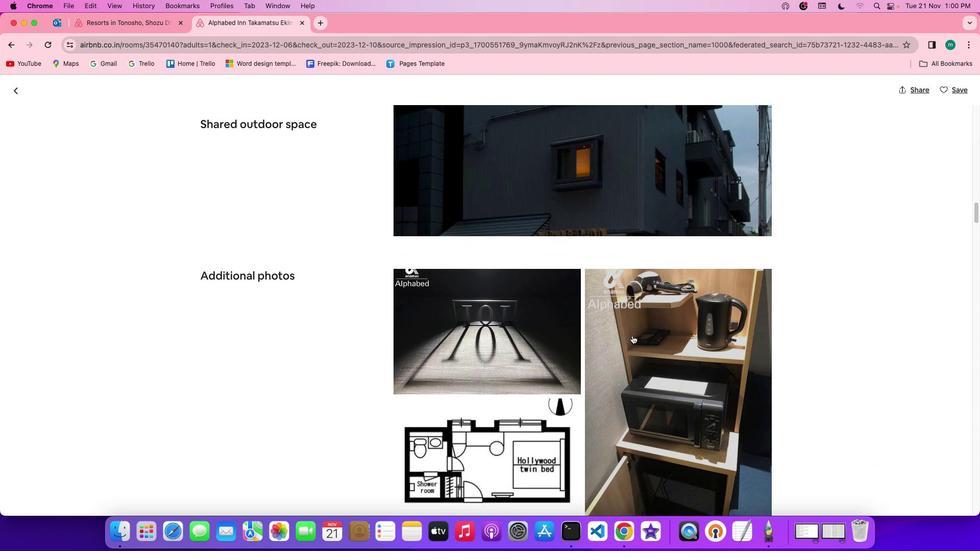 
Action: Mouse scrolled (632, 335) with delta (0, -1)
Screenshot: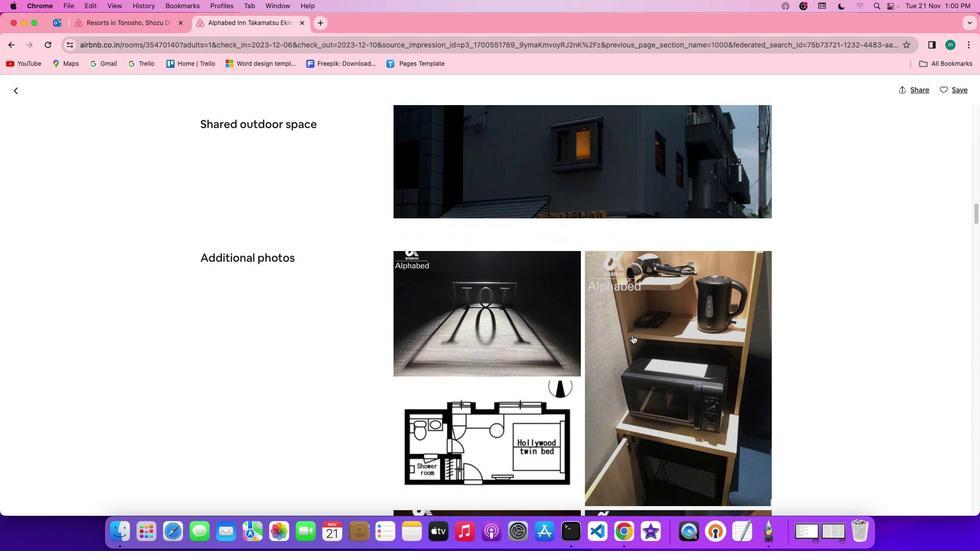 
Action: Mouse scrolled (632, 335) with delta (0, -1)
Screenshot: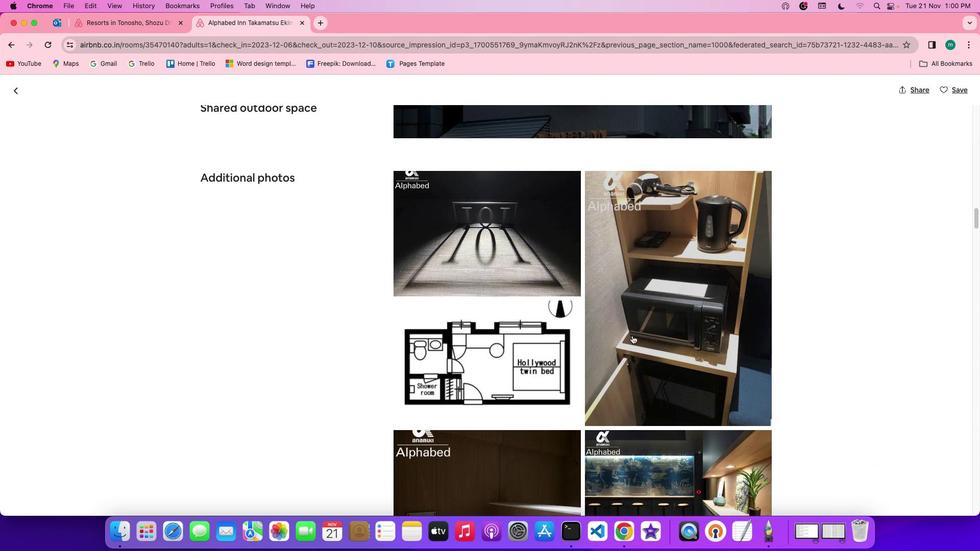 
Action: Mouse scrolled (632, 335) with delta (0, 0)
Screenshot: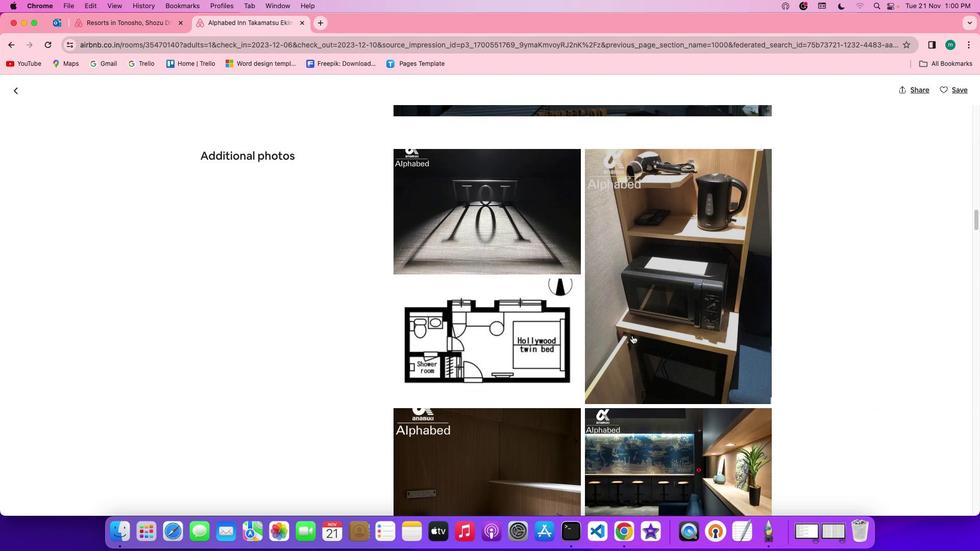 
Action: Mouse scrolled (632, 335) with delta (0, 0)
Screenshot: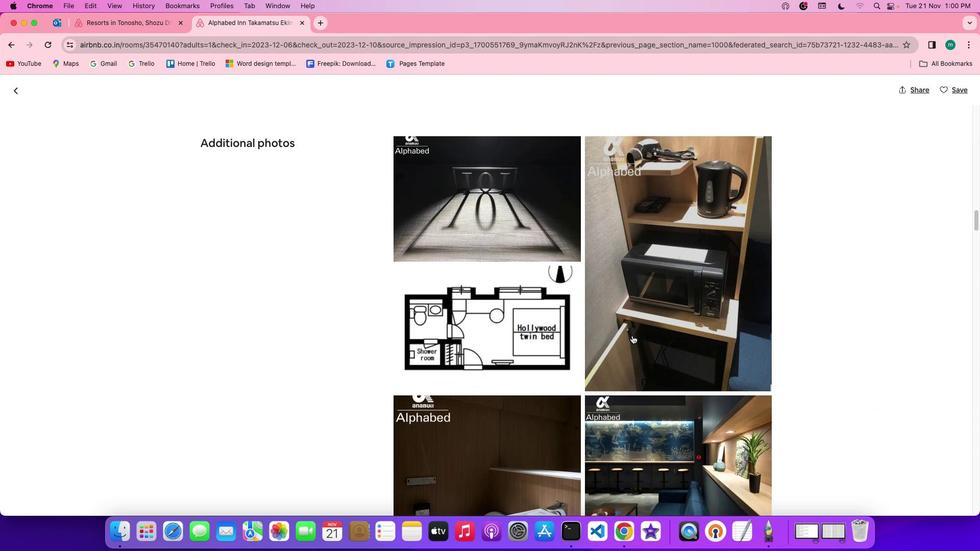 
Action: Mouse scrolled (632, 335) with delta (0, 0)
Screenshot: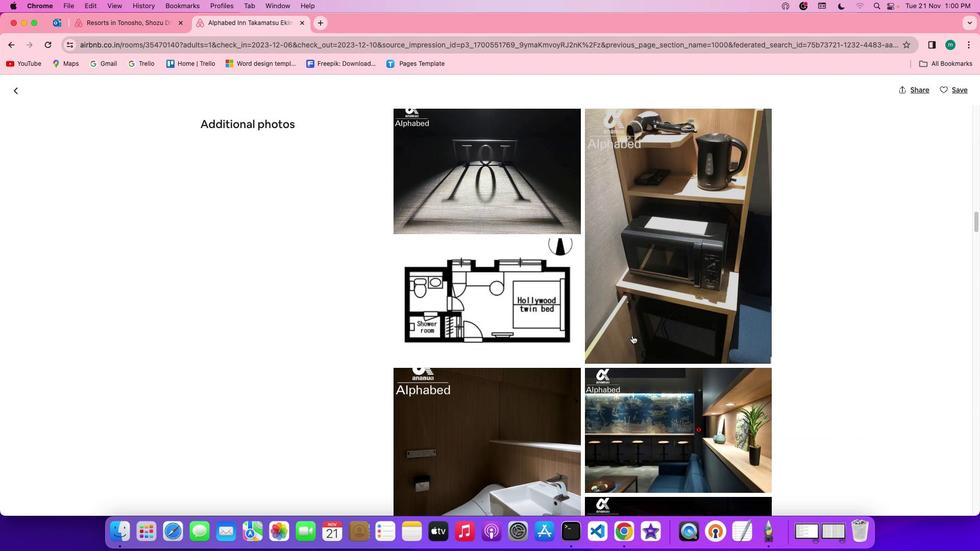 
Action: Mouse scrolled (632, 335) with delta (0, -1)
